 Task: Look for space in Lidzbark Warmiński, Poland from 3rd August, 2023 to 7th August, 2023 for 2 adults in price range Rs.4000 to Rs.9000. Place can be private room with 1  bedroom having 1 bed and 1 bathroom. Property type can be house, flat, guest house, hotel. Booking option can be shelf check-in. Required host language is English.
Action: Mouse moved to (579, 128)
Screenshot: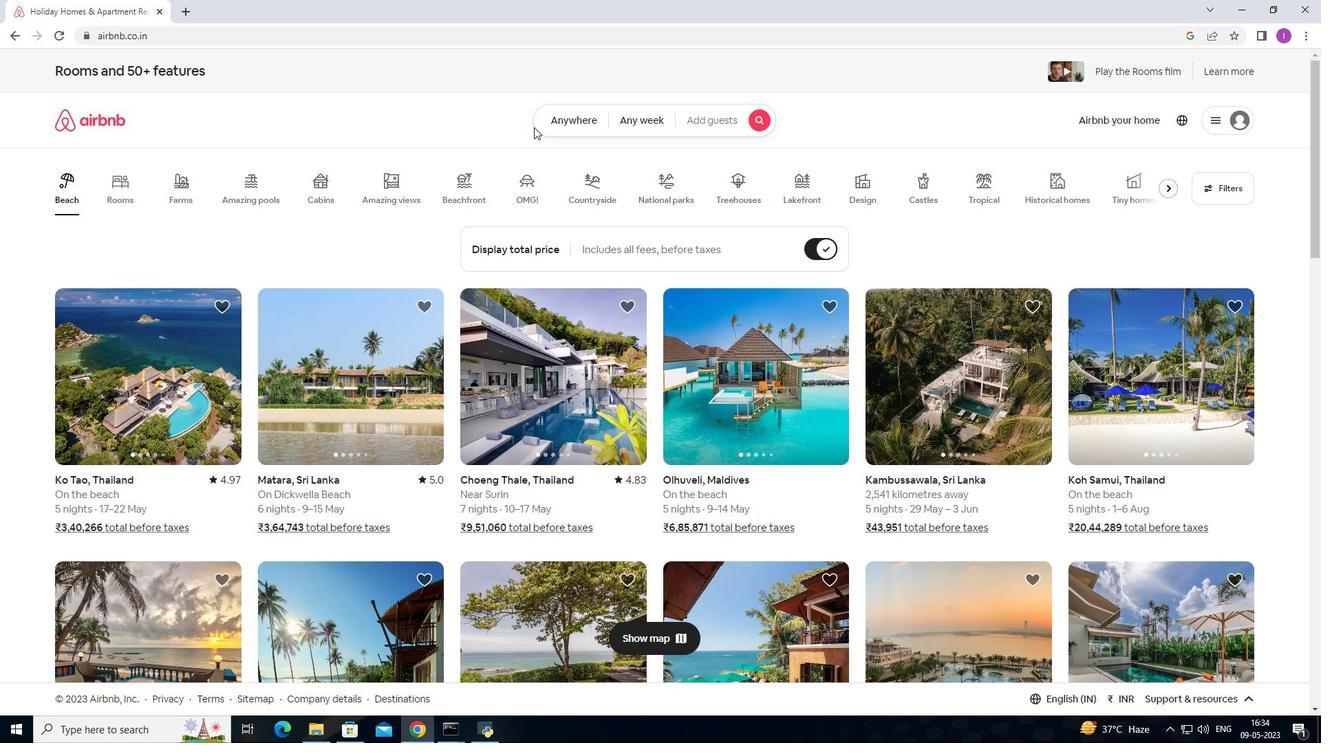 
Action: Mouse pressed left at (579, 128)
Screenshot: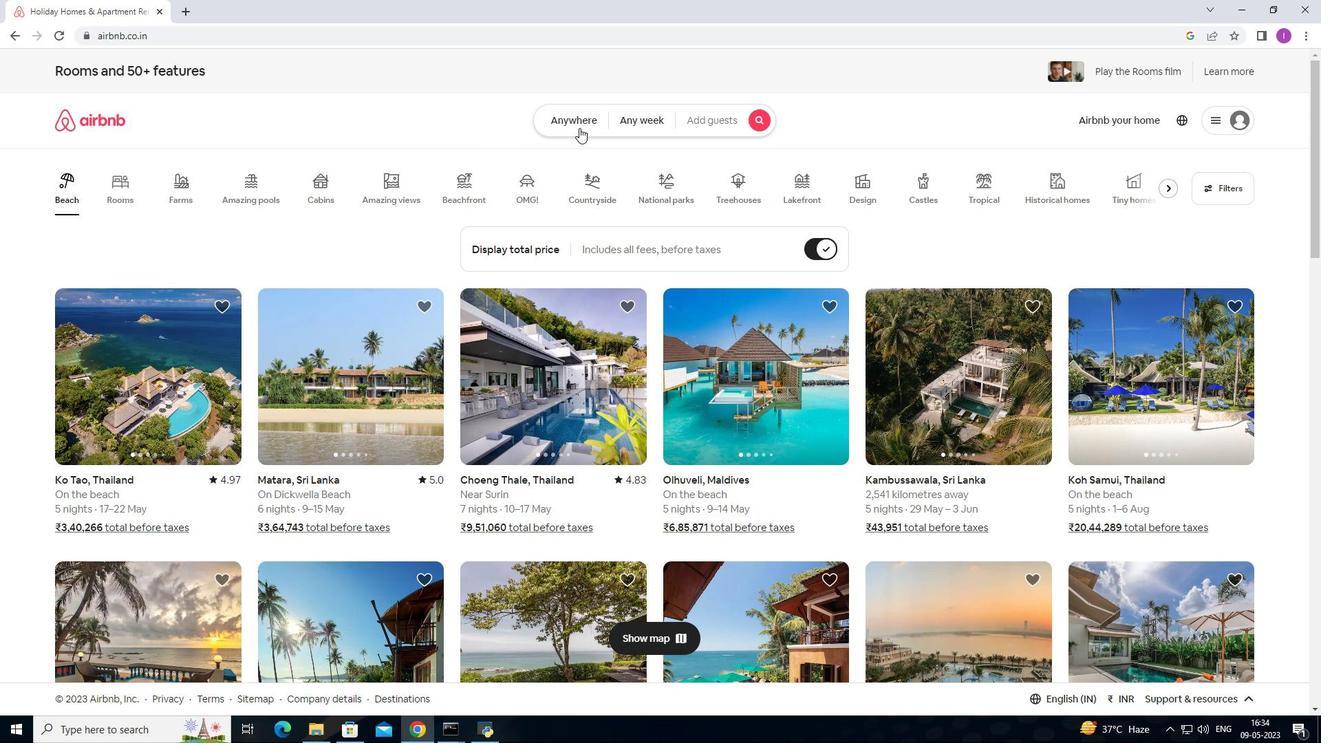 
Action: Mouse moved to (426, 176)
Screenshot: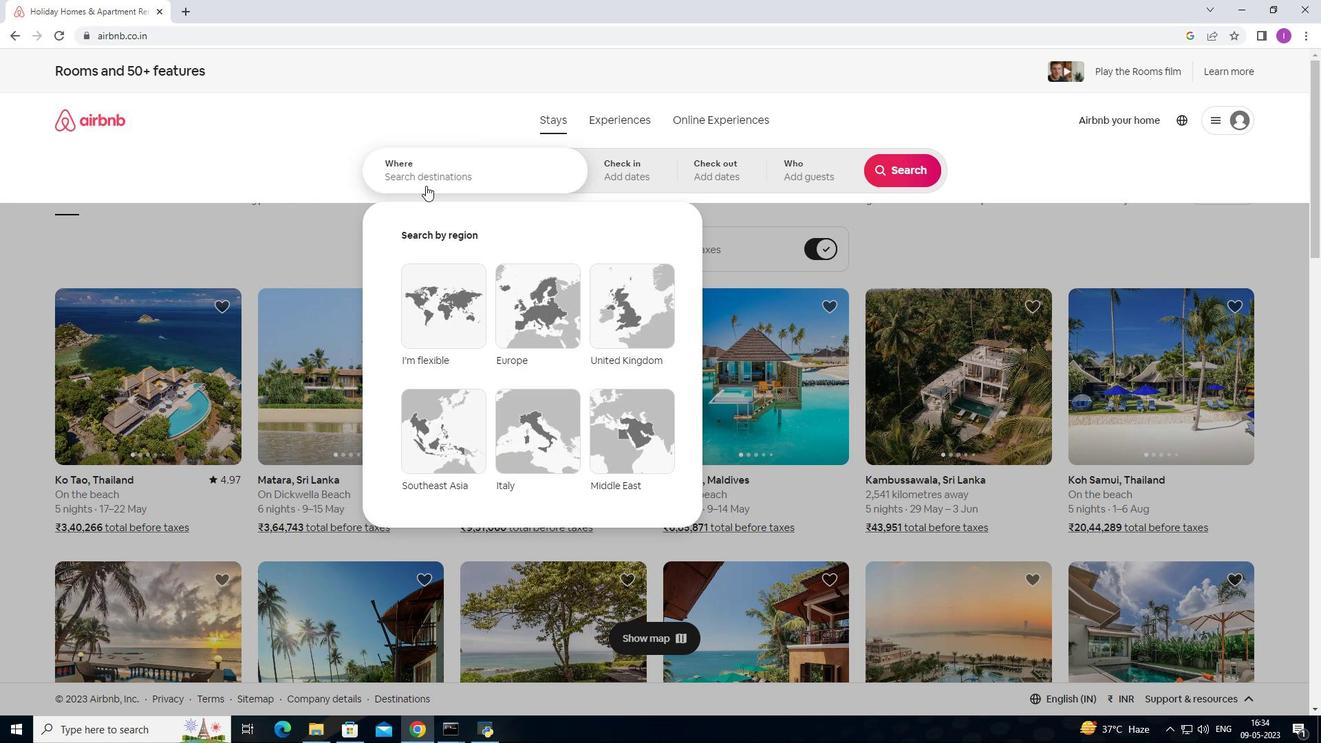 
Action: Mouse pressed left at (426, 176)
Screenshot: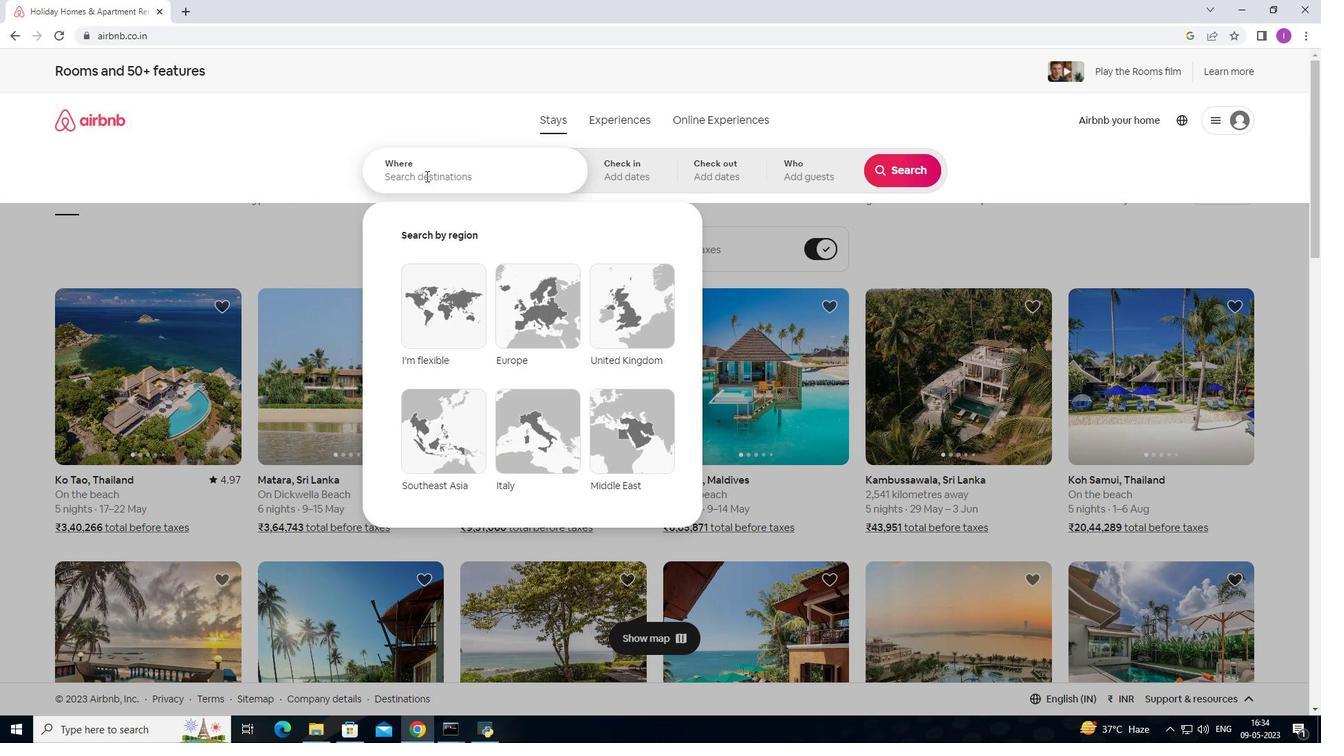 
Action: Mouse moved to (491, 181)
Screenshot: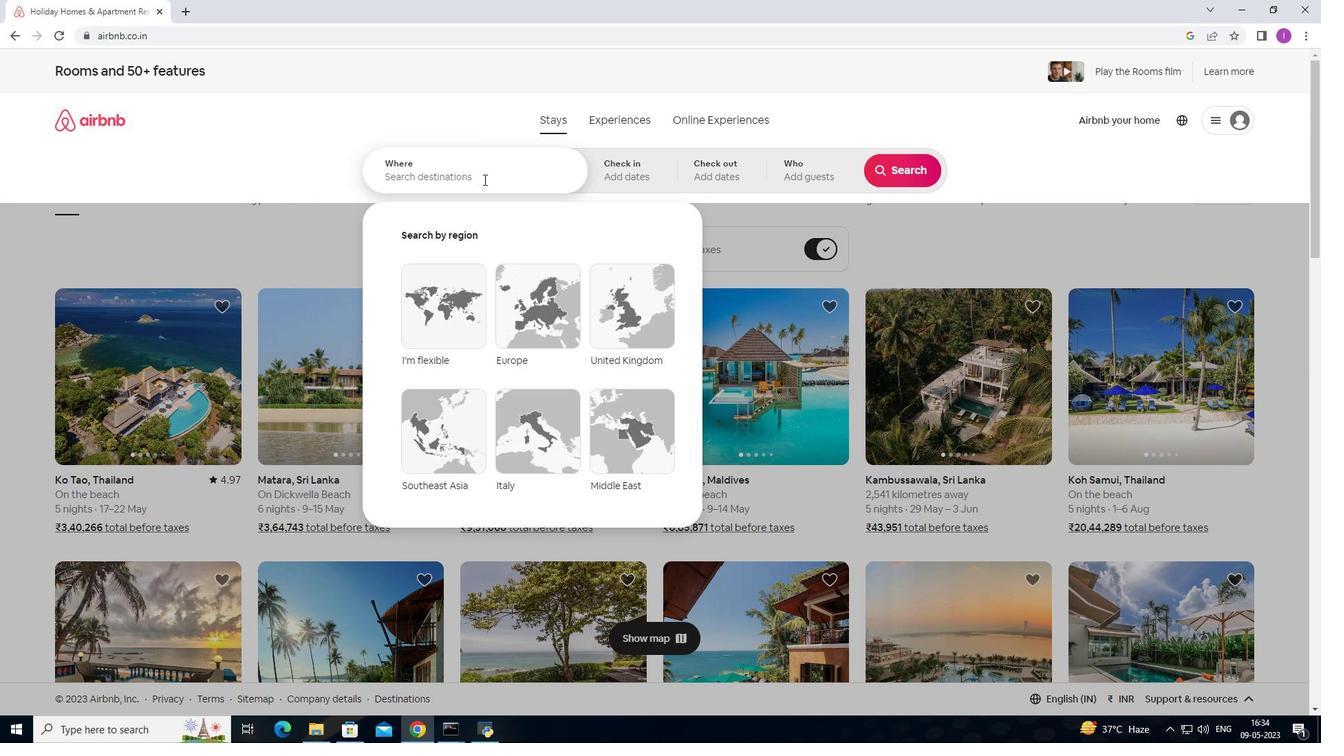 
Action: Key pressed <Key.shift>Lidzbark<Key.space><Key.shift>Warminski,<Key.shift>Poland
Screenshot: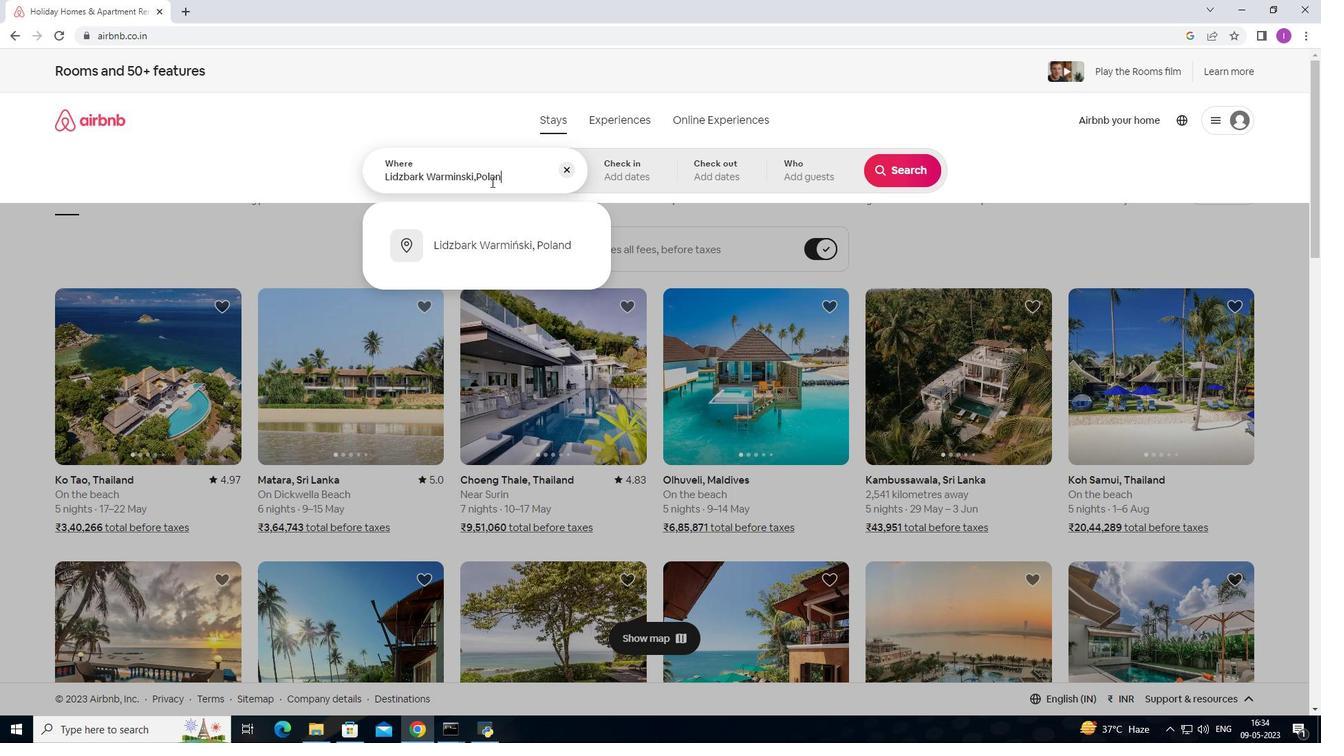
Action: Mouse moved to (505, 251)
Screenshot: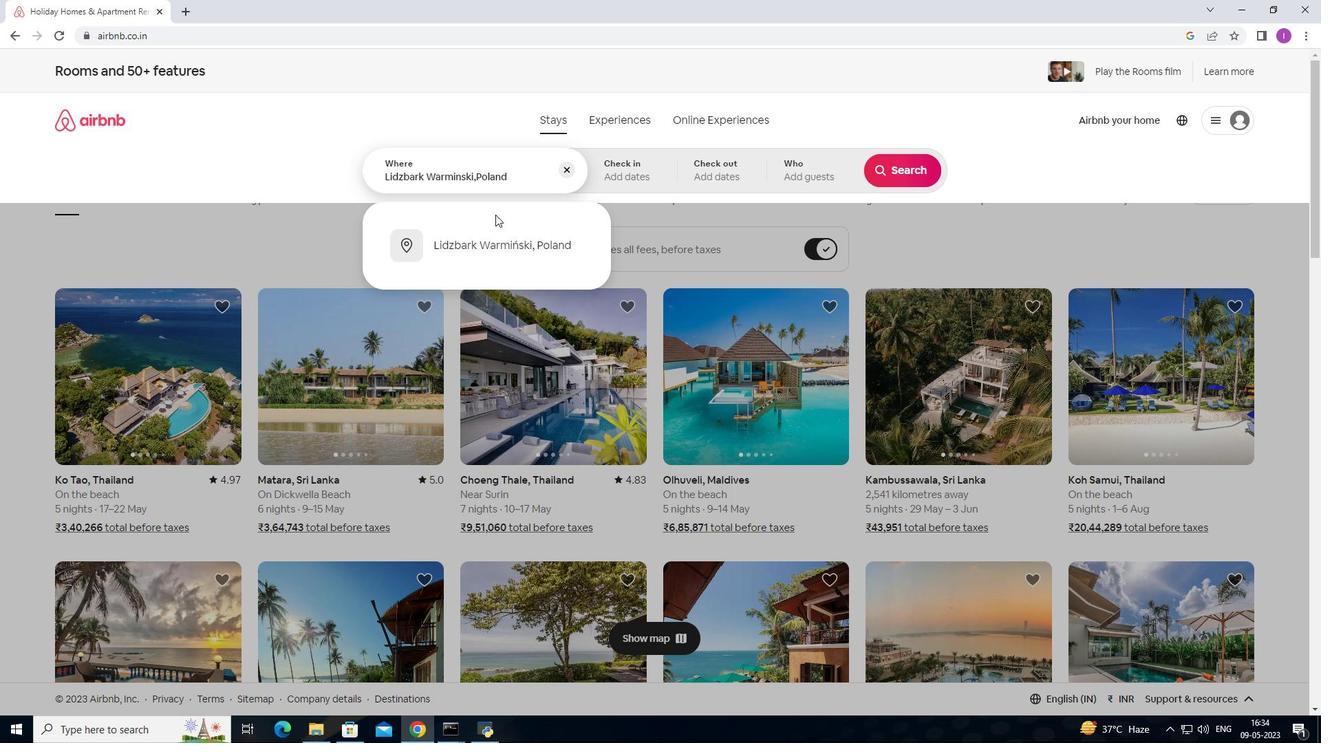 
Action: Mouse pressed left at (505, 251)
Screenshot: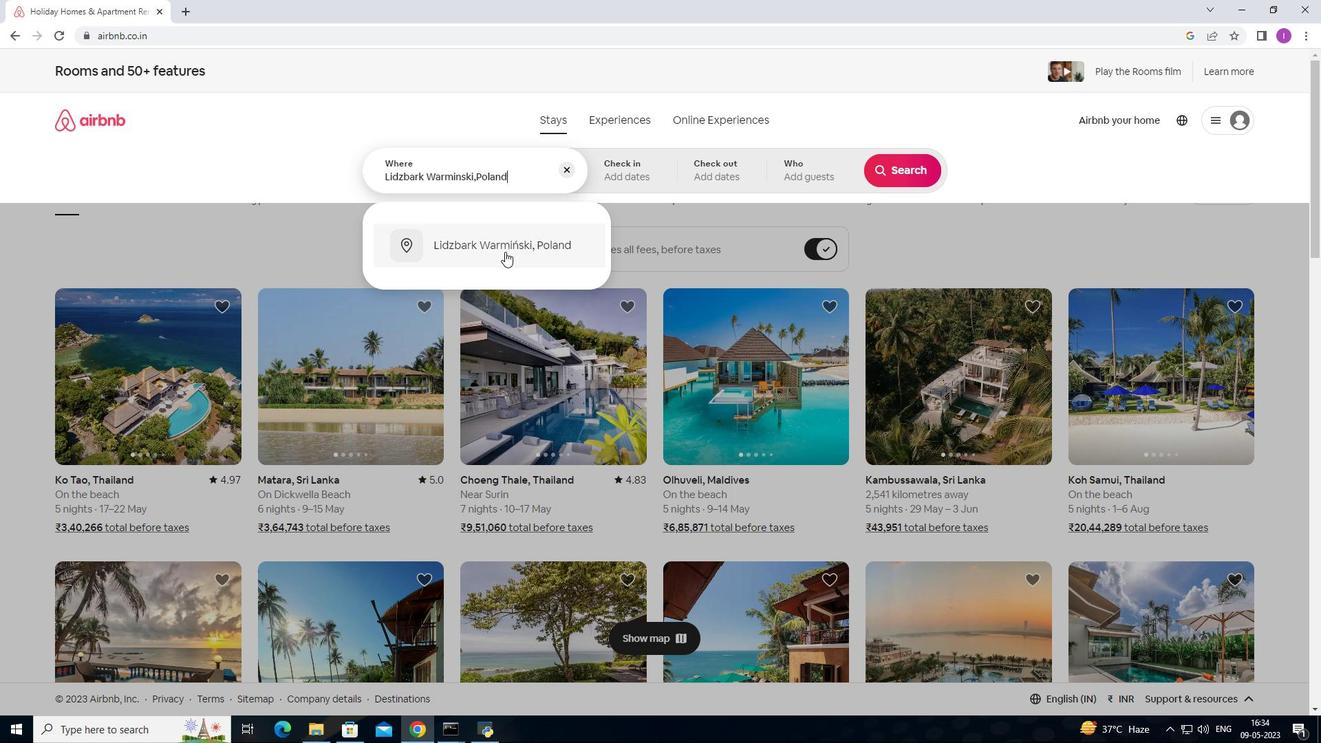 
Action: Mouse moved to (823, 168)
Screenshot: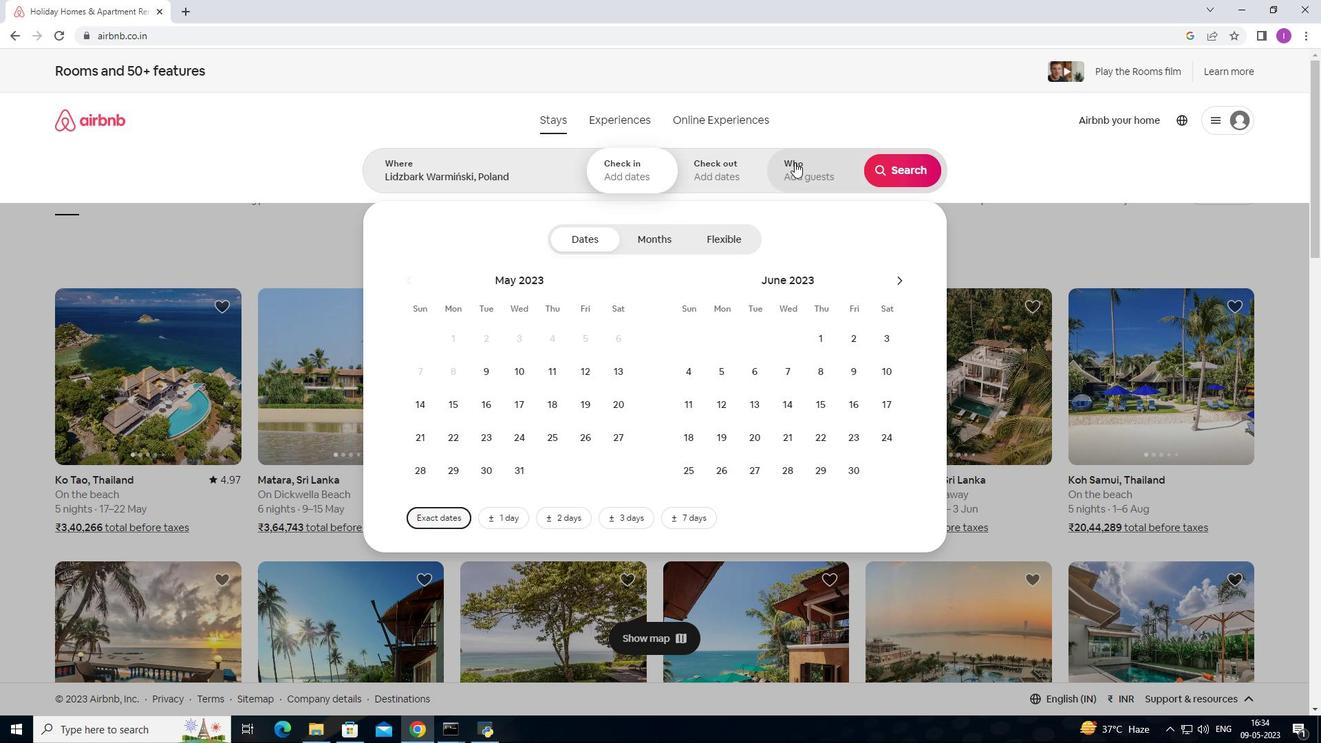 
Action: Mouse pressed left at (823, 168)
Screenshot: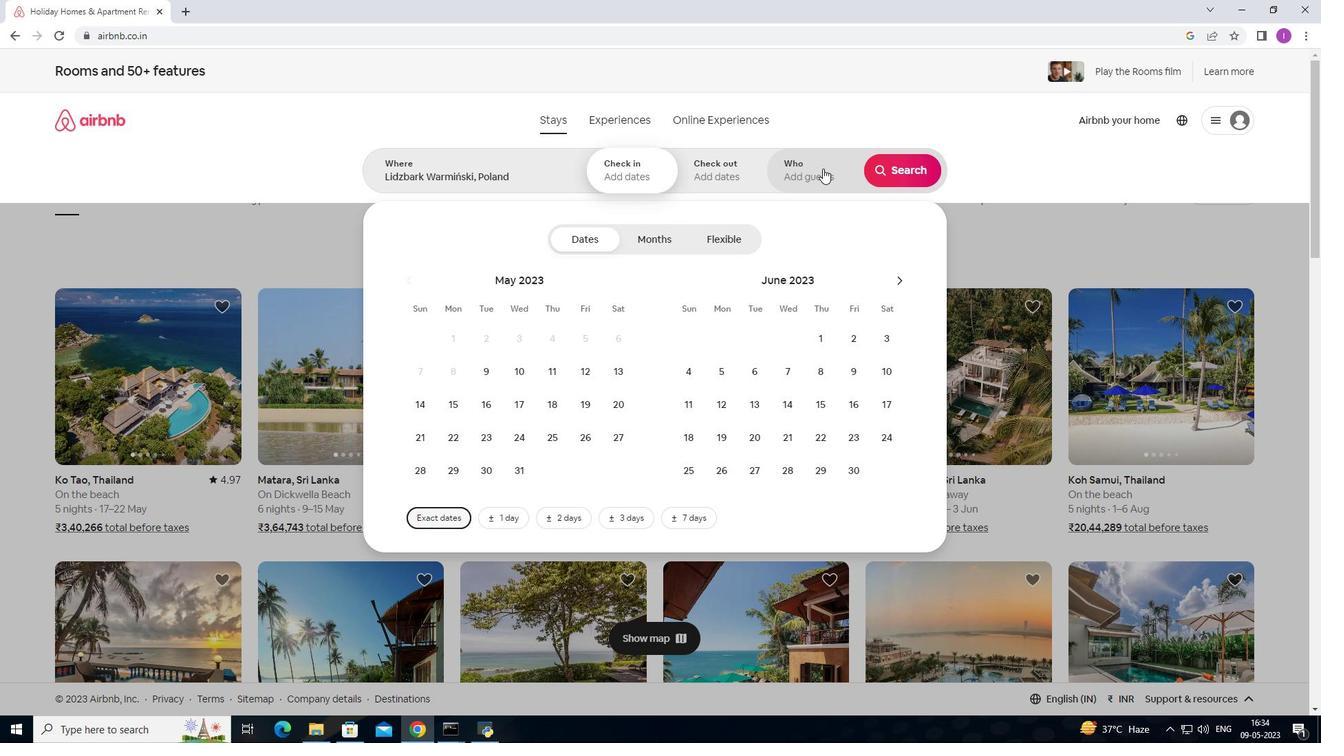 
Action: Mouse moved to (903, 238)
Screenshot: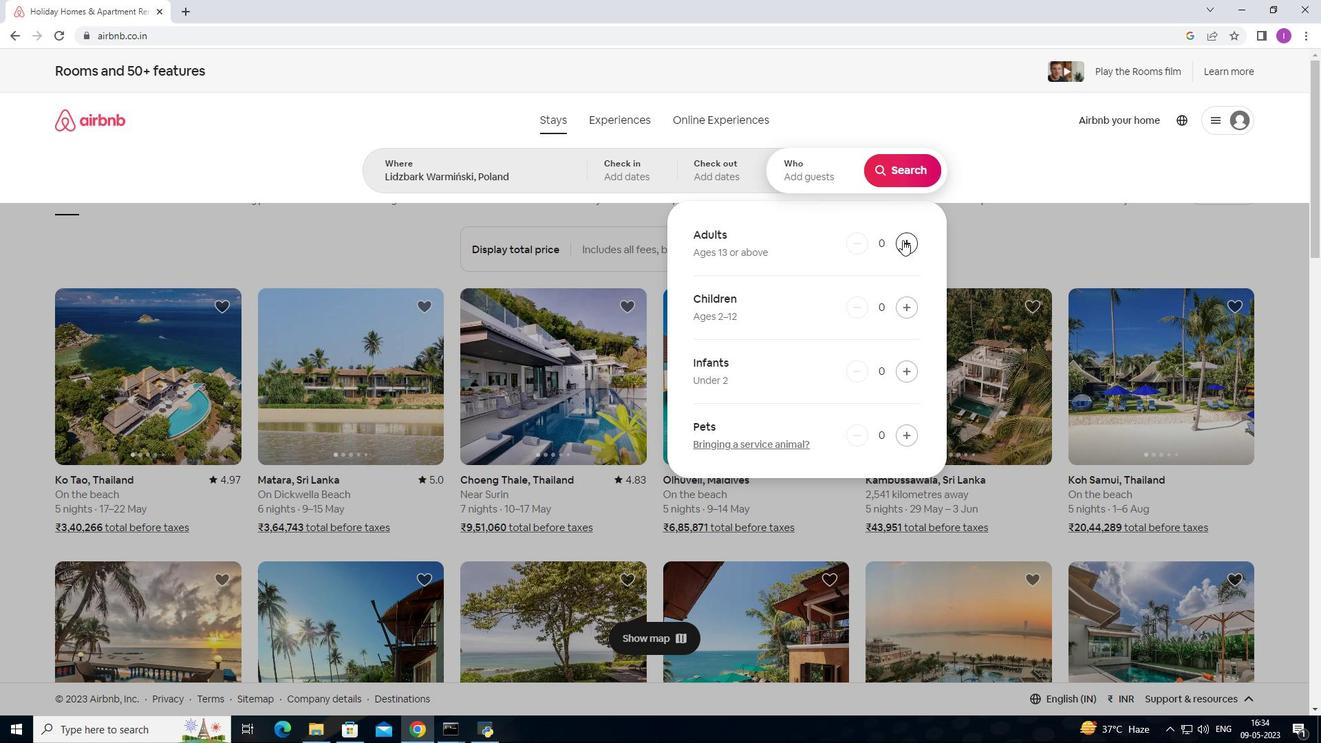 
Action: Mouse pressed left at (903, 238)
Screenshot: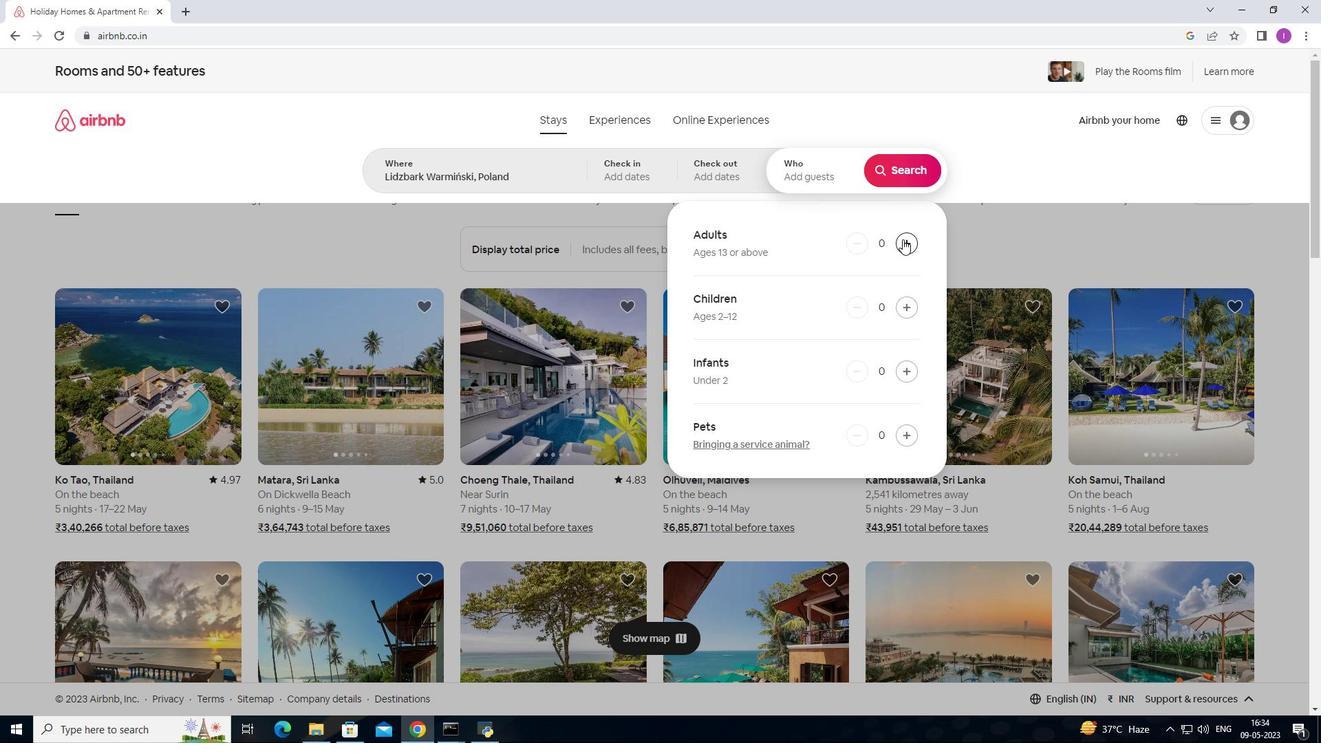 
Action: Mouse pressed left at (903, 238)
Screenshot: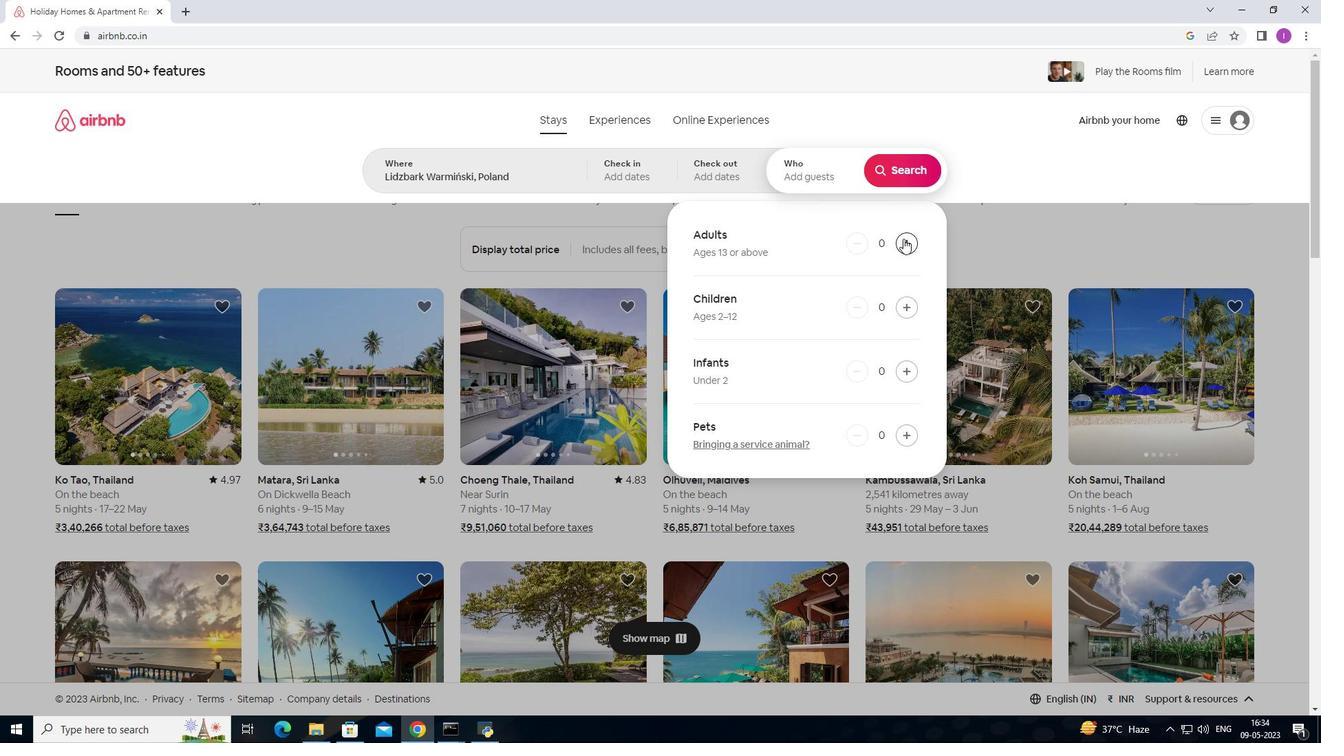 
Action: Mouse moved to (887, 174)
Screenshot: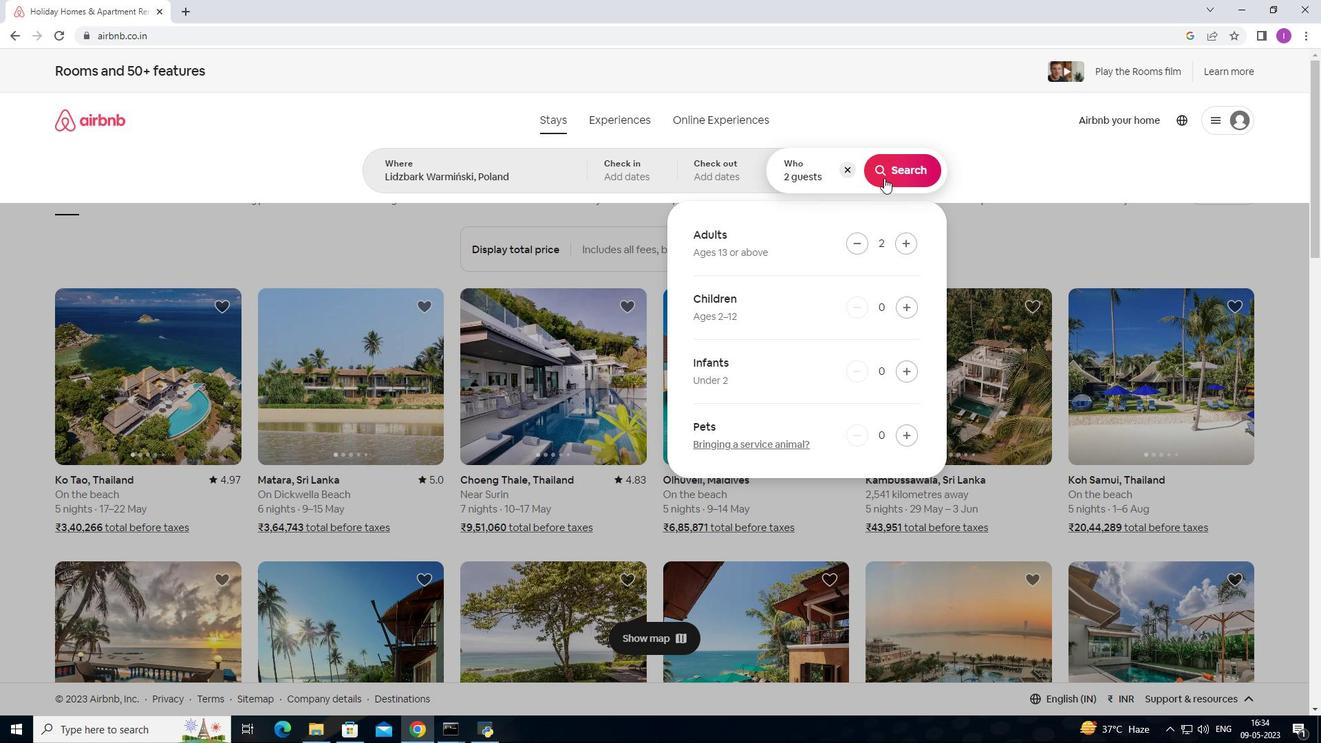 
Action: Mouse pressed left at (887, 174)
Screenshot: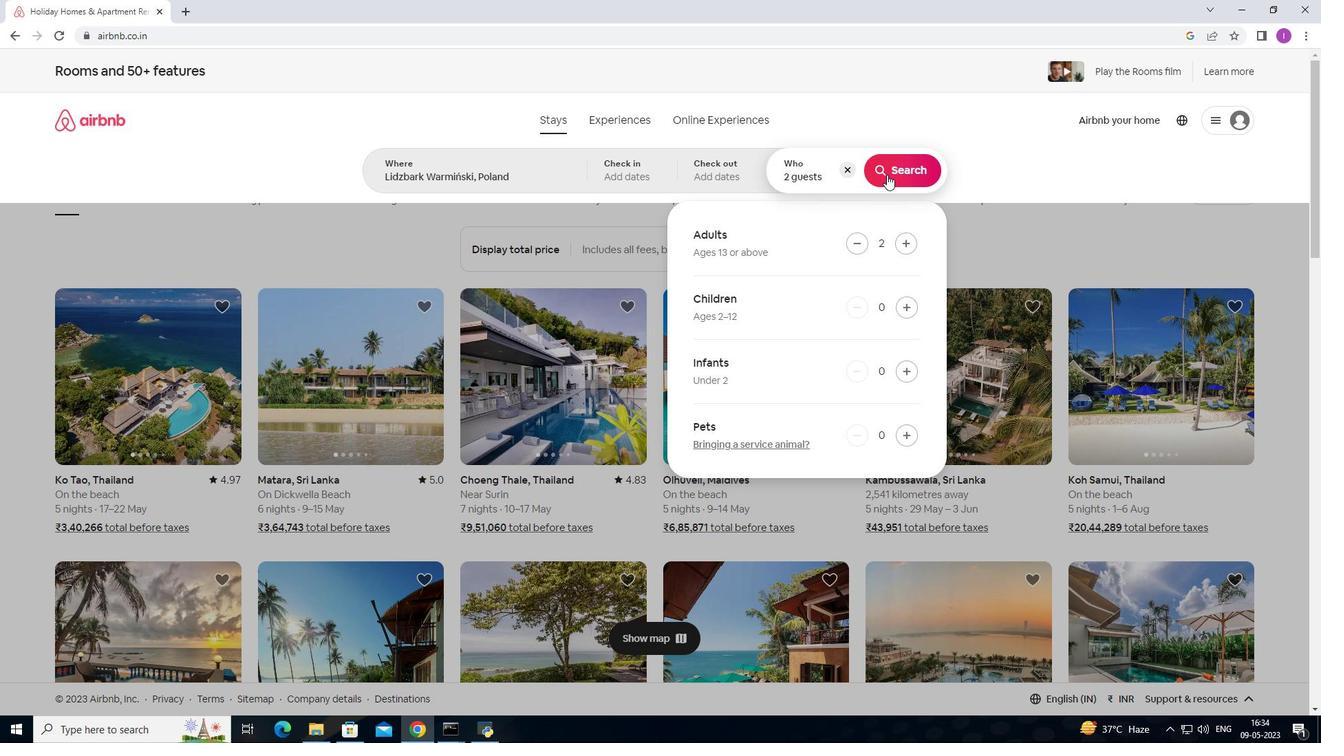 
Action: Mouse moved to (1252, 126)
Screenshot: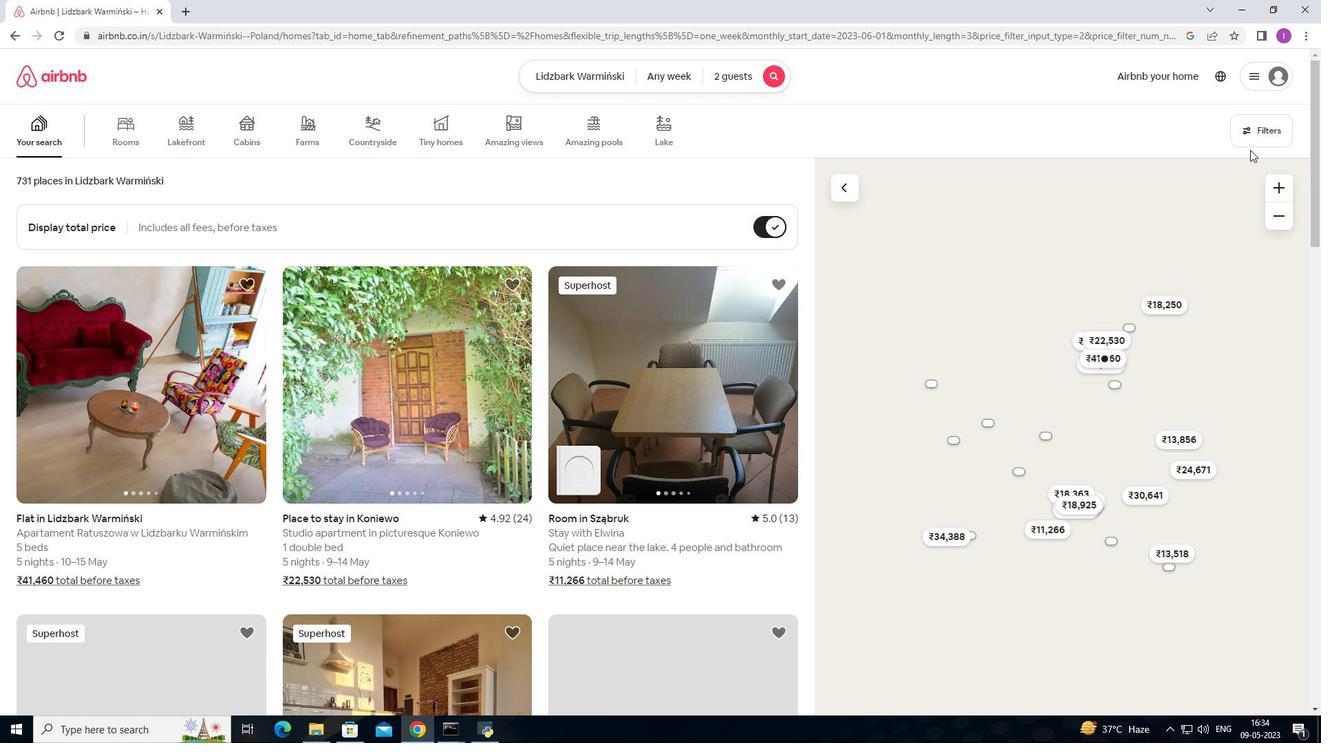 
Action: Mouse pressed left at (1252, 126)
Screenshot: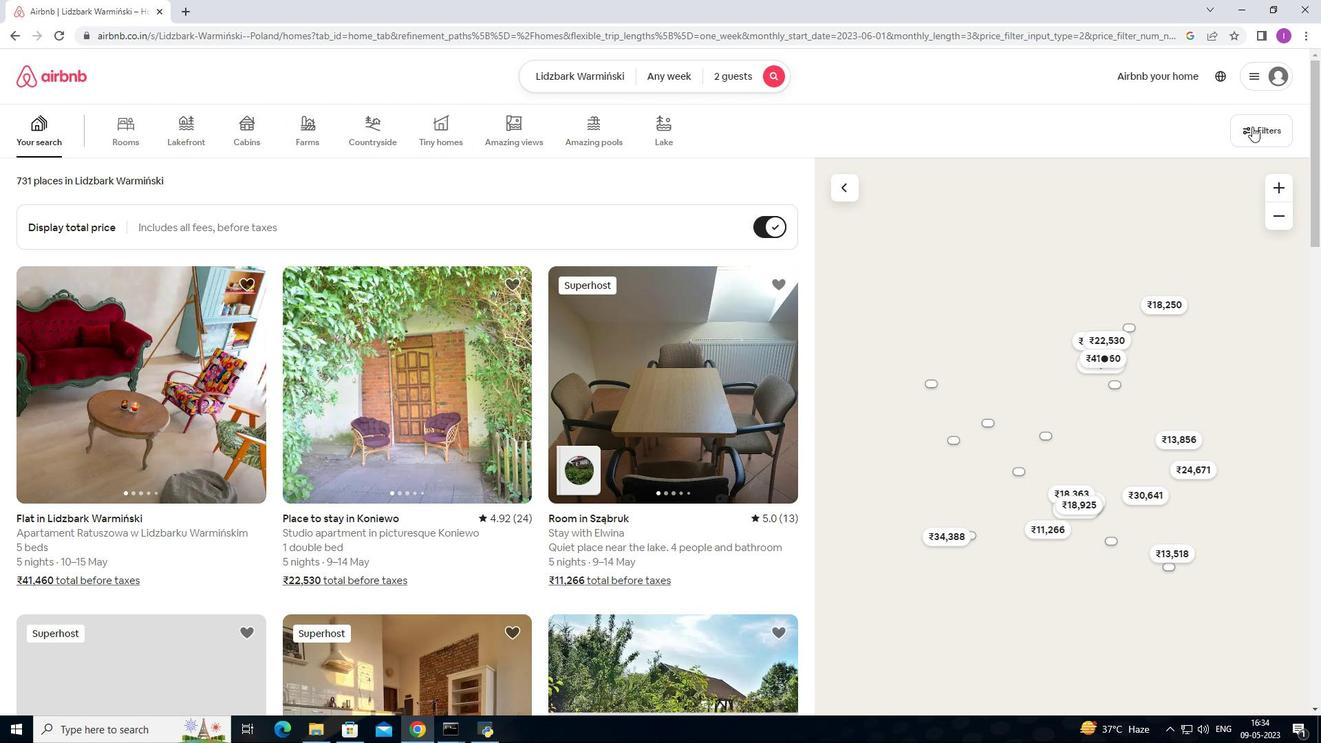 
Action: Mouse moved to (759, 471)
Screenshot: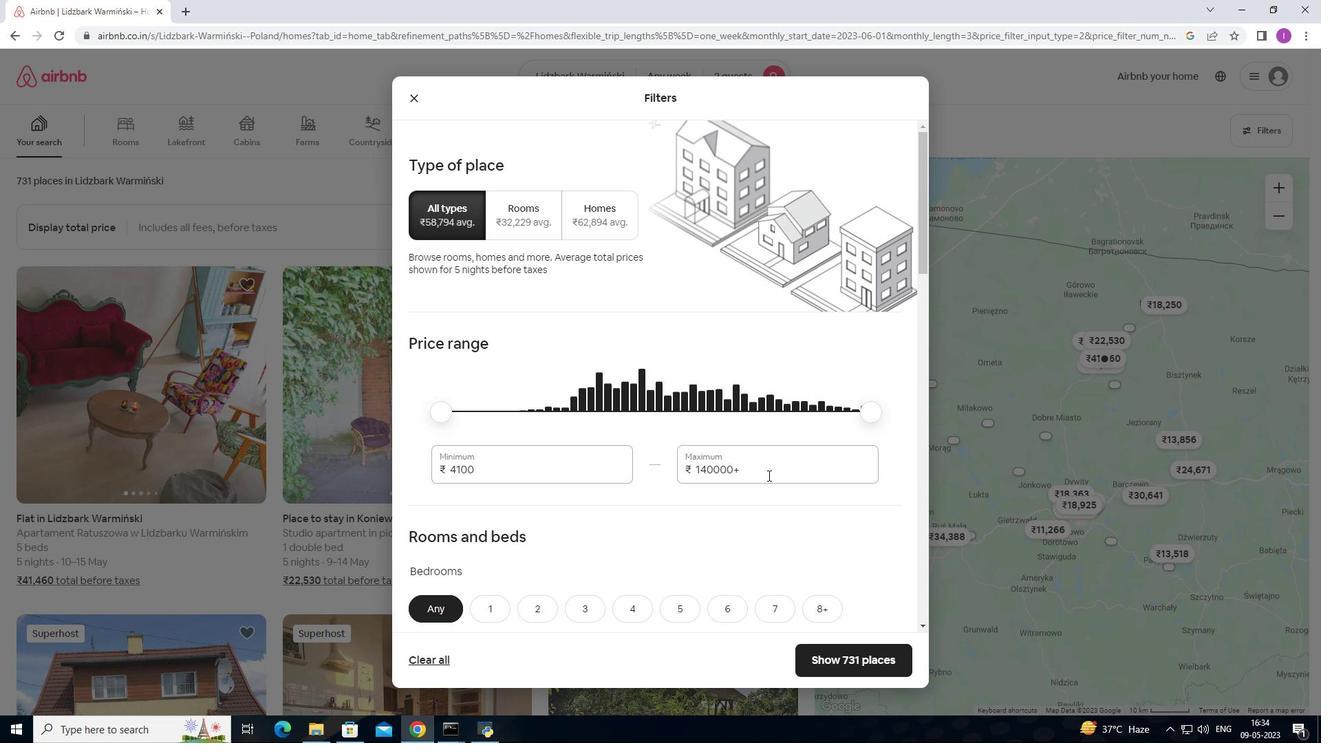 
Action: Mouse pressed left at (759, 471)
Screenshot: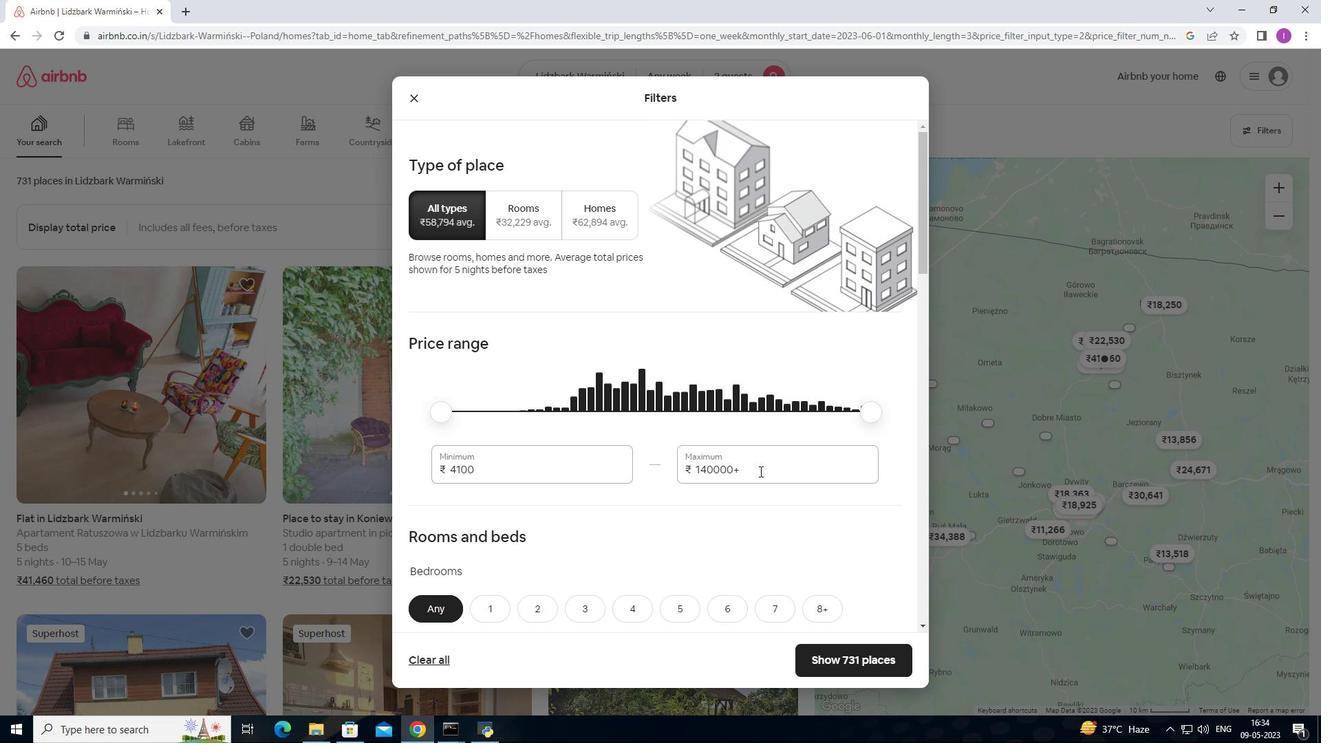 
Action: Mouse moved to (703, 478)
Screenshot: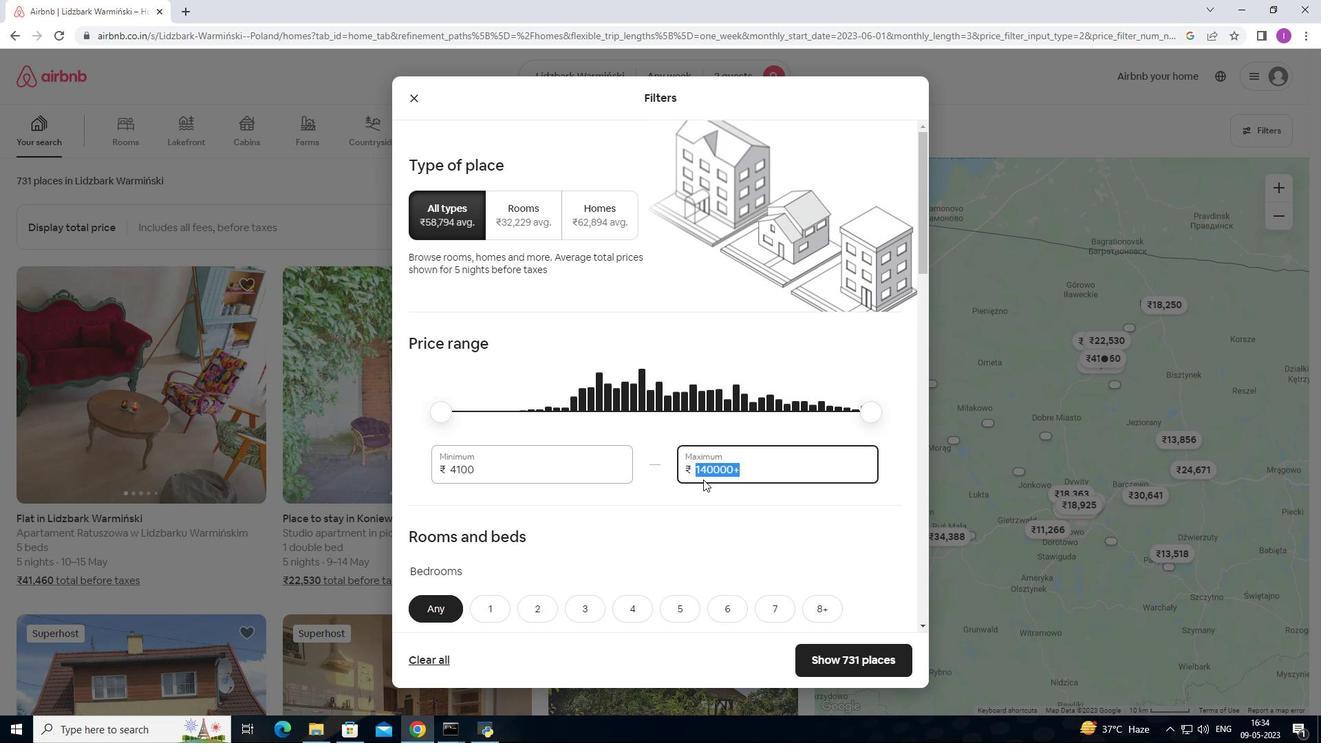 
Action: Key pressed 9
Screenshot: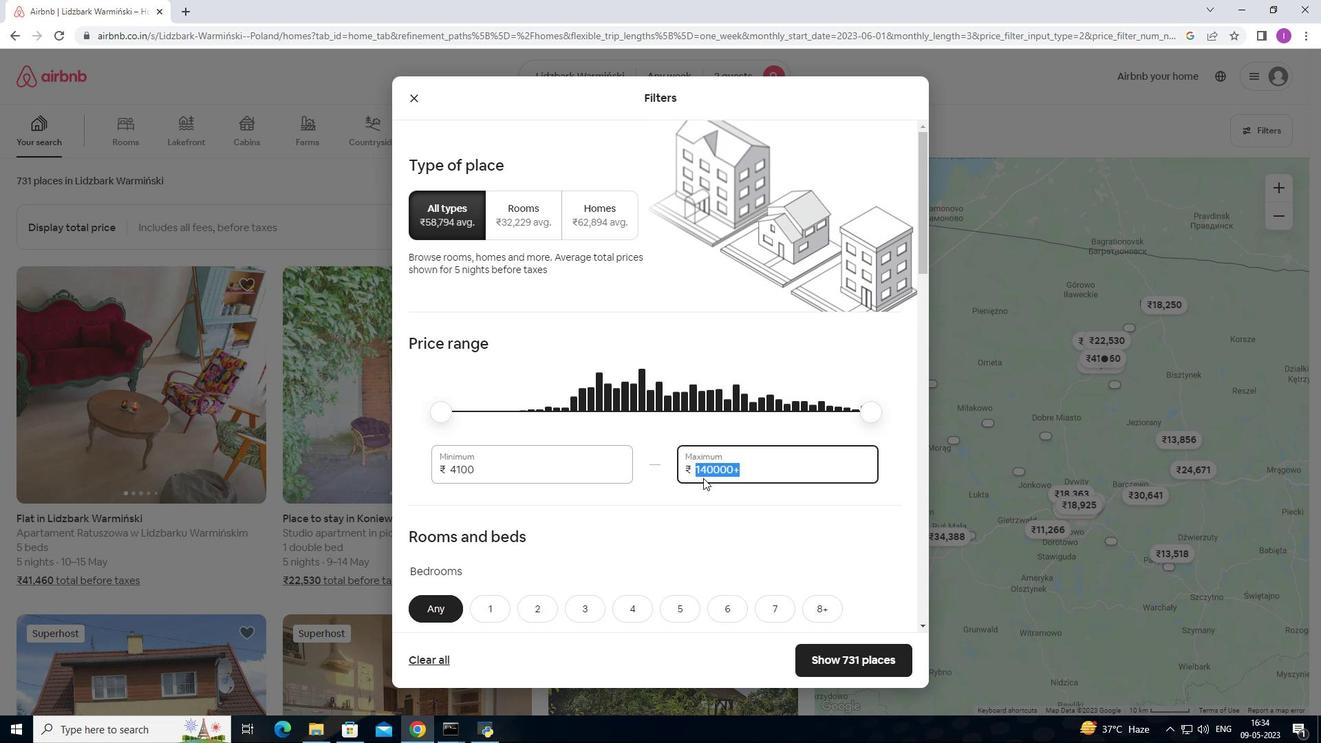 
Action: Mouse moved to (703, 475)
Screenshot: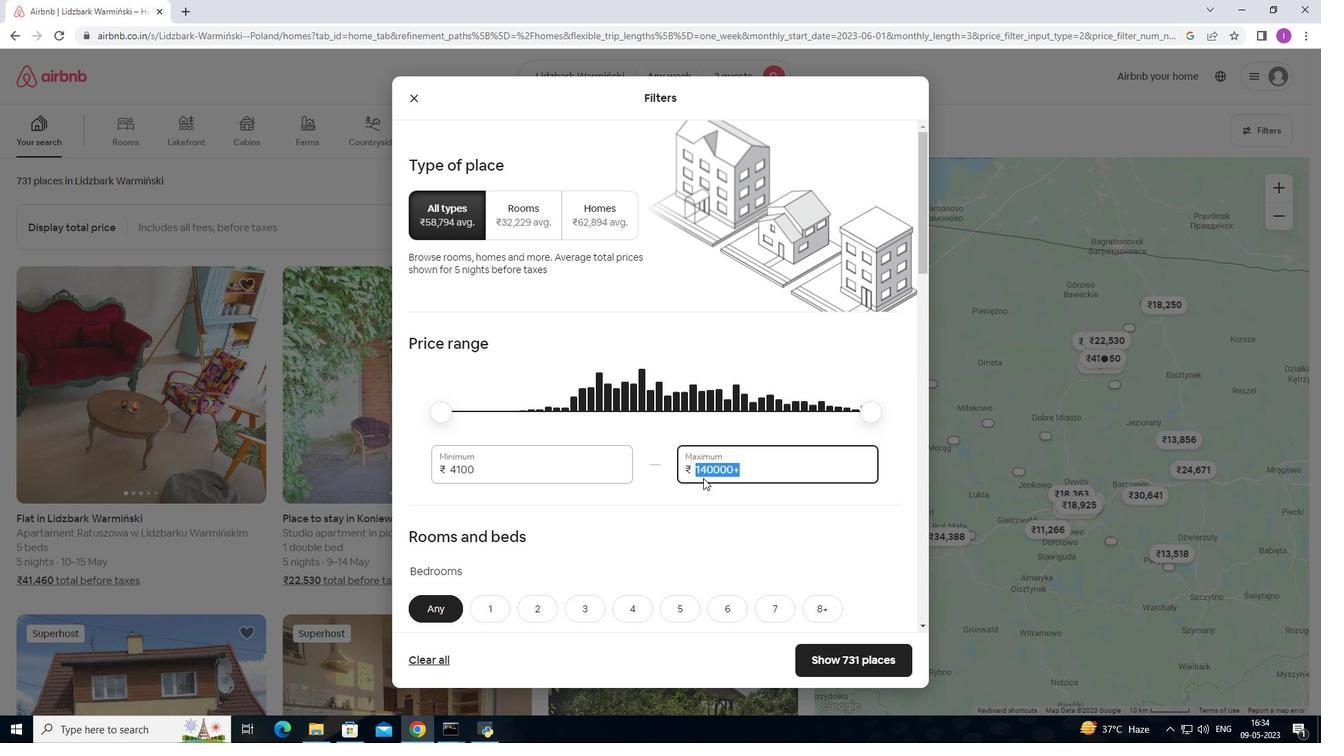
Action: Key pressed 000
Screenshot: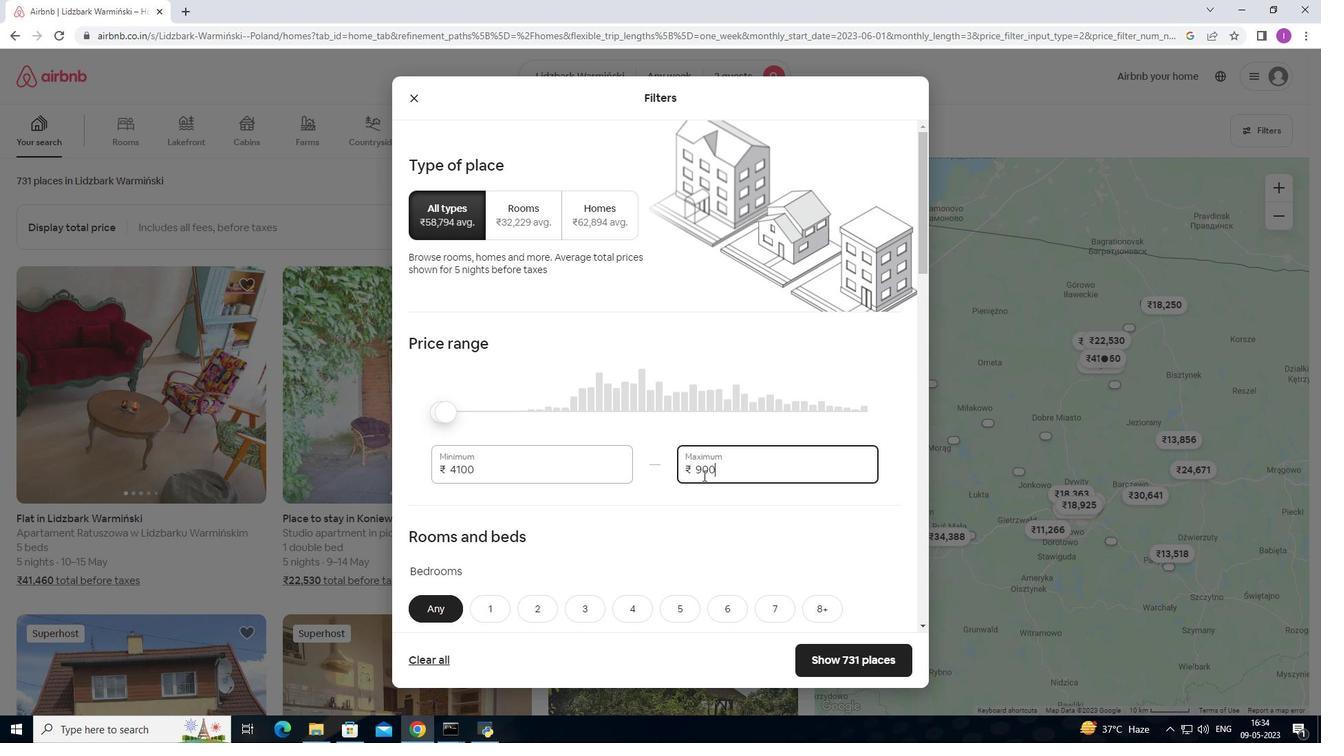 
Action: Mouse moved to (517, 470)
Screenshot: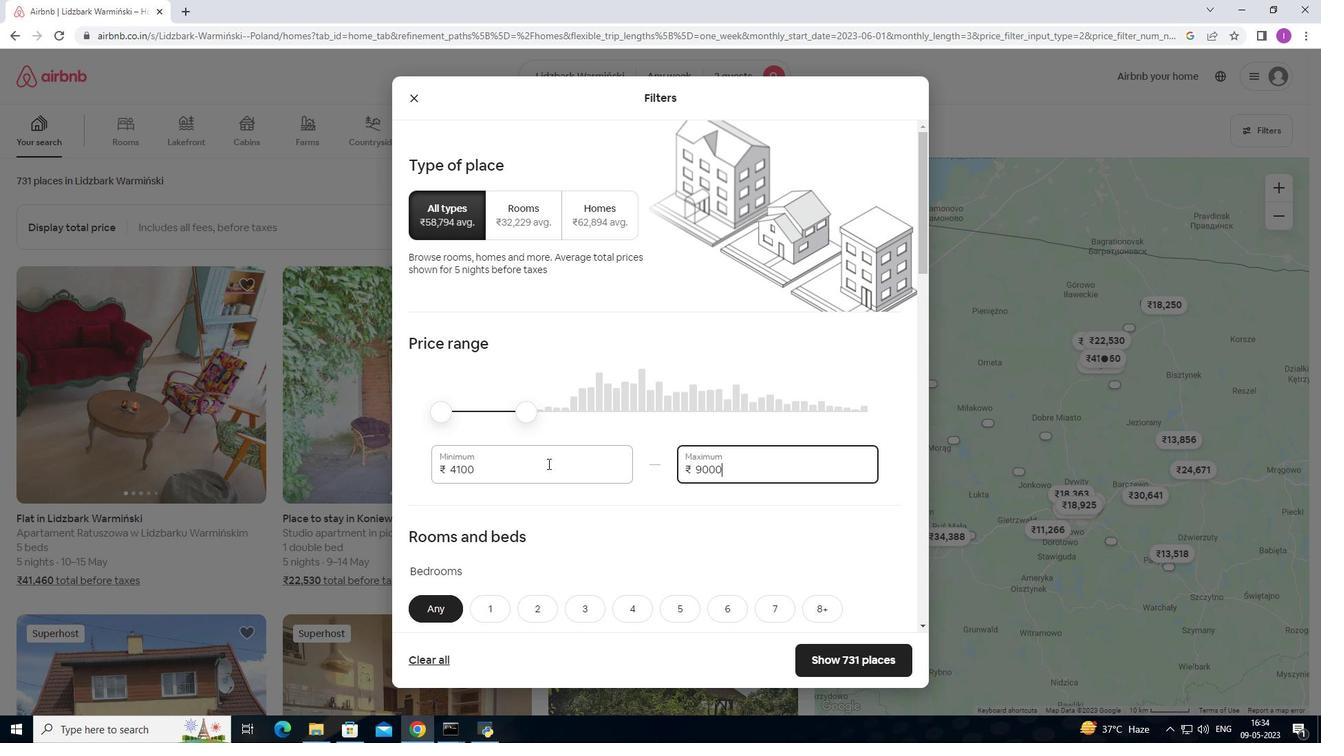 
Action: Mouse pressed left at (517, 470)
Screenshot: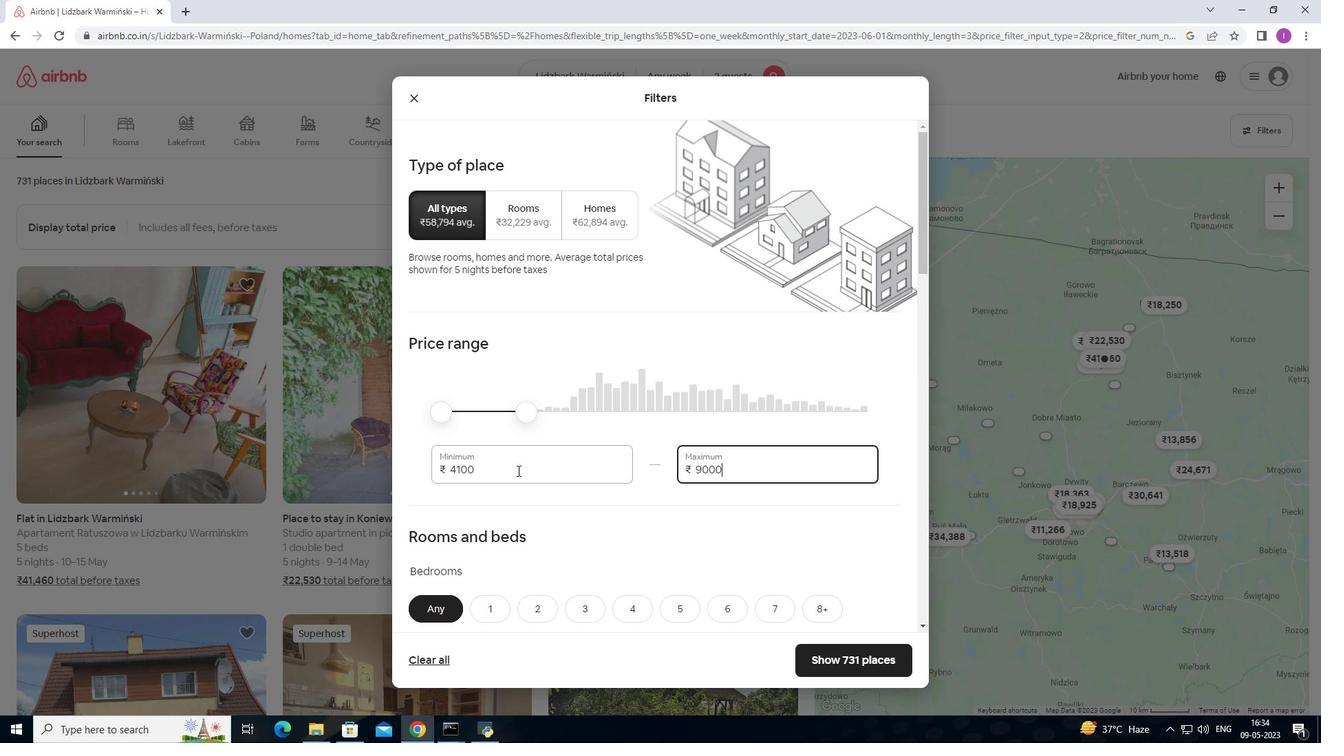 
Action: Mouse moved to (461, 475)
Screenshot: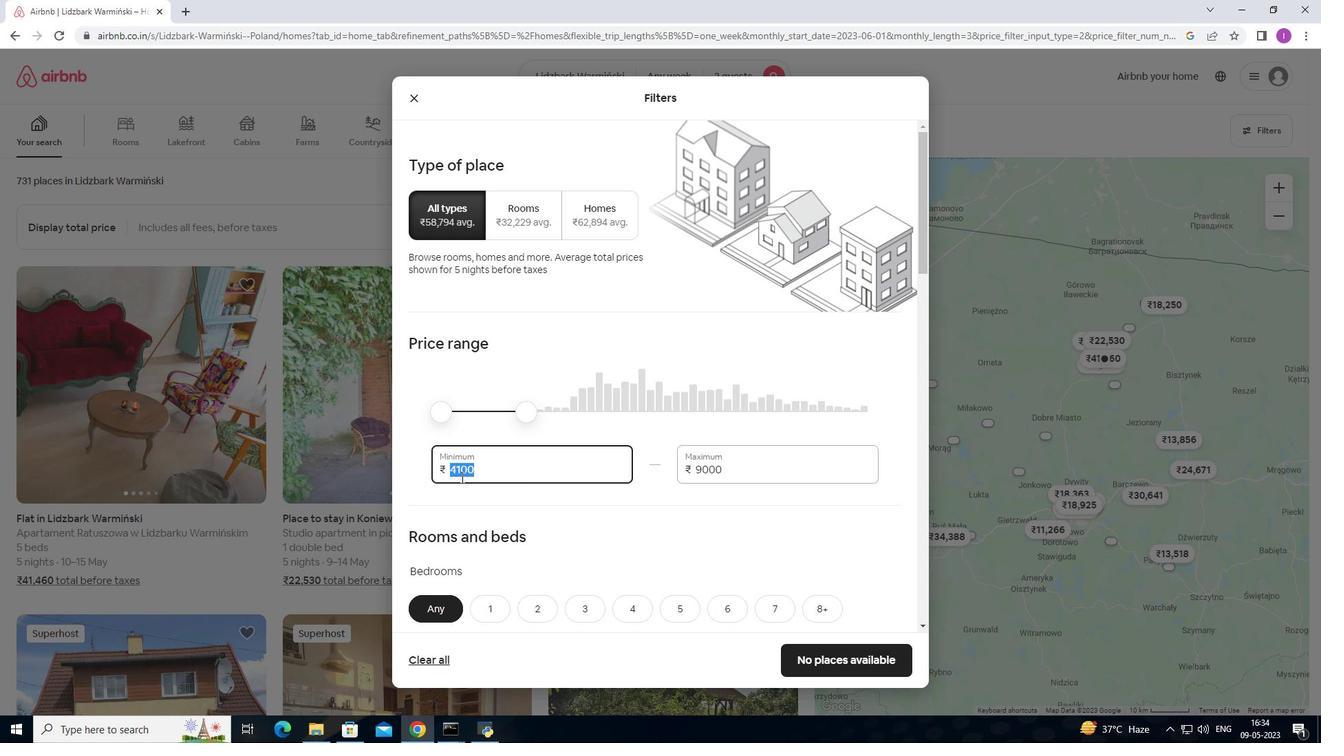 
Action: Key pressed 4
Screenshot: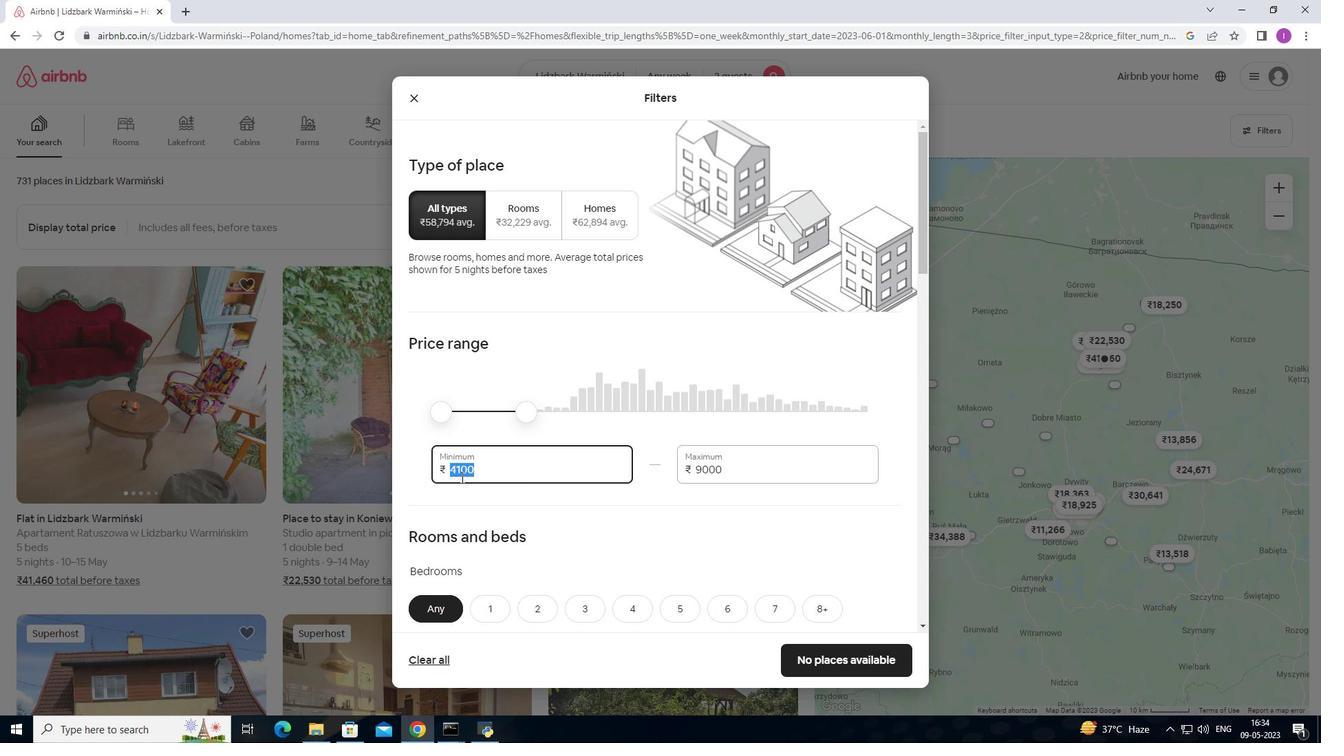 
Action: Mouse moved to (461, 474)
Screenshot: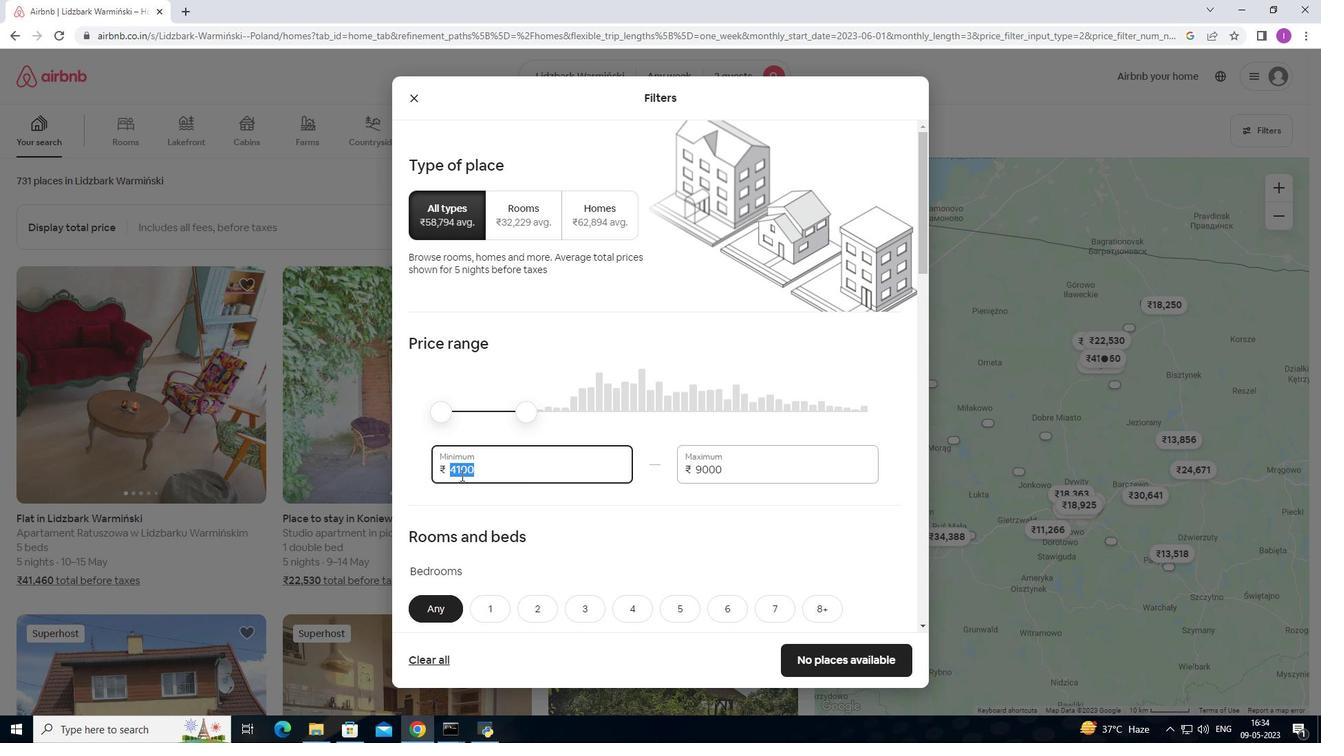 
Action: Key pressed 000
Screenshot: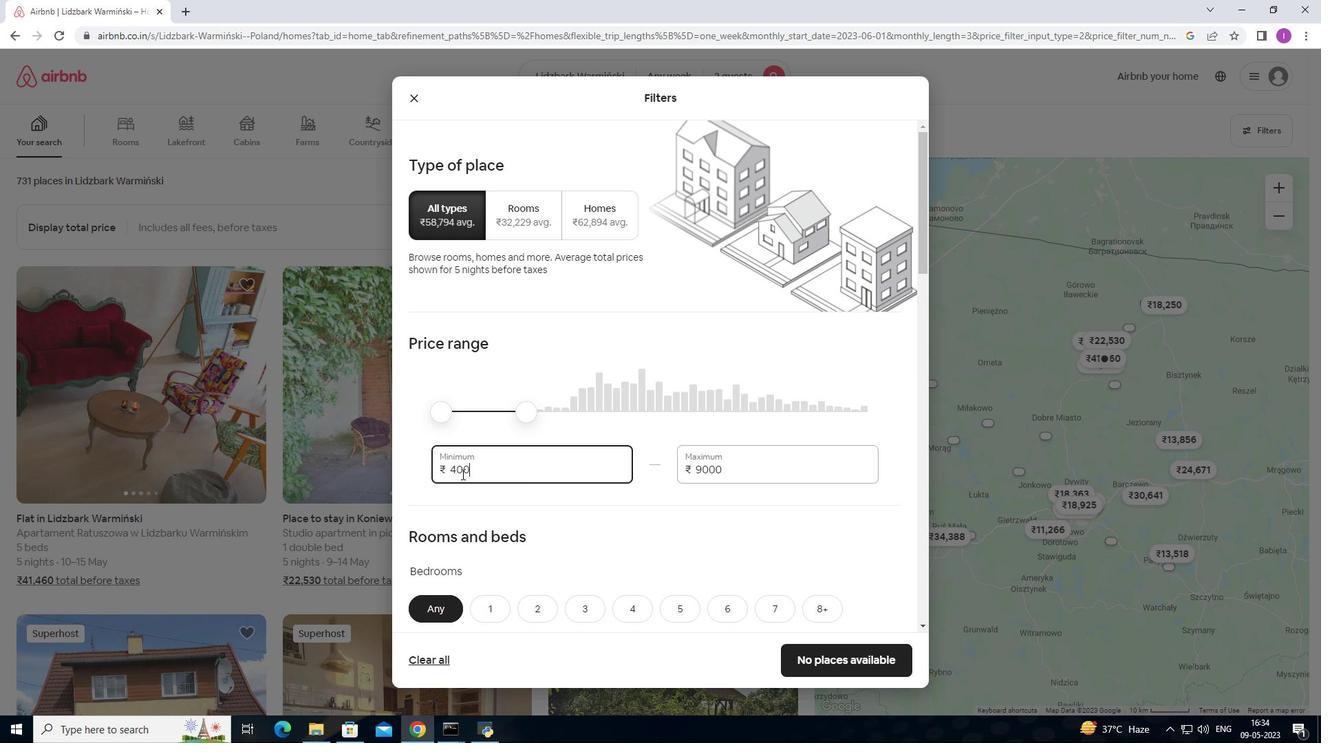
Action: Mouse moved to (547, 479)
Screenshot: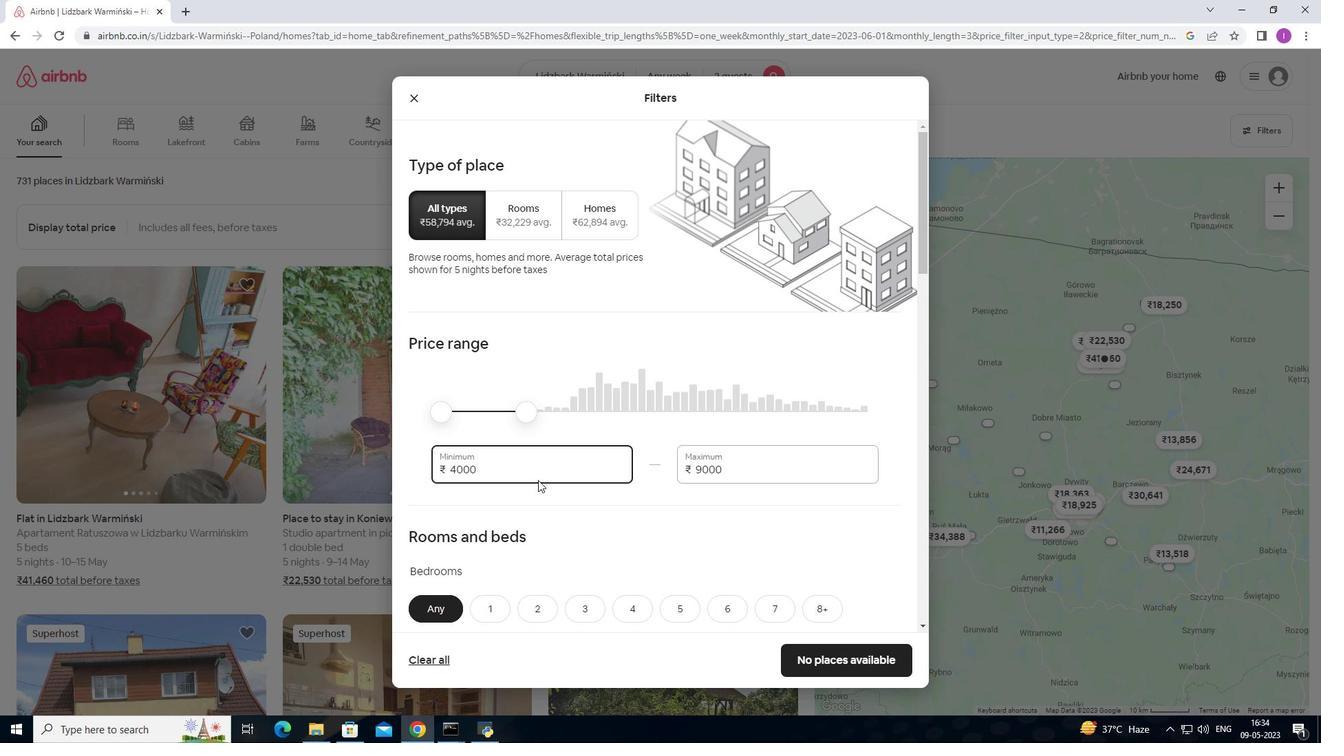 
Action: Mouse scrolled (547, 479) with delta (0, 0)
Screenshot: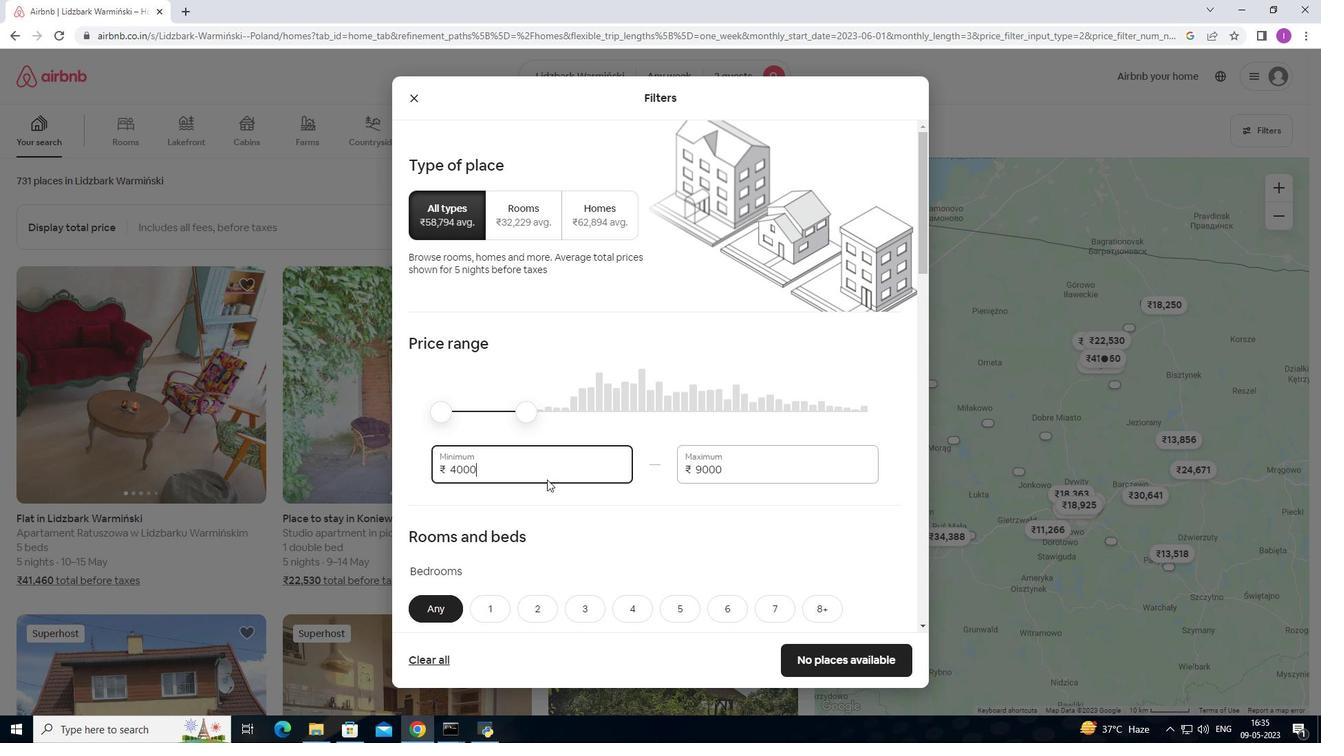 
Action: Mouse scrolled (547, 479) with delta (0, 0)
Screenshot: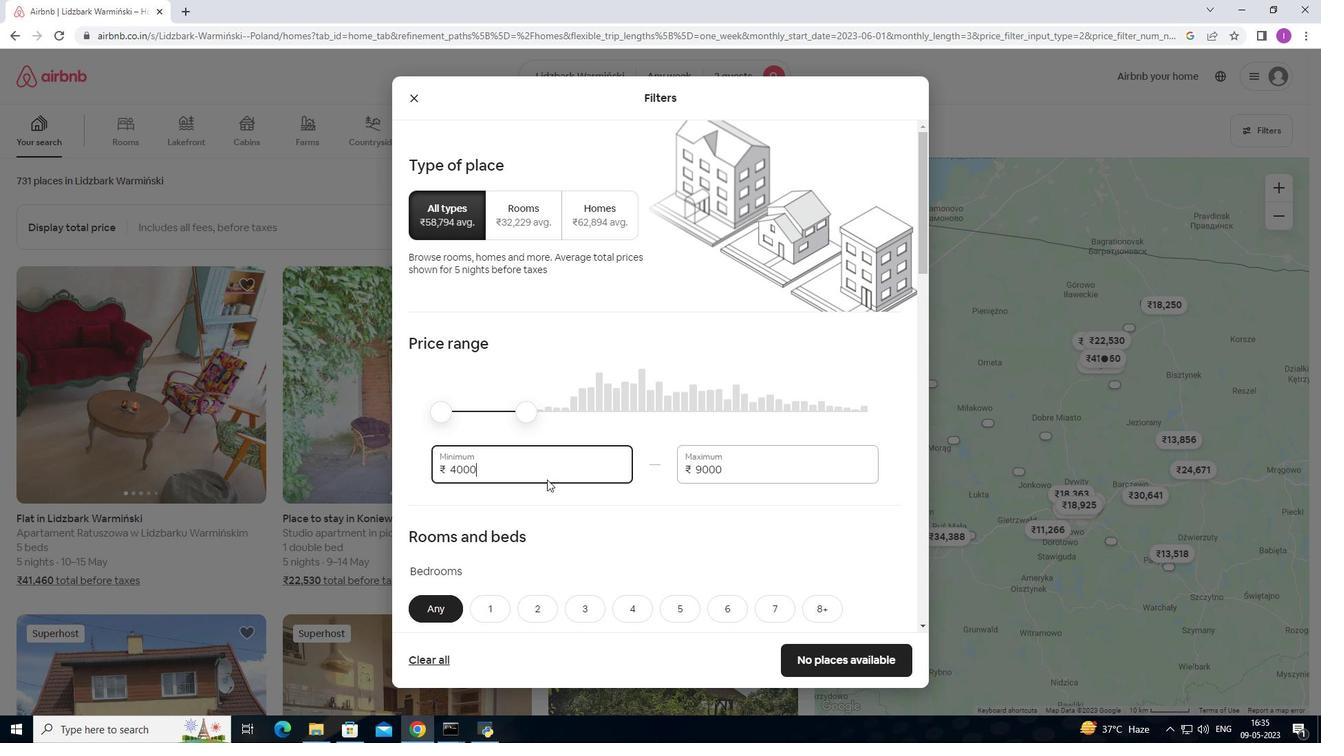 
Action: Mouse moved to (516, 451)
Screenshot: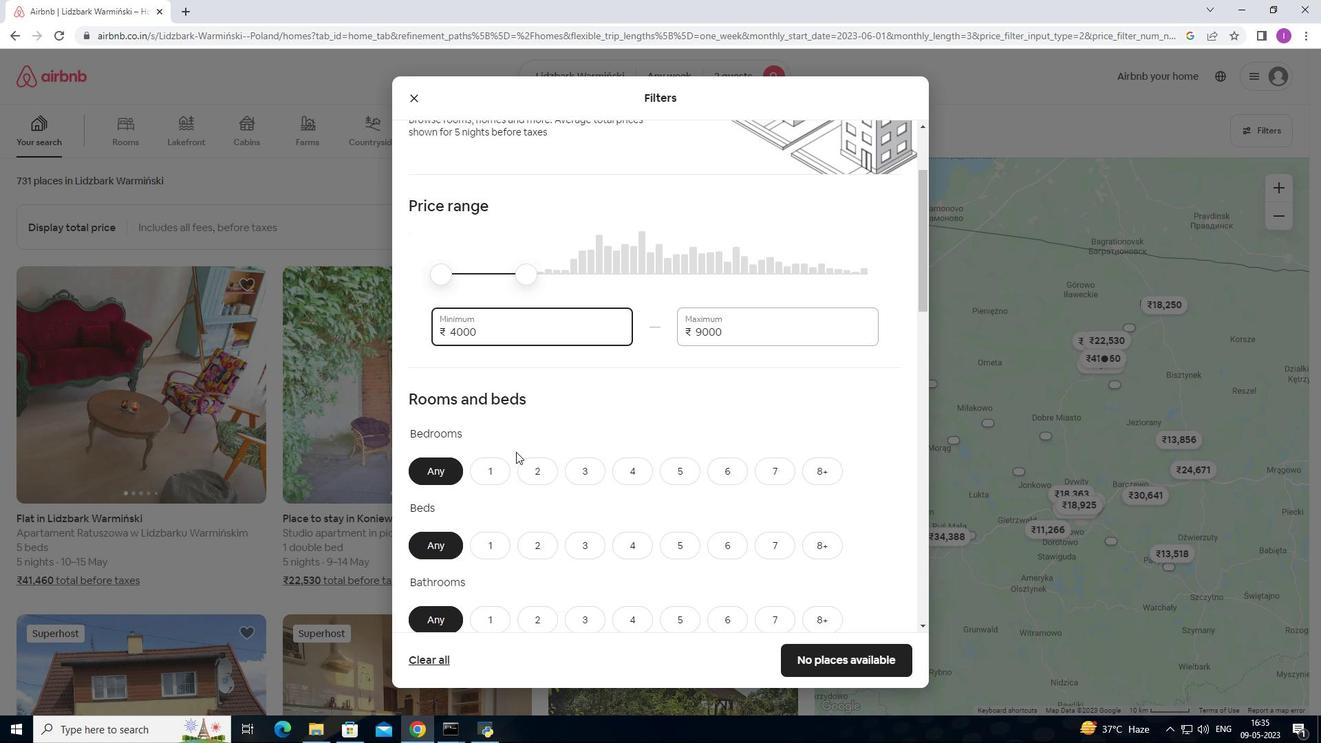 
Action: Mouse scrolled (516, 450) with delta (0, 0)
Screenshot: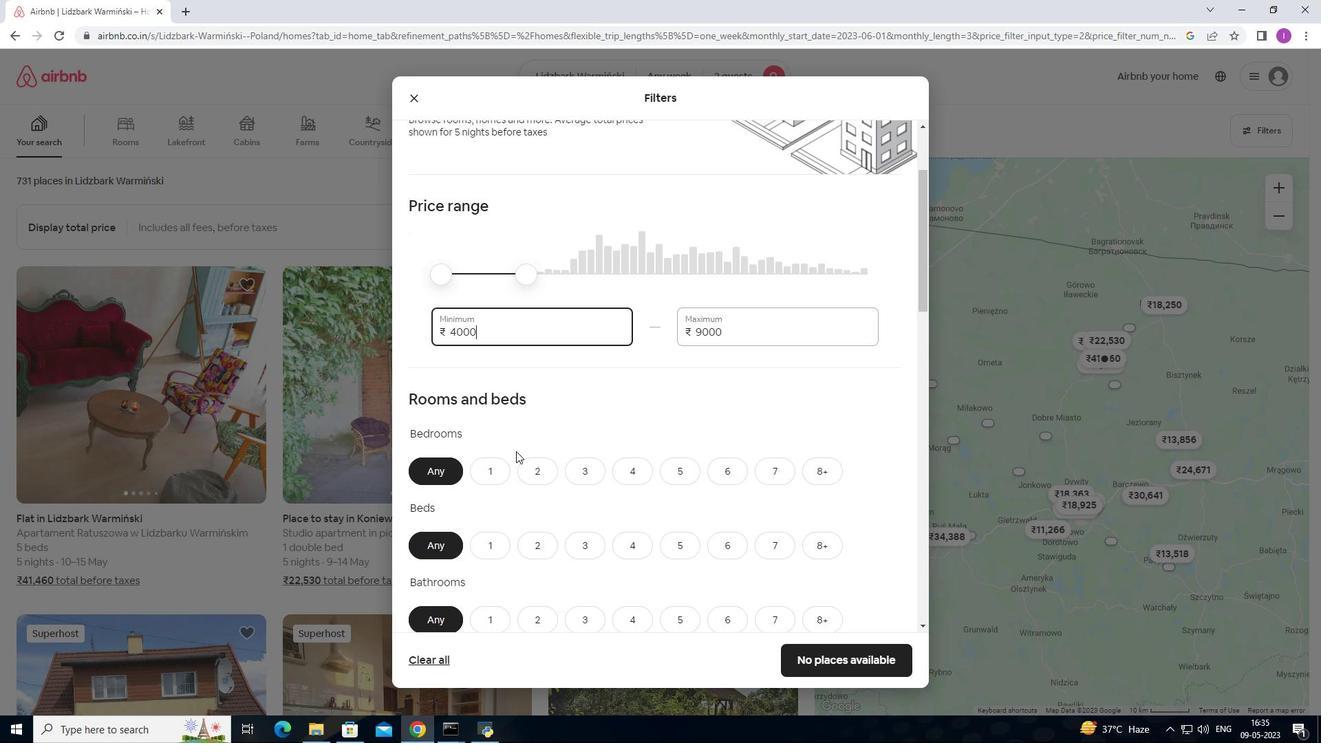 
Action: Mouse scrolled (516, 450) with delta (0, 0)
Screenshot: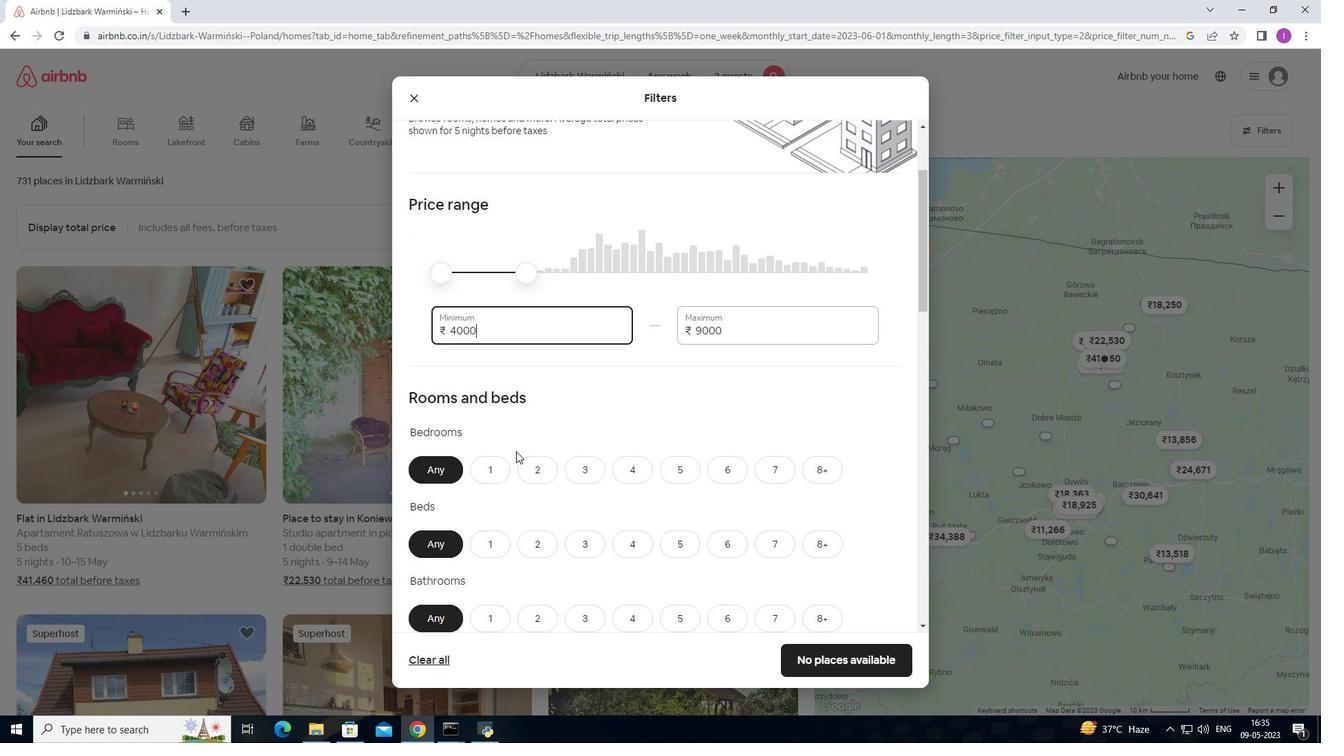 
Action: Mouse moved to (495, 335)
Screenshot: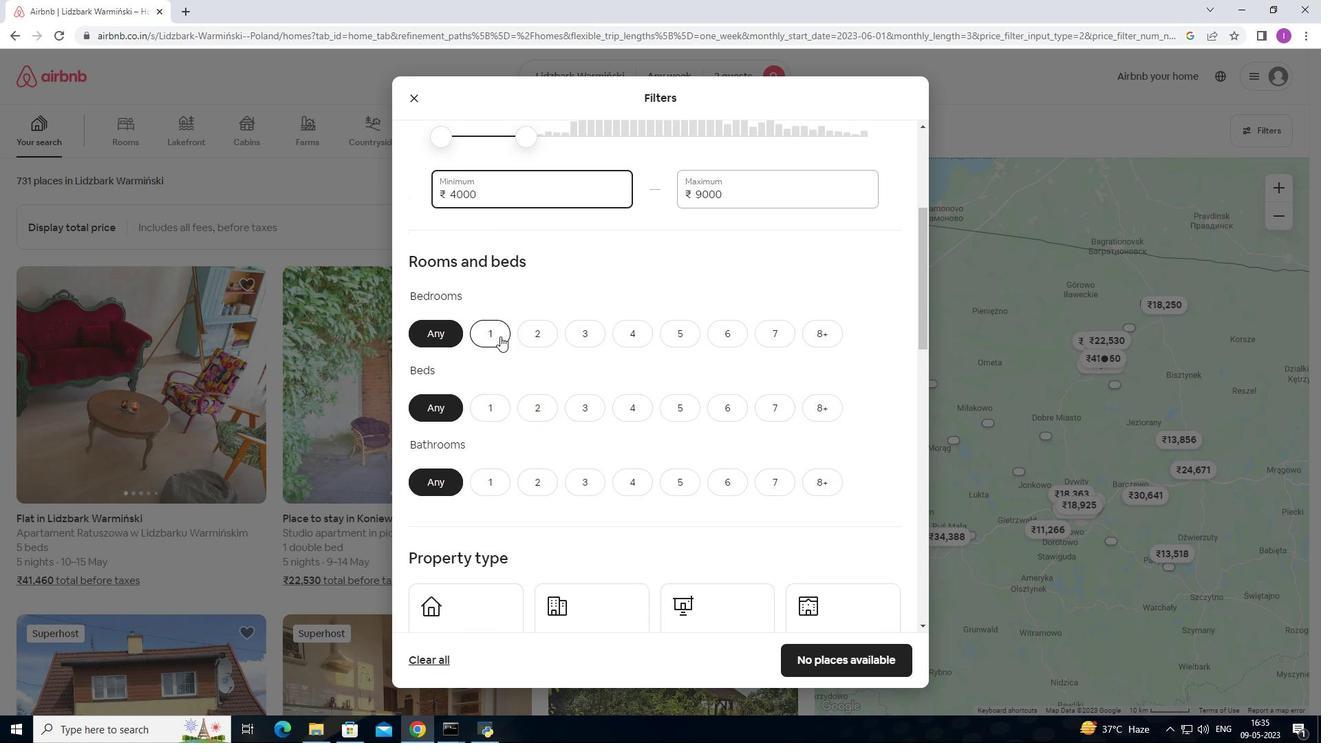 
Action: Mouse pressed left at (495, 335)
Screenshot: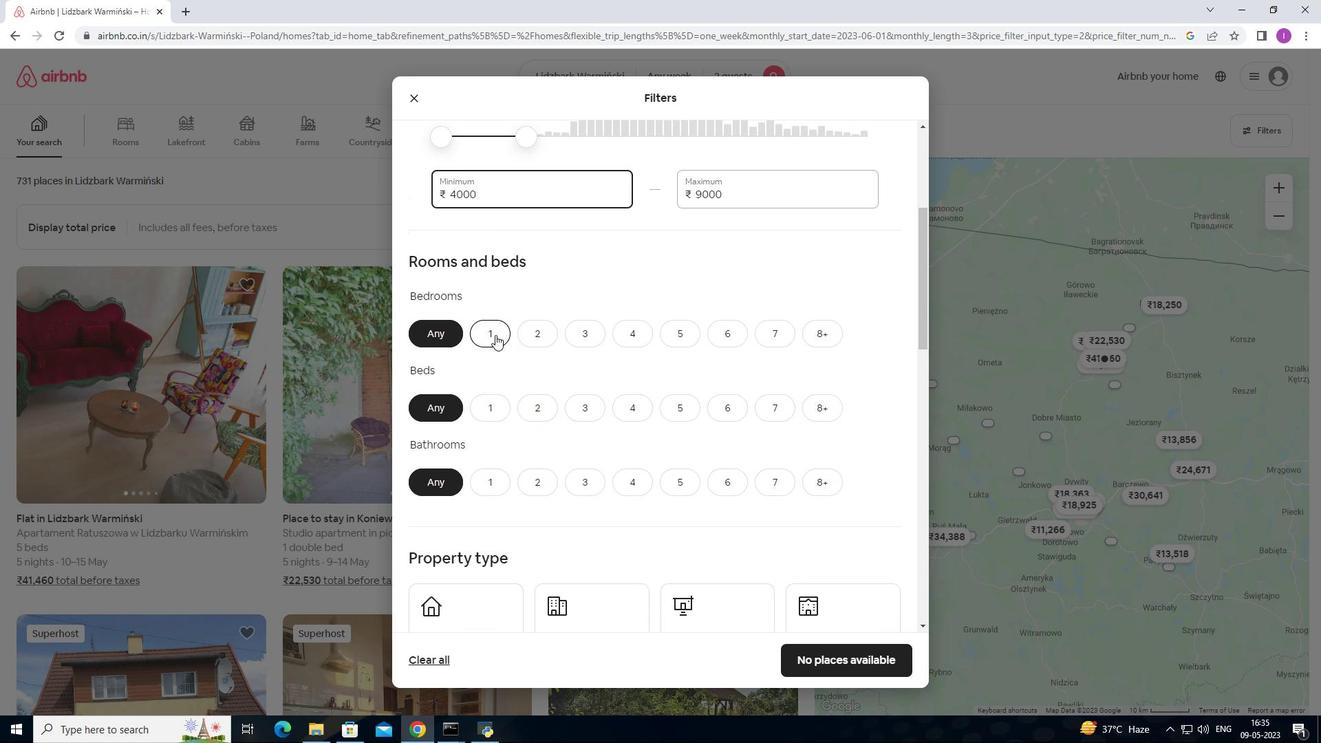 
Action: Mouse moved to (505, 403)
Screenshot: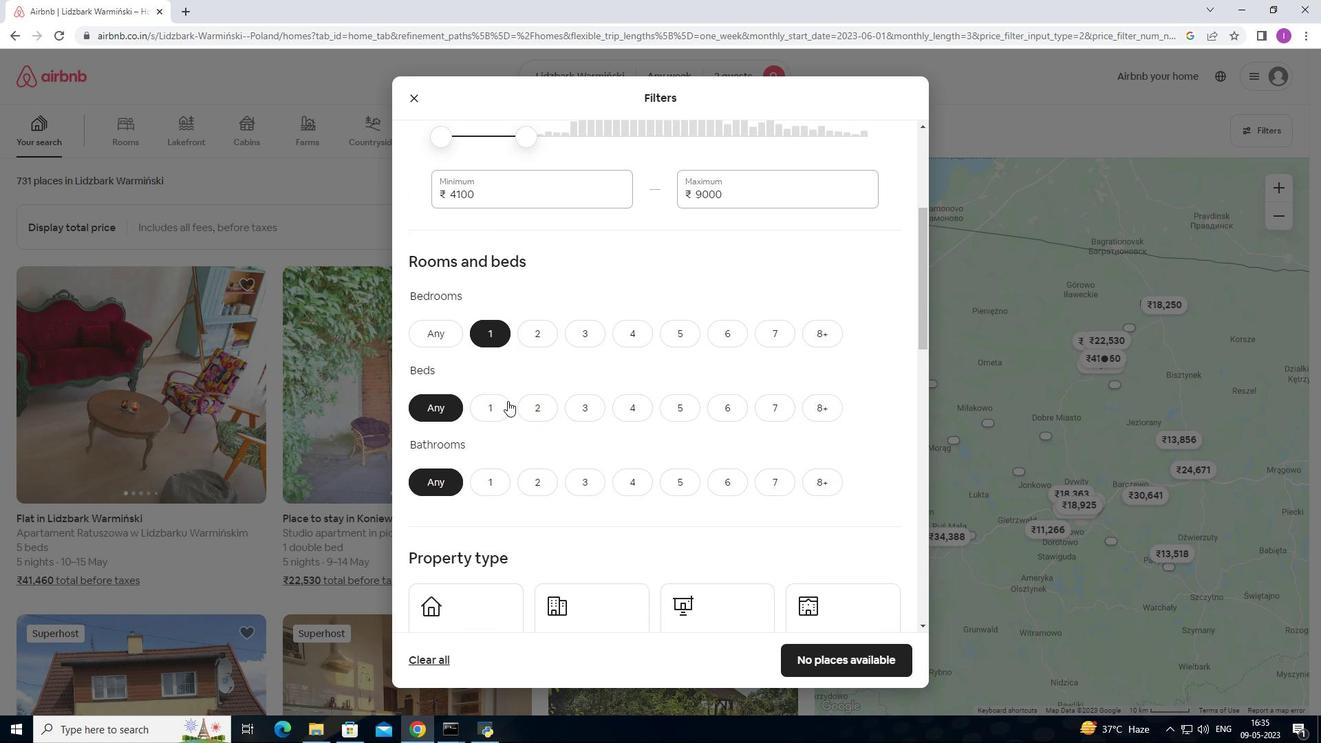 
Action: Mouse pressed left at (505, 403)
Screenshot: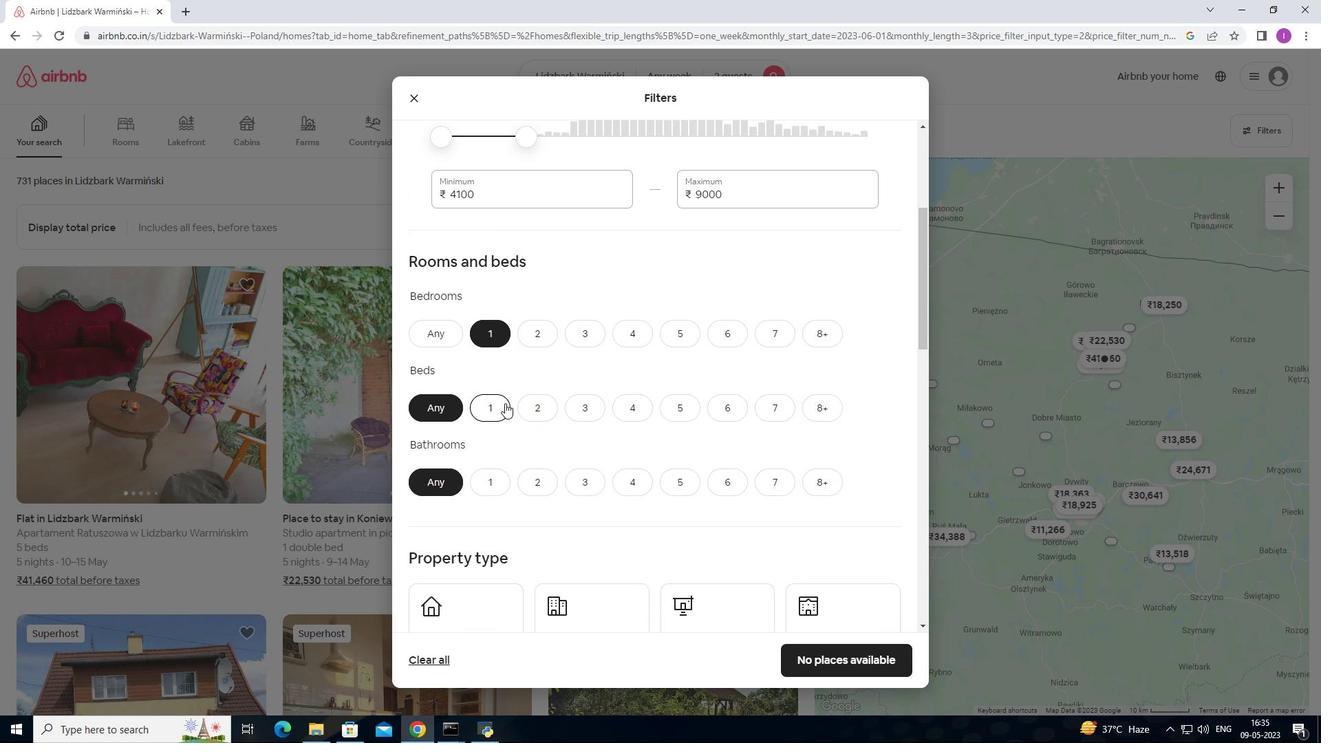 
Action: Mouse moved to (489, 475)
Screenshot: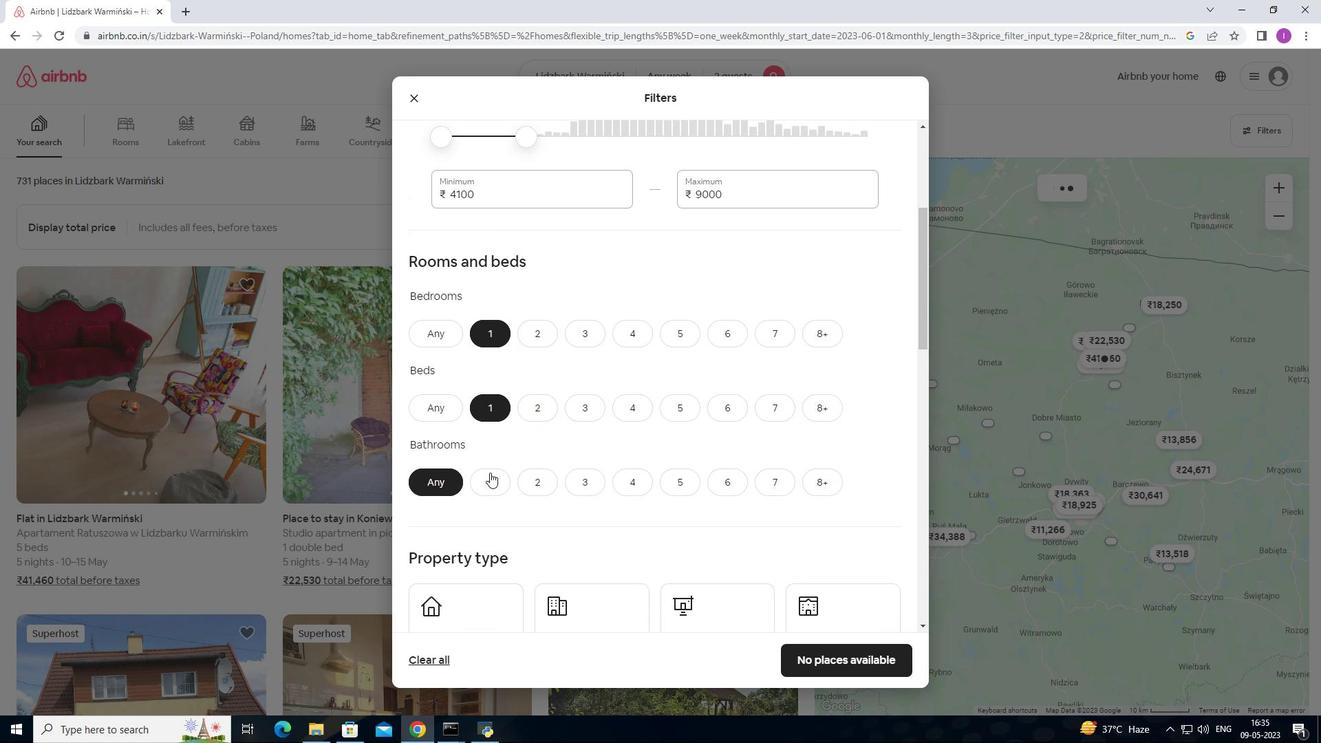 
Action: Mouse pressed left at (489, 475)
Screenshot: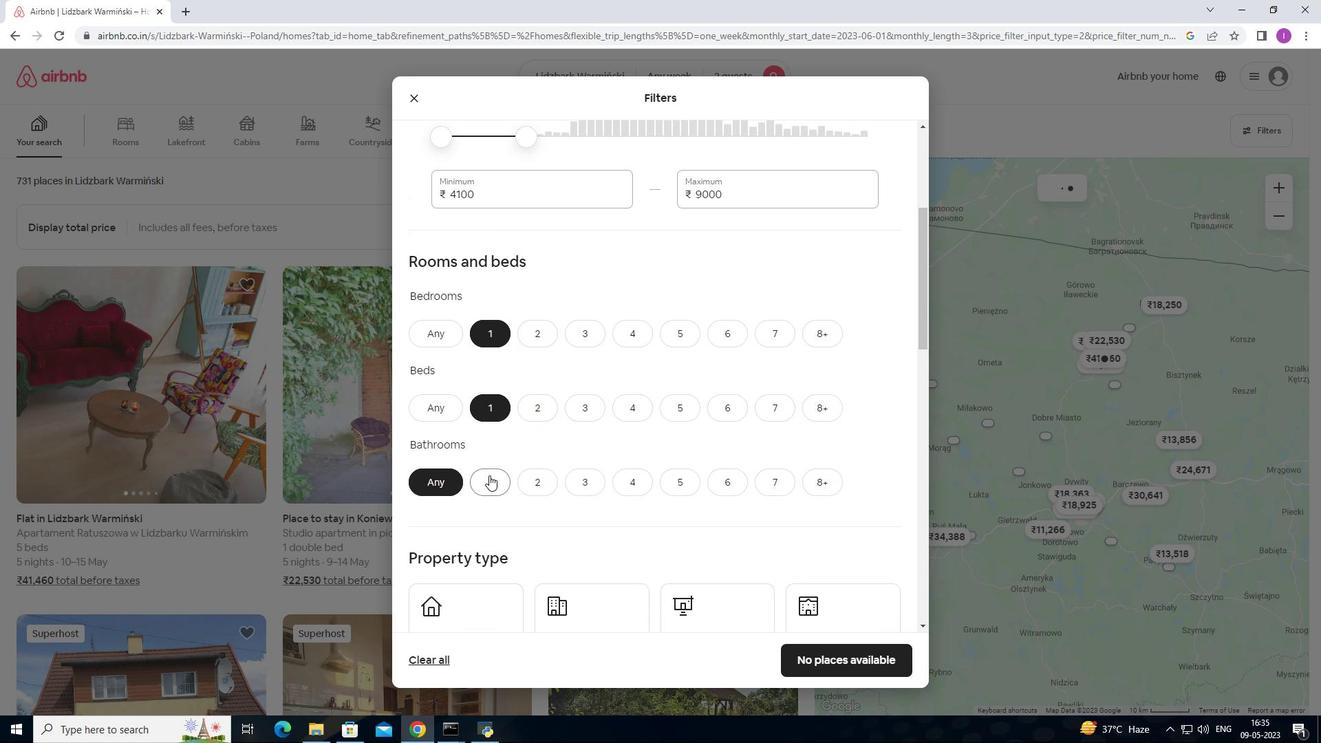 
Action: Mouse moved to (526, 443)
Screenshot: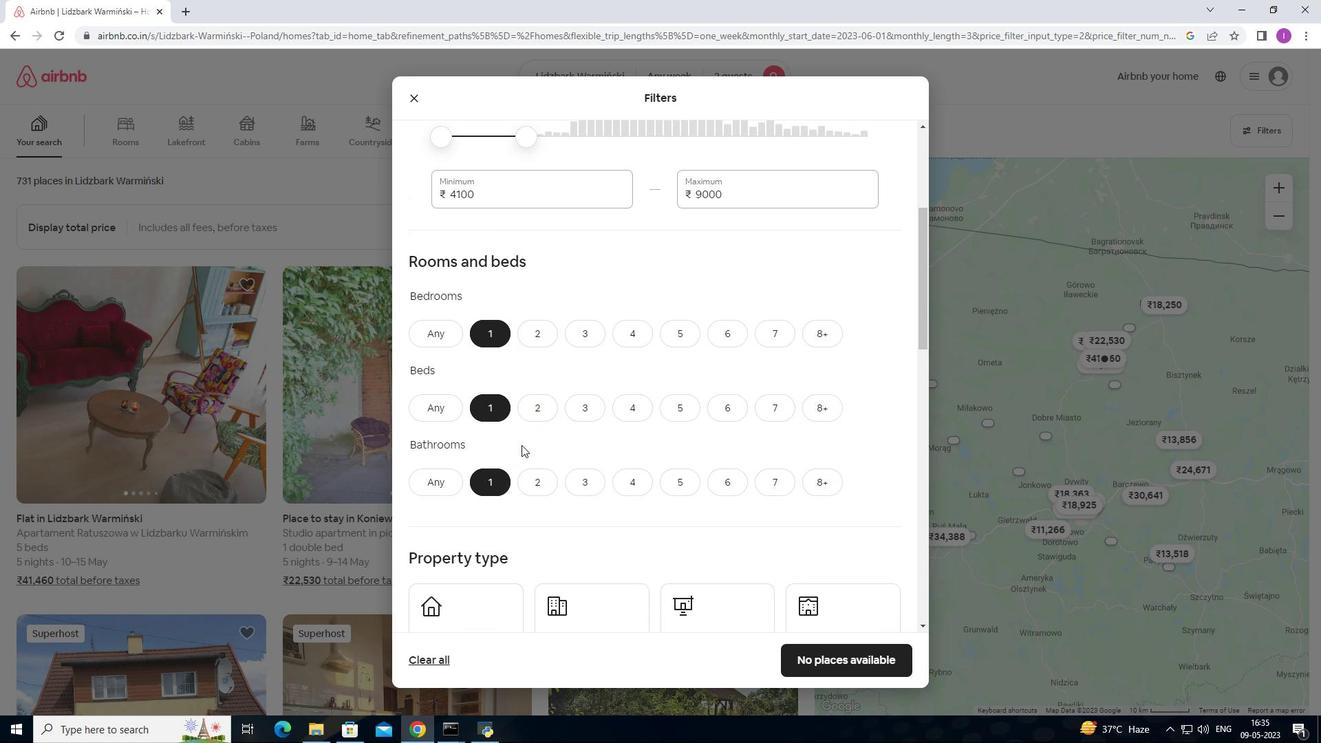 
Action: Mouse scrolled (526, 443) with delta (0, 0)
Screenshot: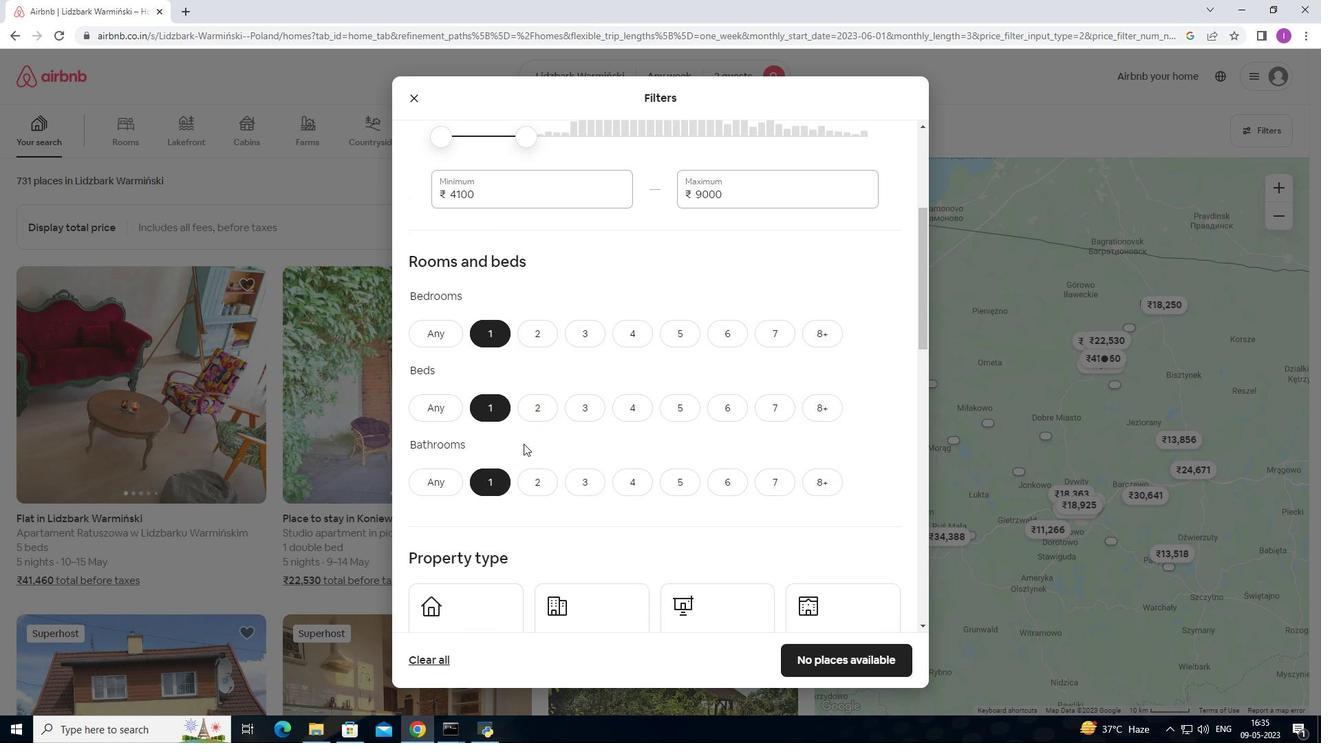 
Action: Mouse scrolled (526, 443) with delta (0, 0)
Screenshot: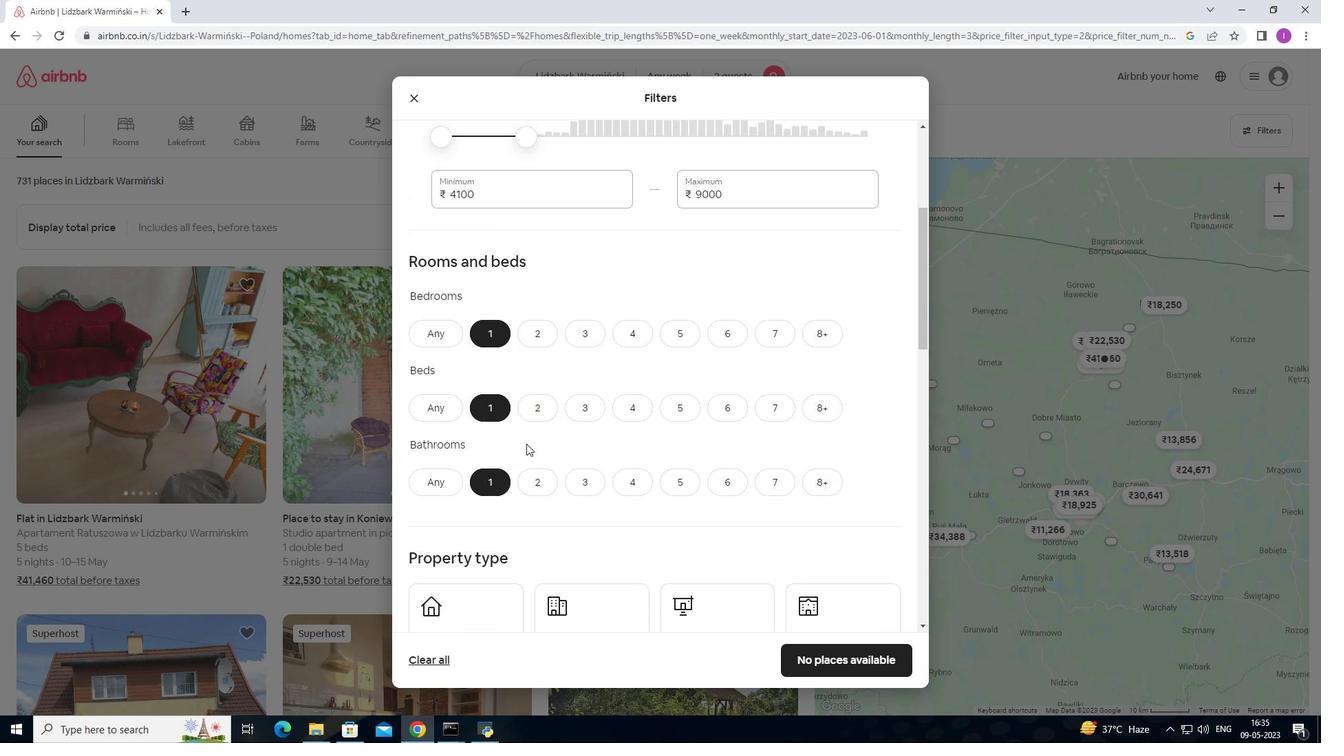 
Action: Mouse scrolled (526, 443) with delta (0, 0)
Screenshot: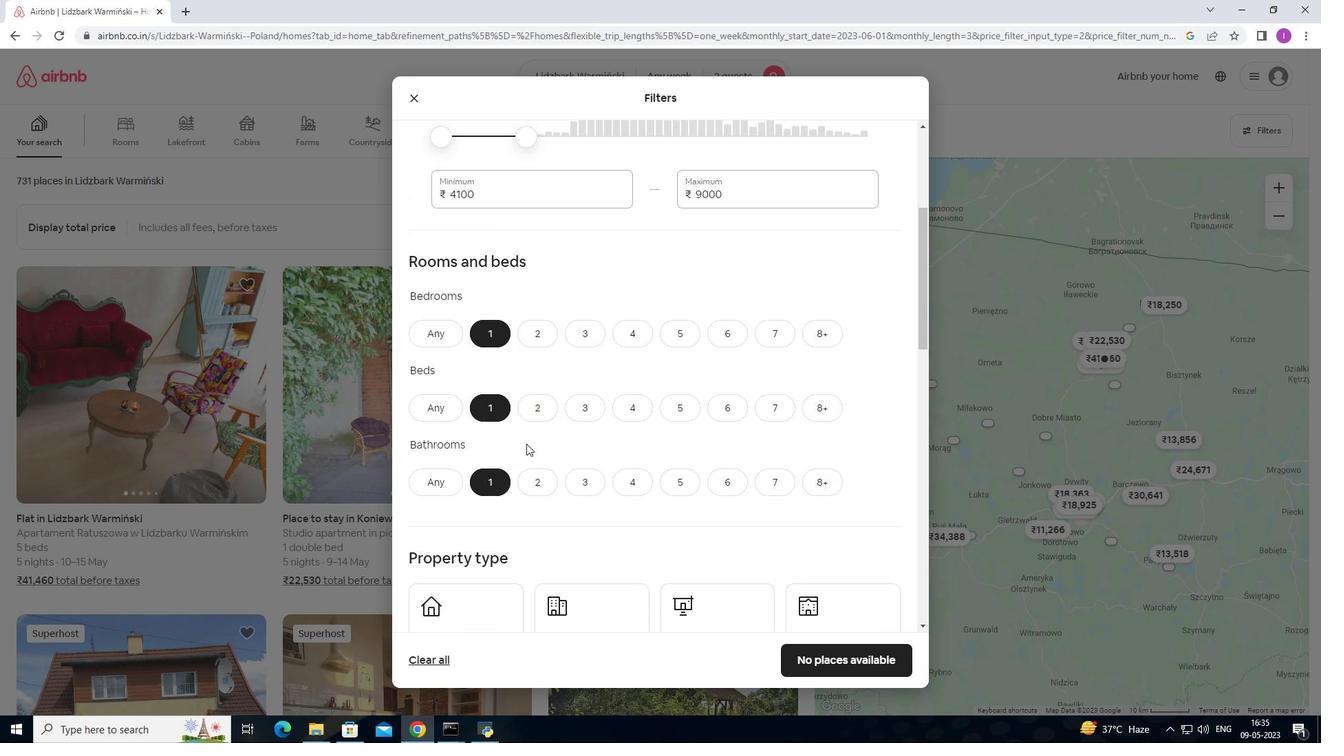 
Action: Mouse scrolled (526, 443) with delta (0, 0)
Screenshot: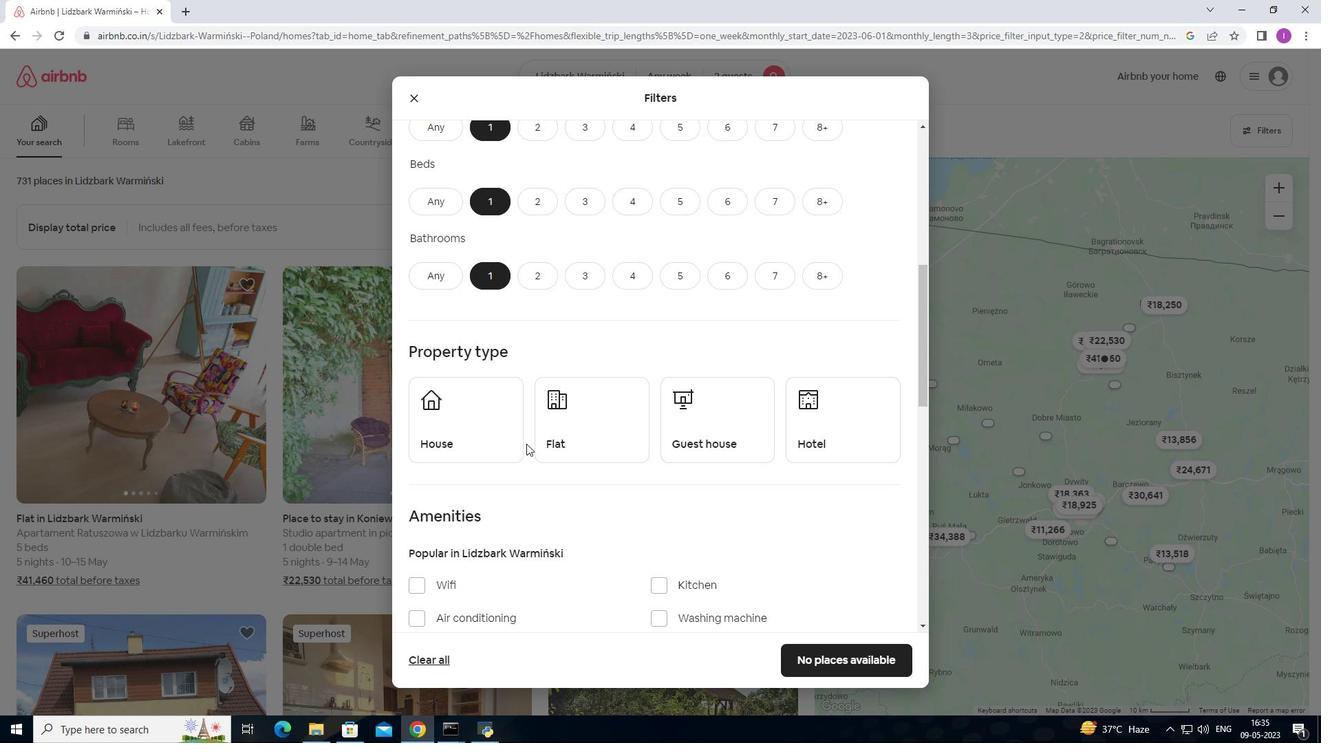 
Action: Mouse moved to (490, 376)
Screenshot: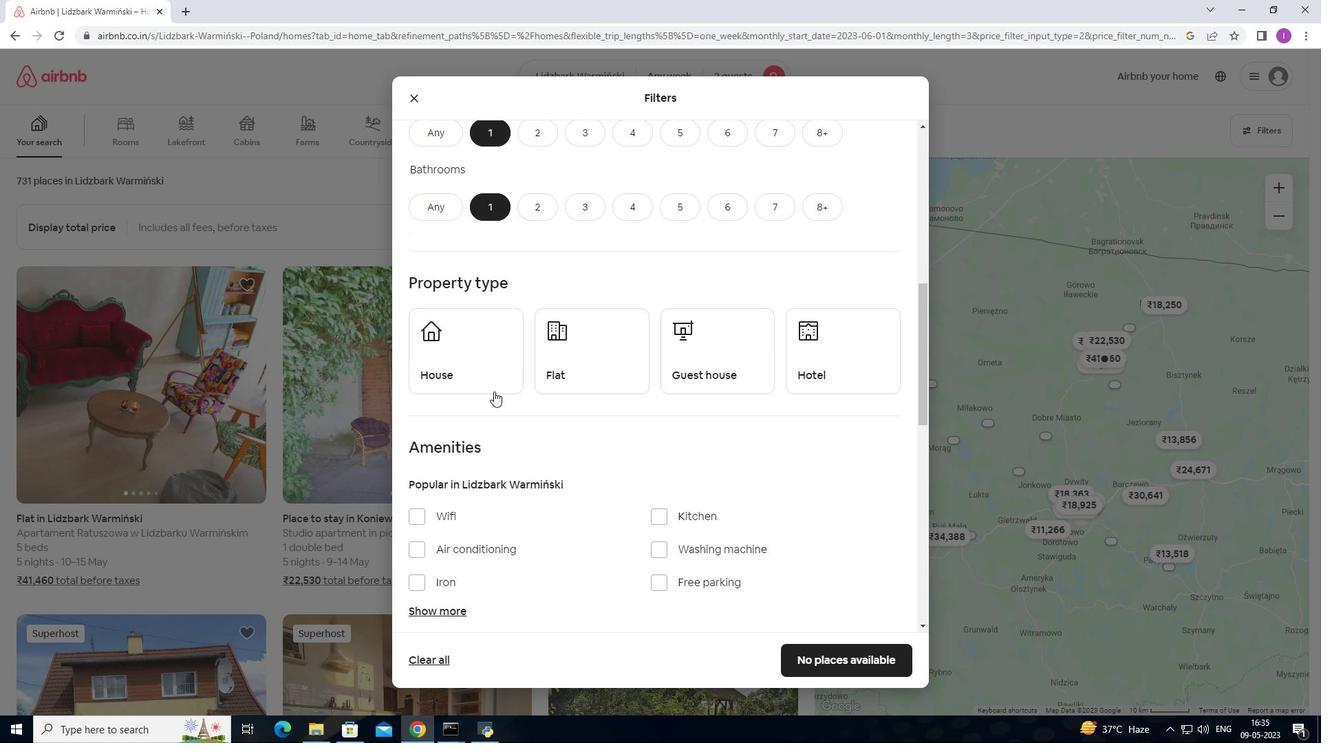 
Action: Mouse pressed left at (490, 376)
Screenshot: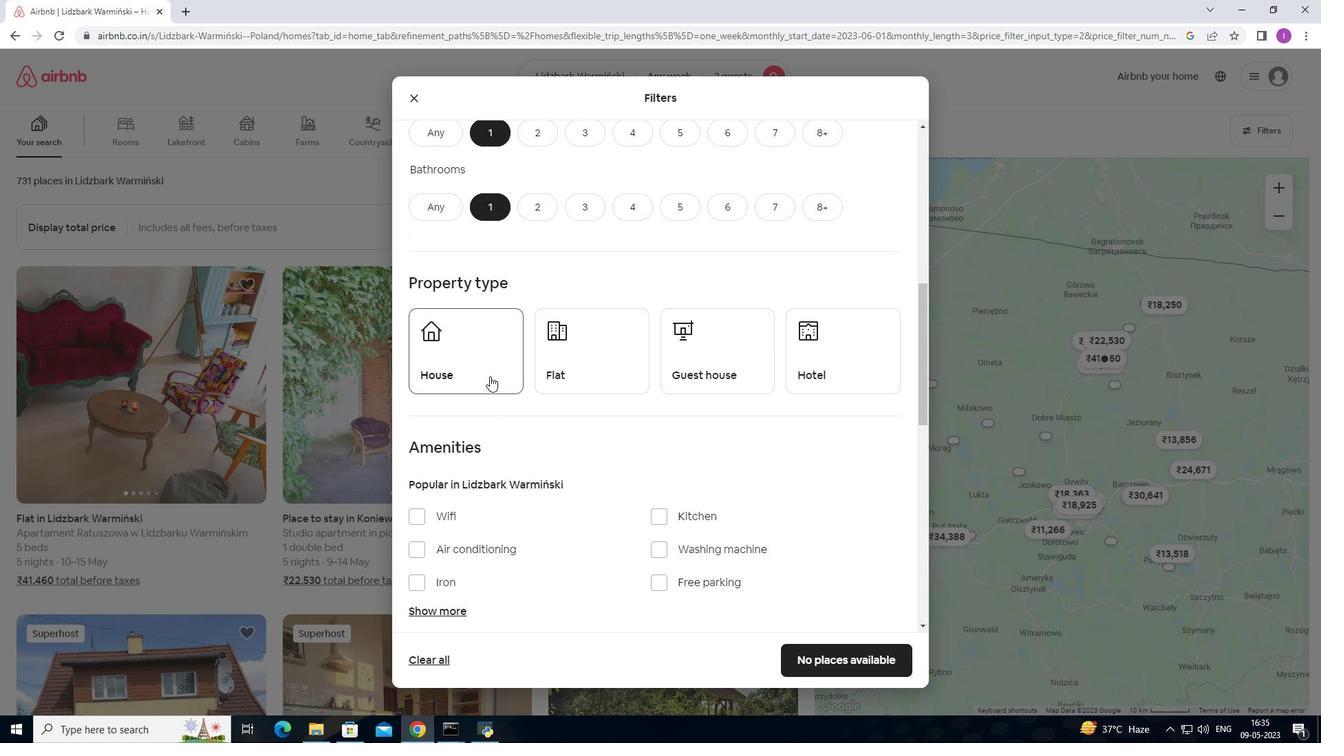 
Action: Mouse moved to (538, 361)
Screenshot: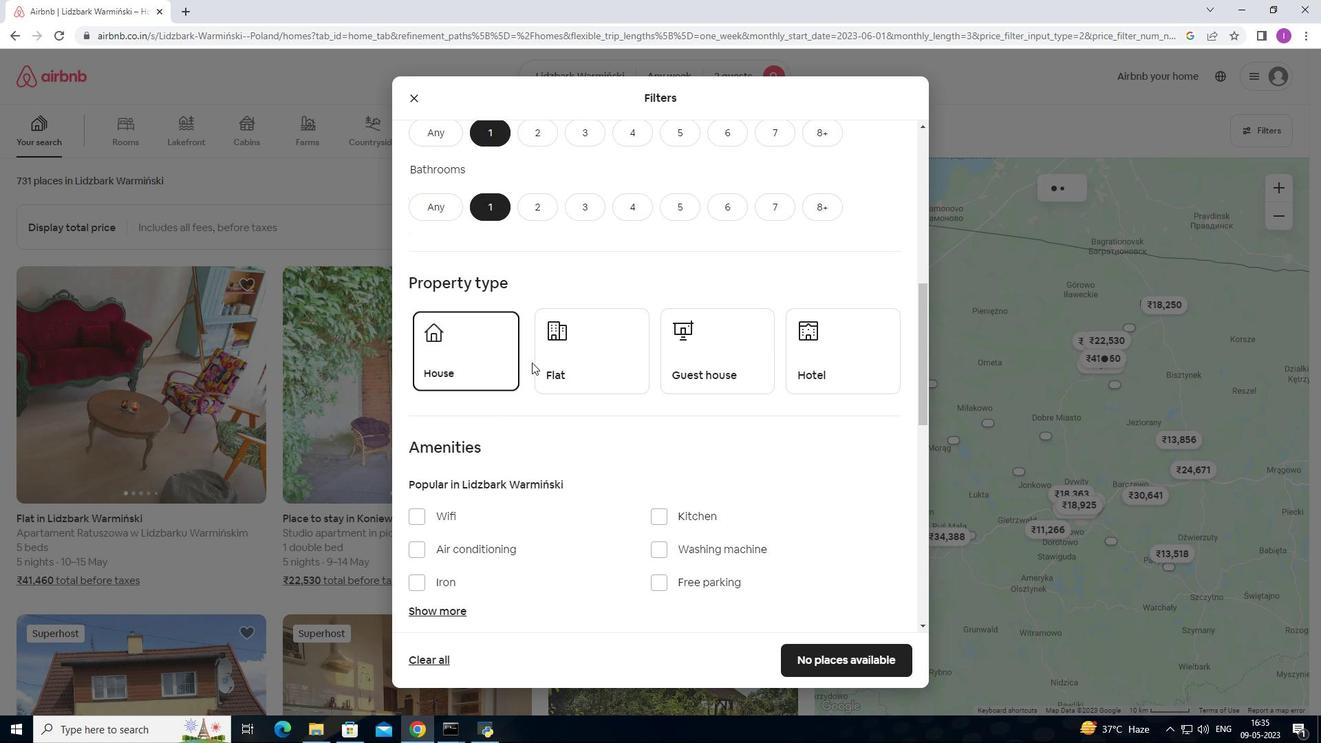 
Action: Mouse pressed left at (538, 361)
Screenshot: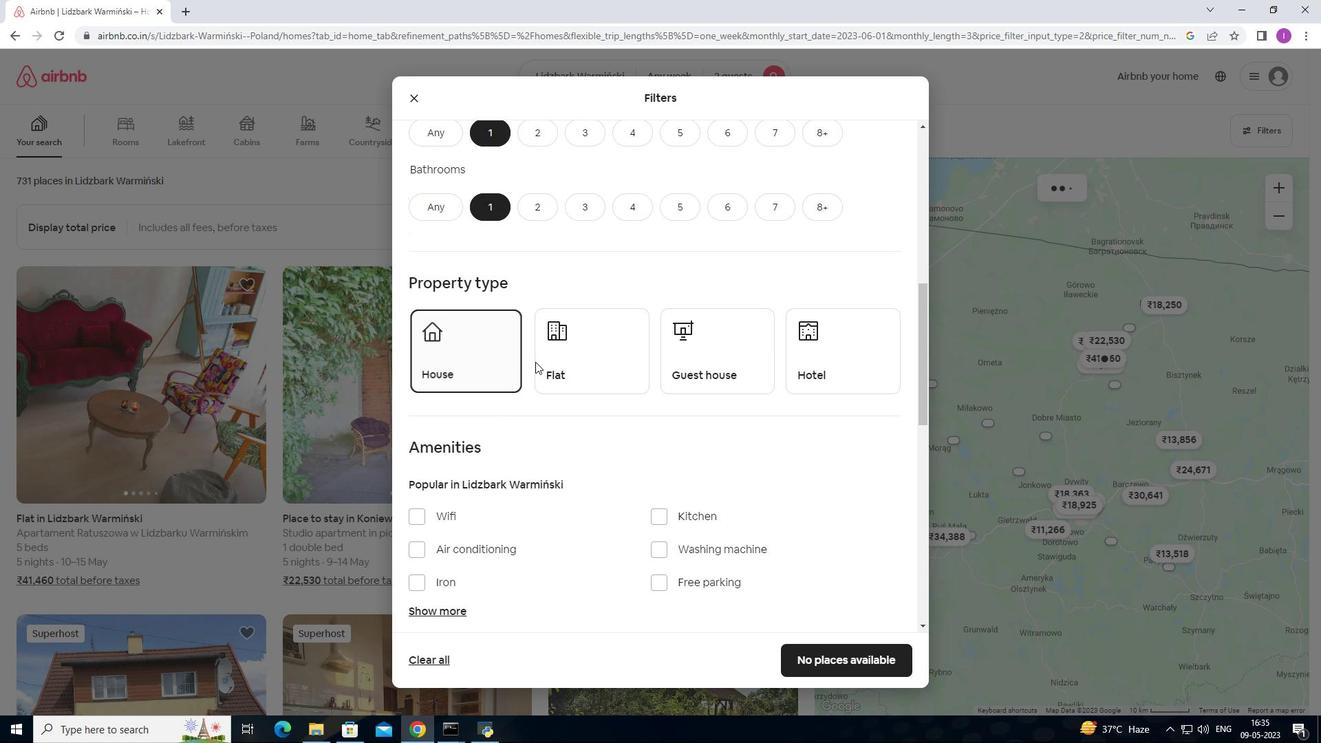 
Action: Mouse moved to (731, 364)
Screenshot: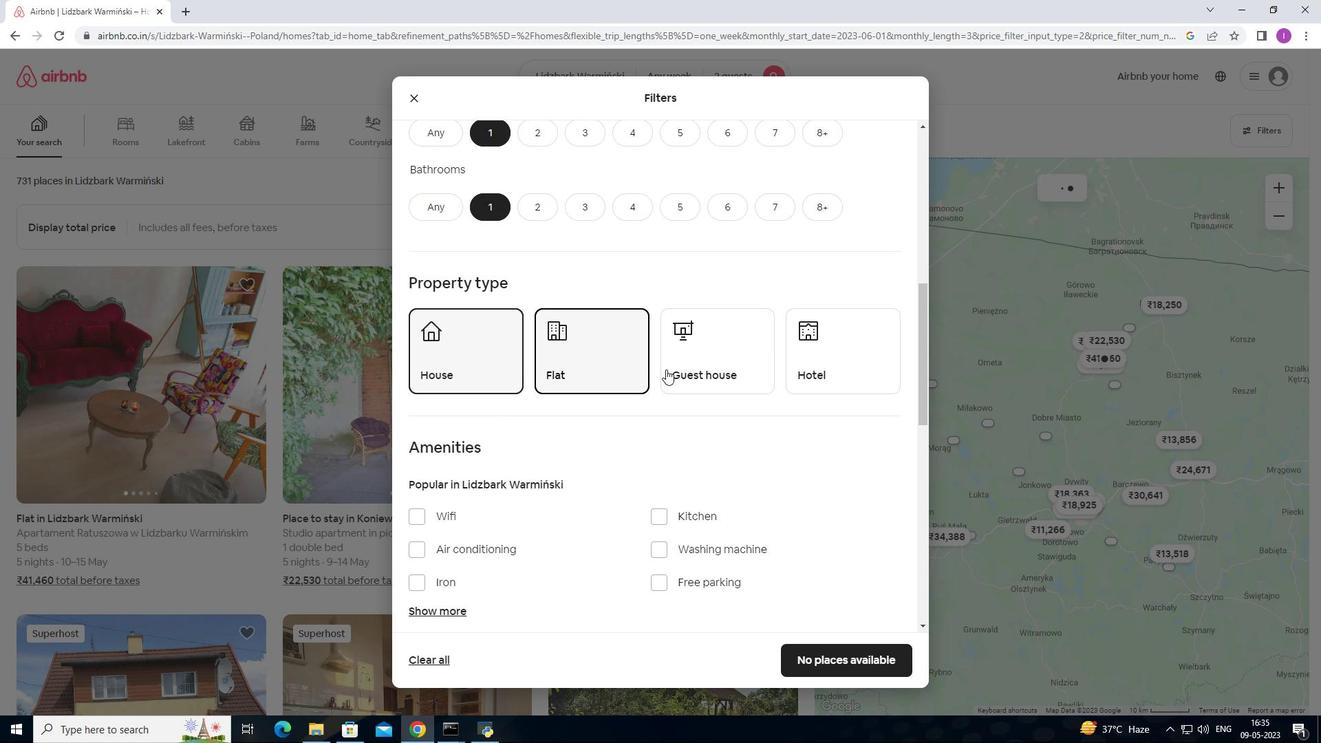 
Action: Mouse pressed left at (731, 364)
Screenshot: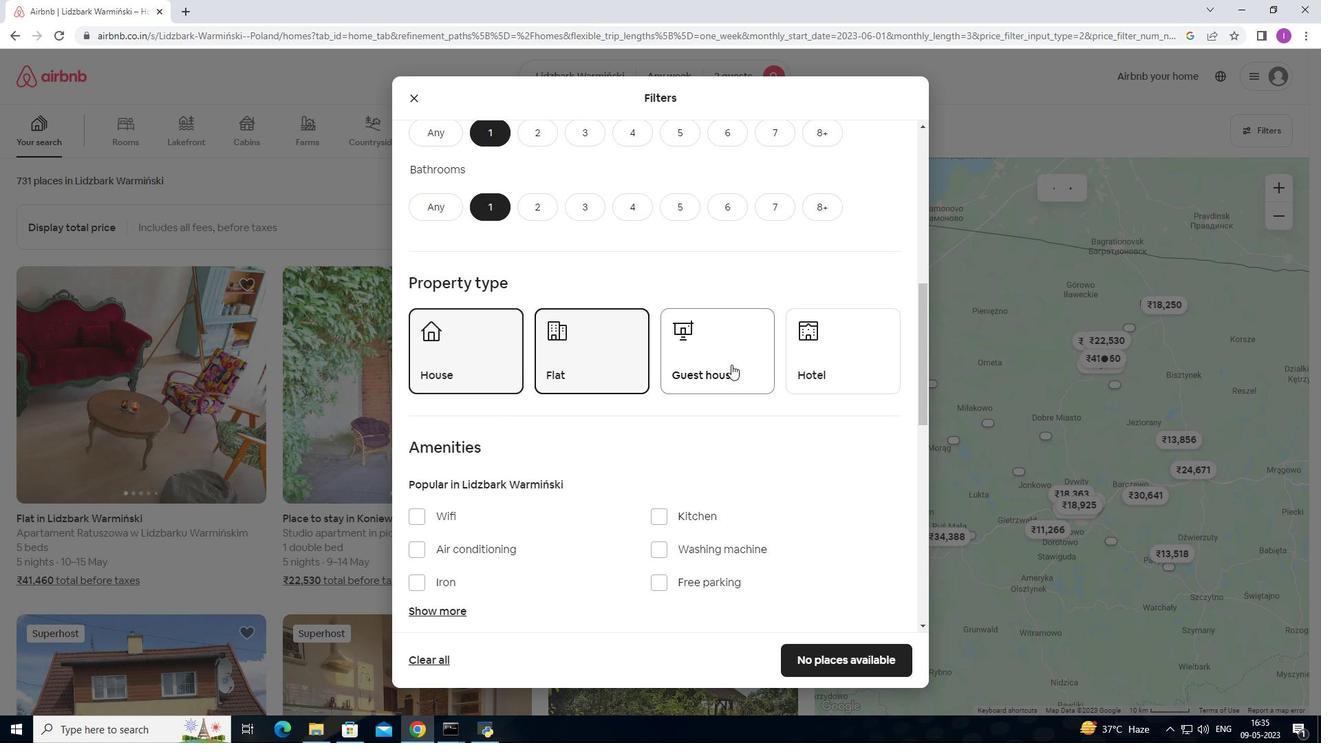 
Action: Mouse moved to (837, 360)
Screenshot: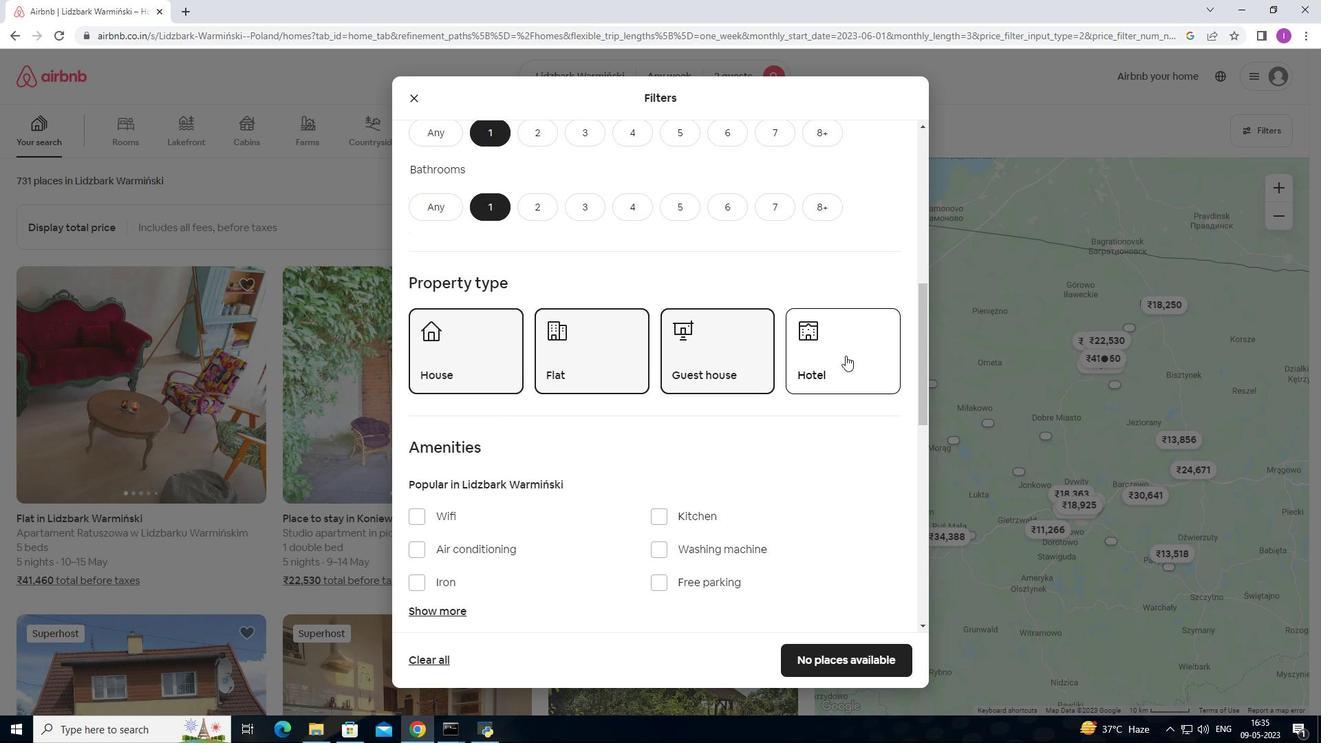 
Action: Mouse pressed left at (837, 360)
Screenshot: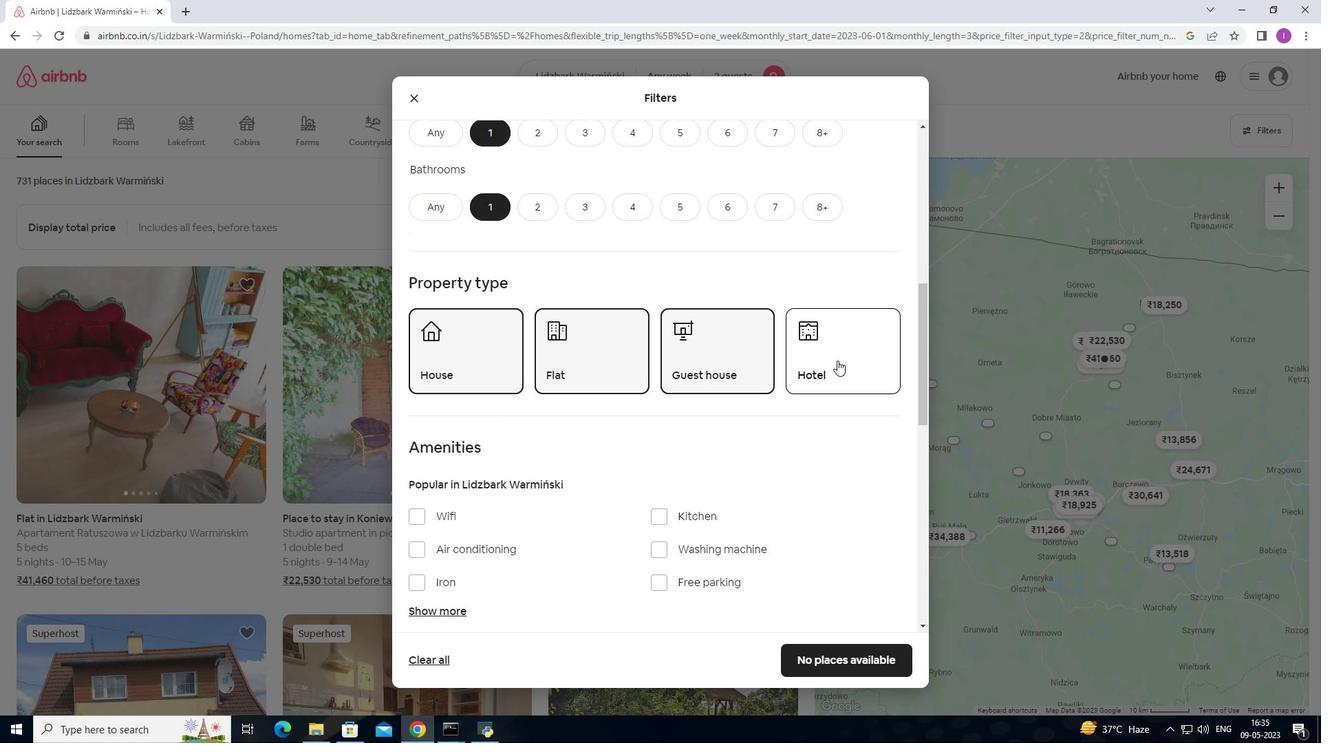 
Action: Mouse moved to (695, 423)
Screenshot: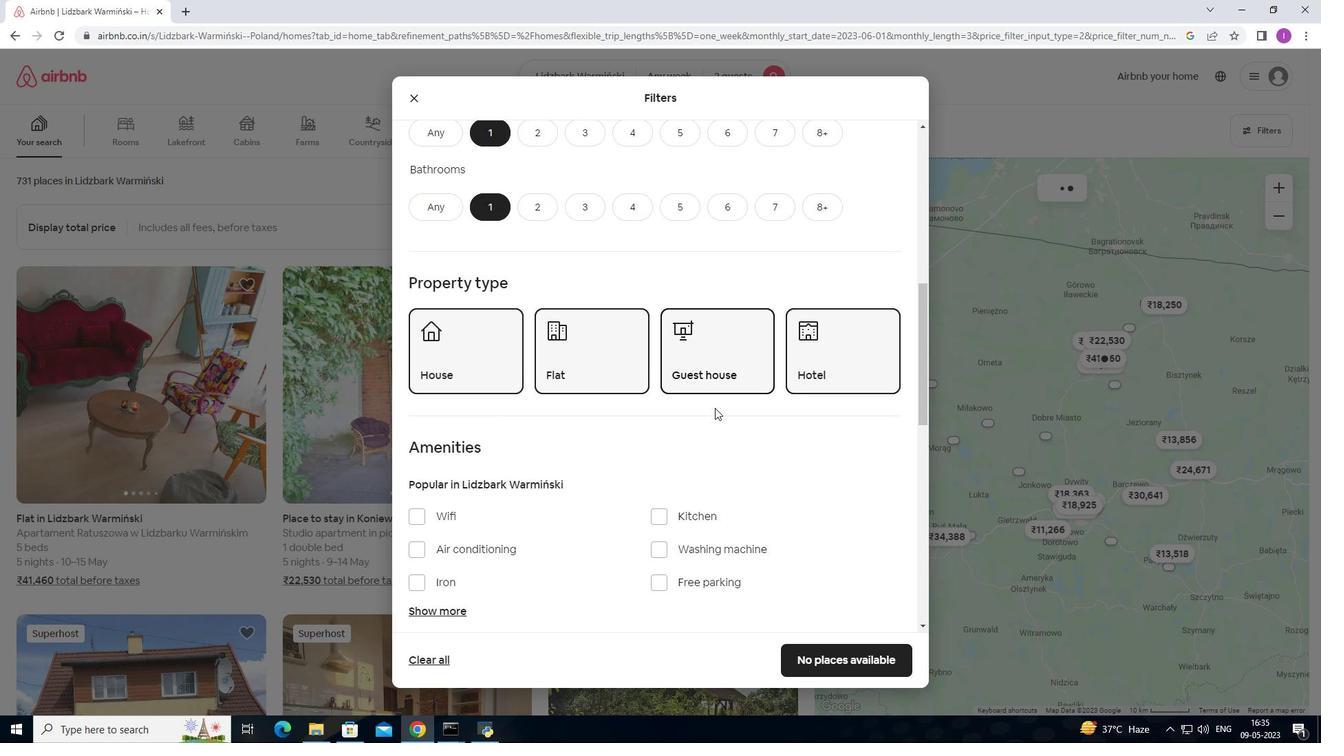 
Action: Mouse scrolled (695, 423) with delta (0, 0)
Screenshot: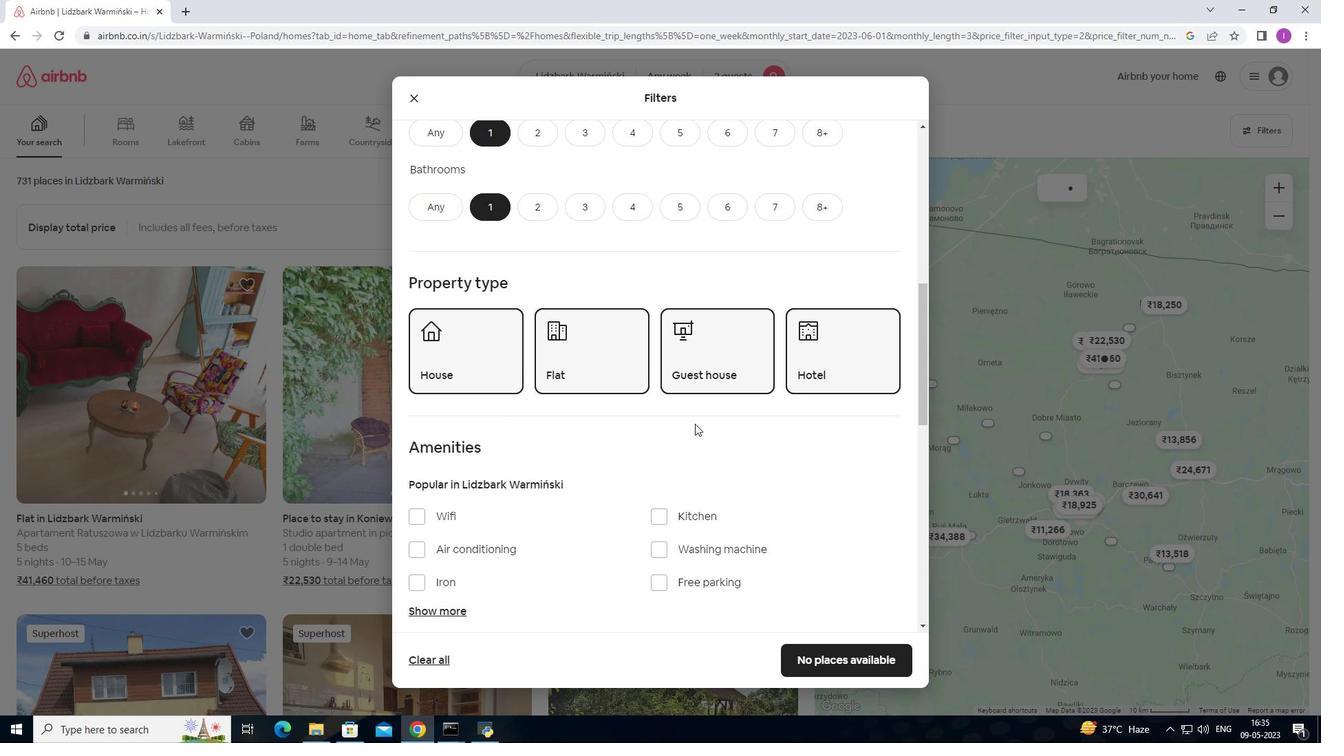 
Action: Mouse scrolled (695, 423) with delta (0, 0)
Screenshot: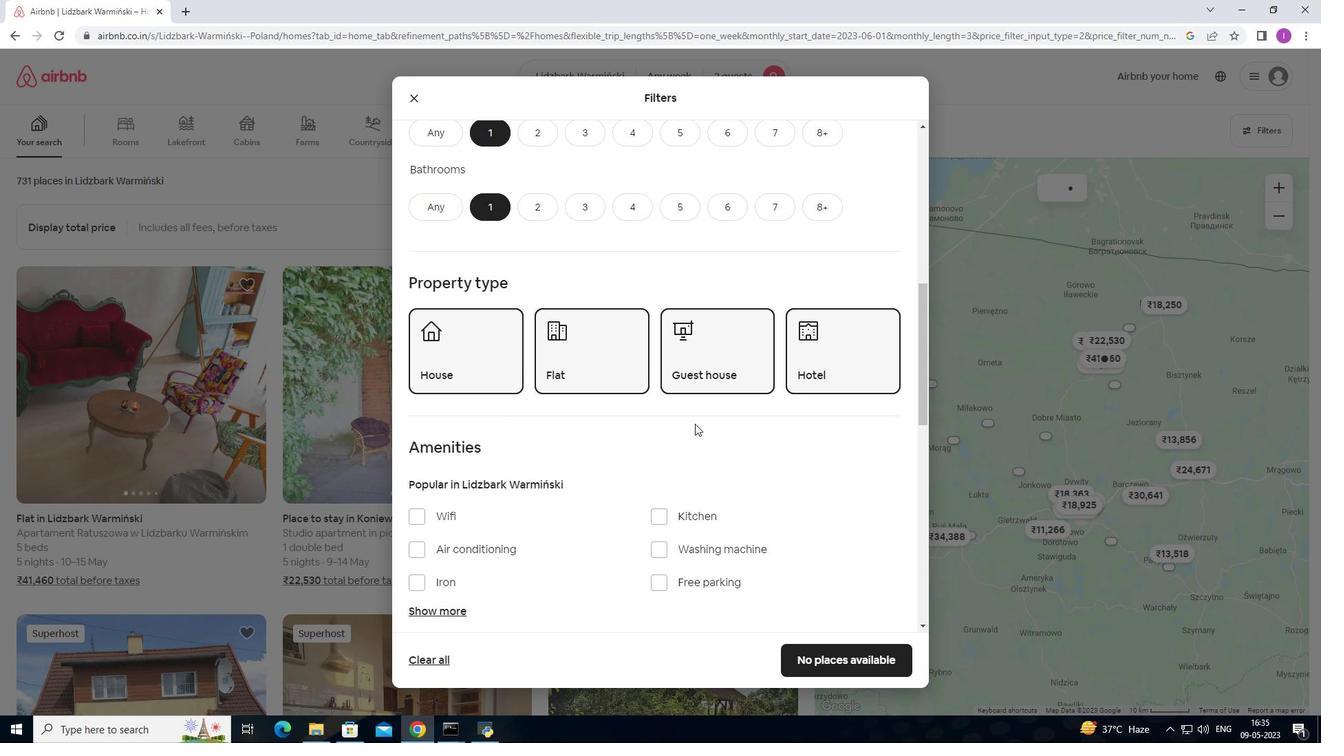 
Action: Mouse scrolled (695, 423) with delta (0, 0)
Screenshot: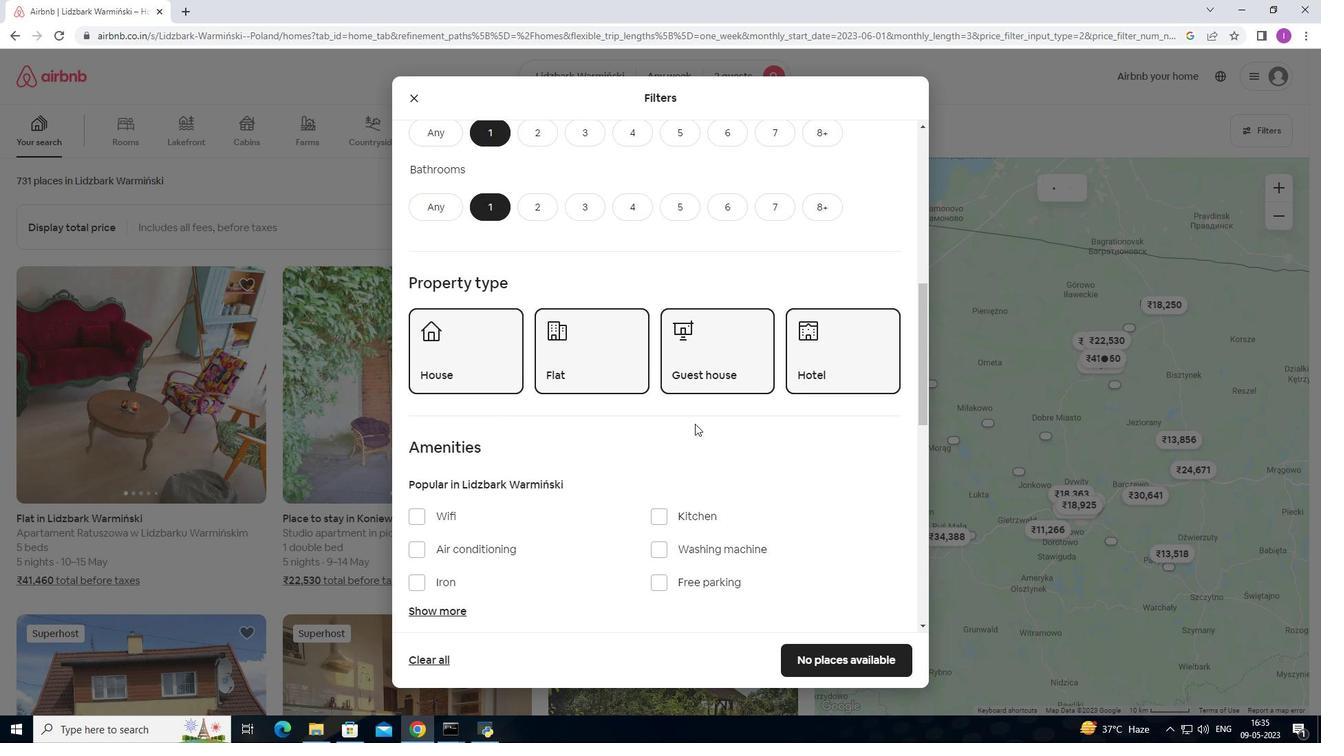 
Action: Mouse moved to (537, 359)
Screenshot: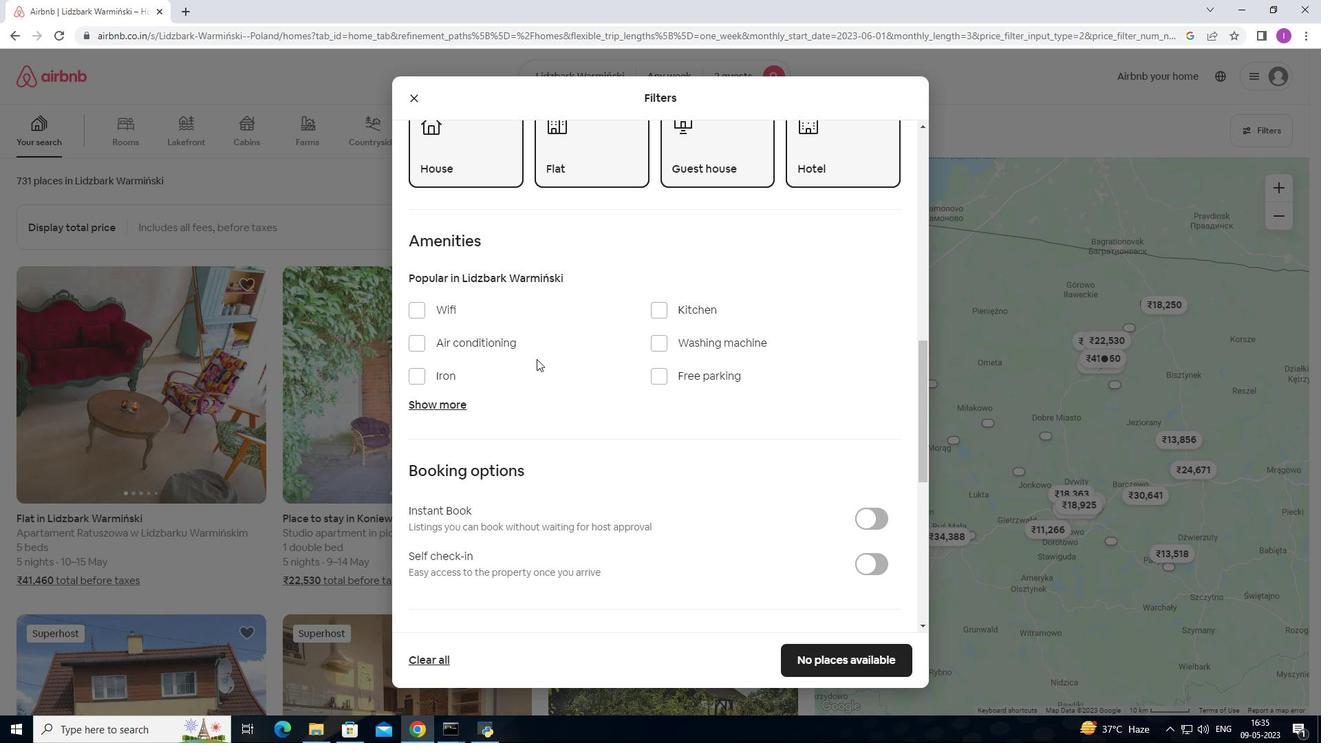 
Action: Mouse scrolled (537, 358) with delta (0, 0)
Screenshot: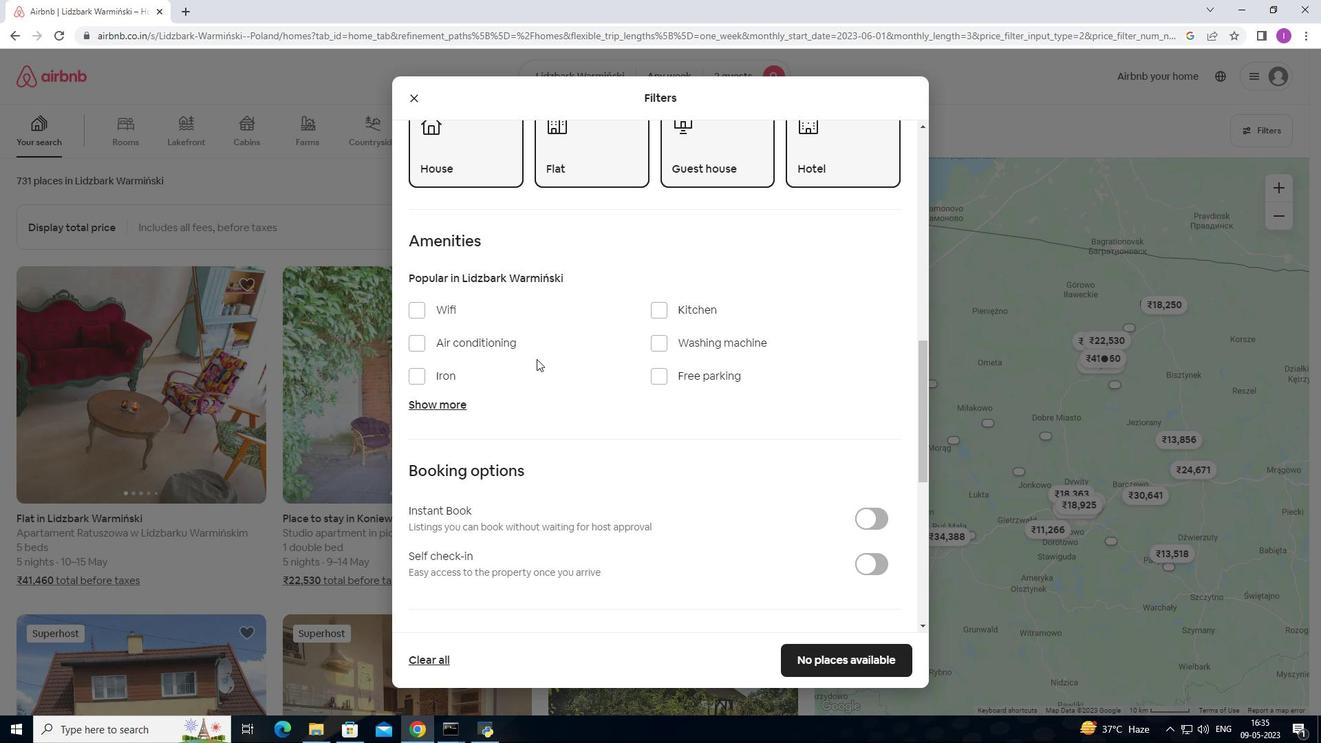 
Action: Mouse scrolled (537, 358) with delta (0, 0)
Screenshot: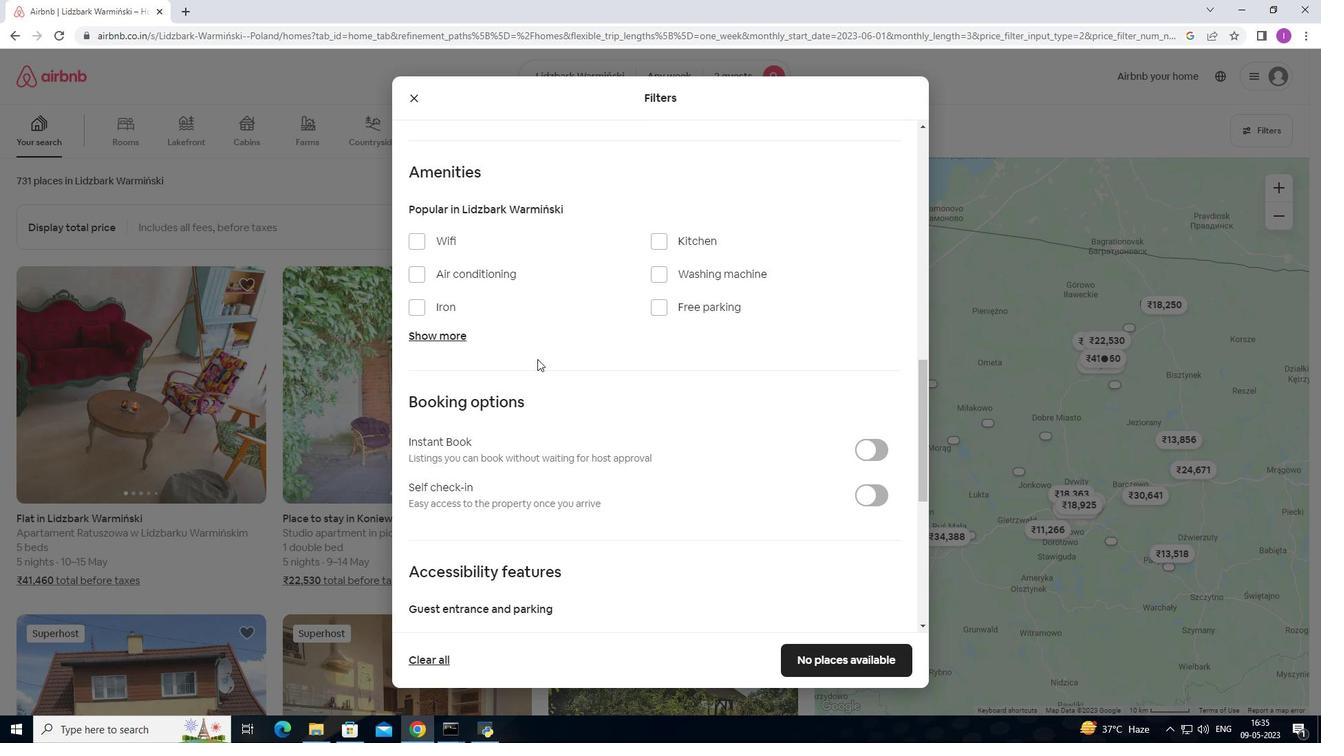 
Action: Mouse moved to (537, 359)
Screenshot: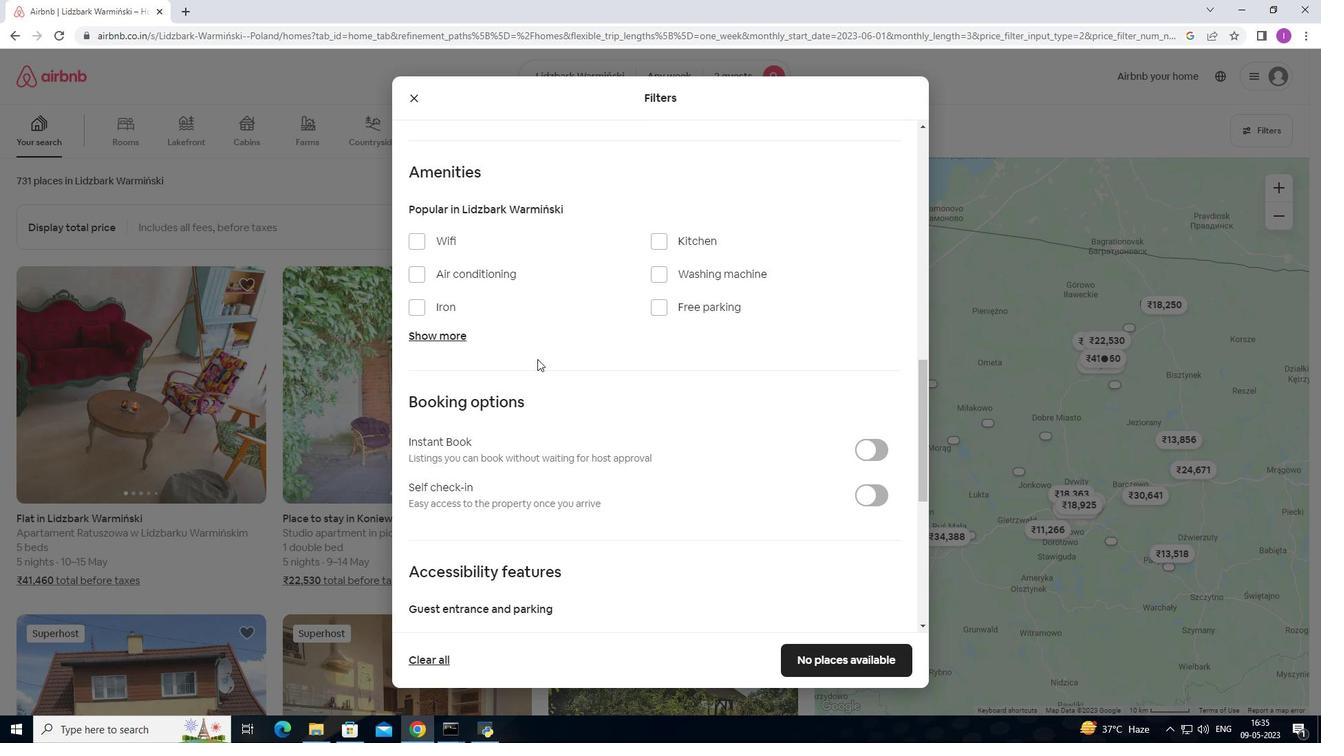 
Action: Mouse scrolled (537, 358) with delta (0, 0)
Screenshot: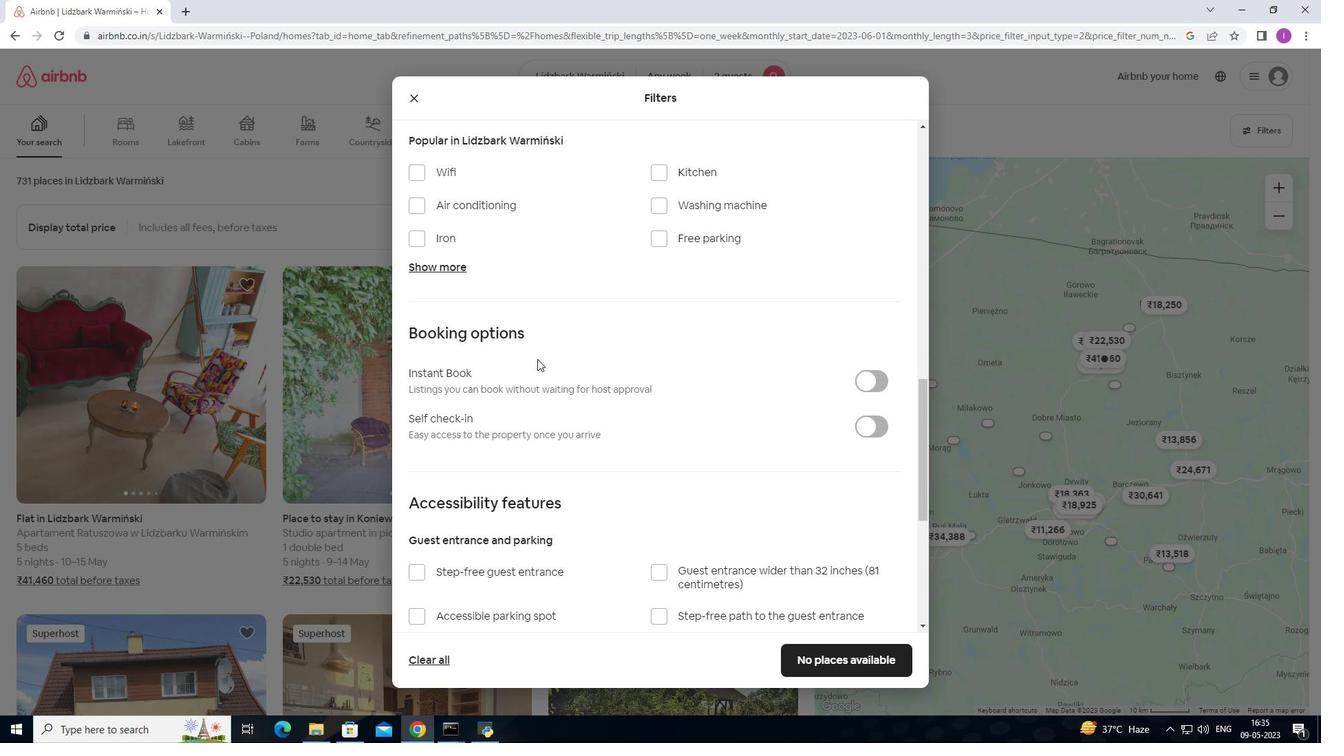 
Action: Mouse scrolled (537, 358) with delta (0, 0)
Screenshot: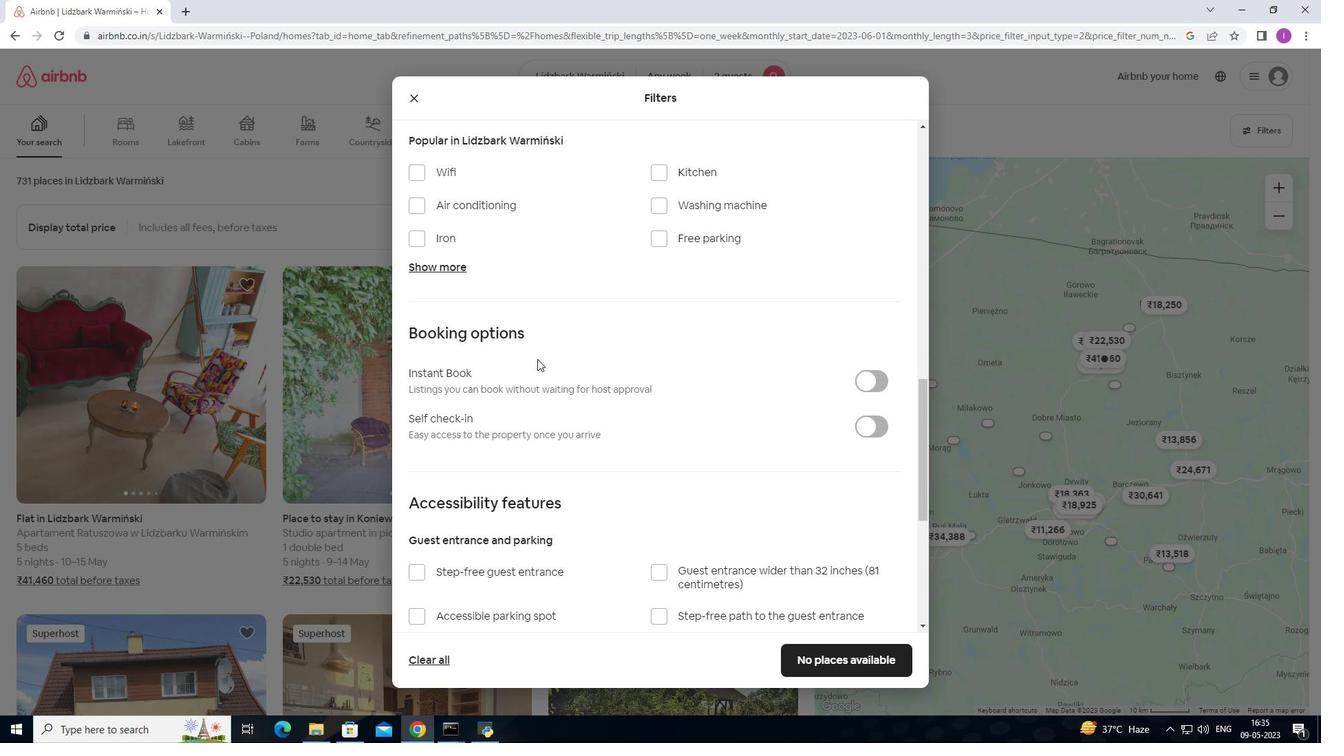 
Action: Mouse moved to (772, 303)
Screenshot: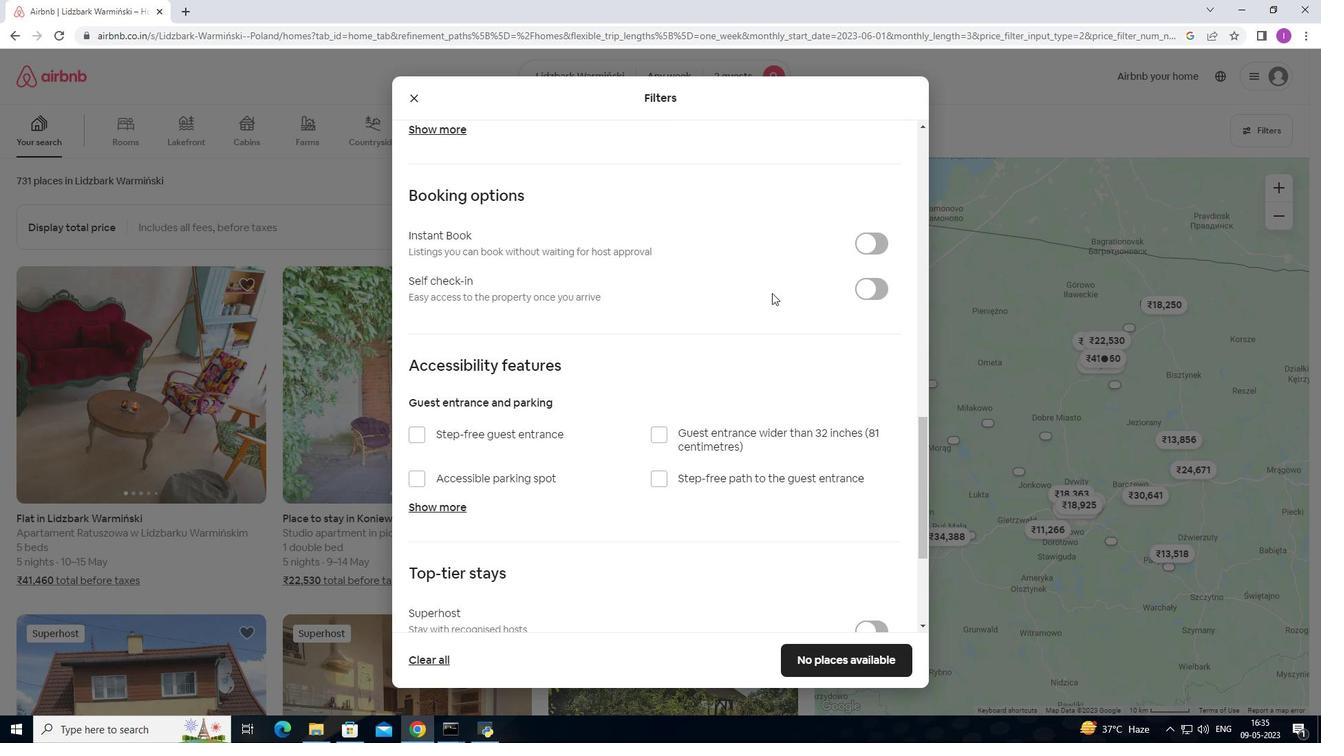 
Action: Mouse scrolled (772, 304) with delta (0, 0)
Screenshot: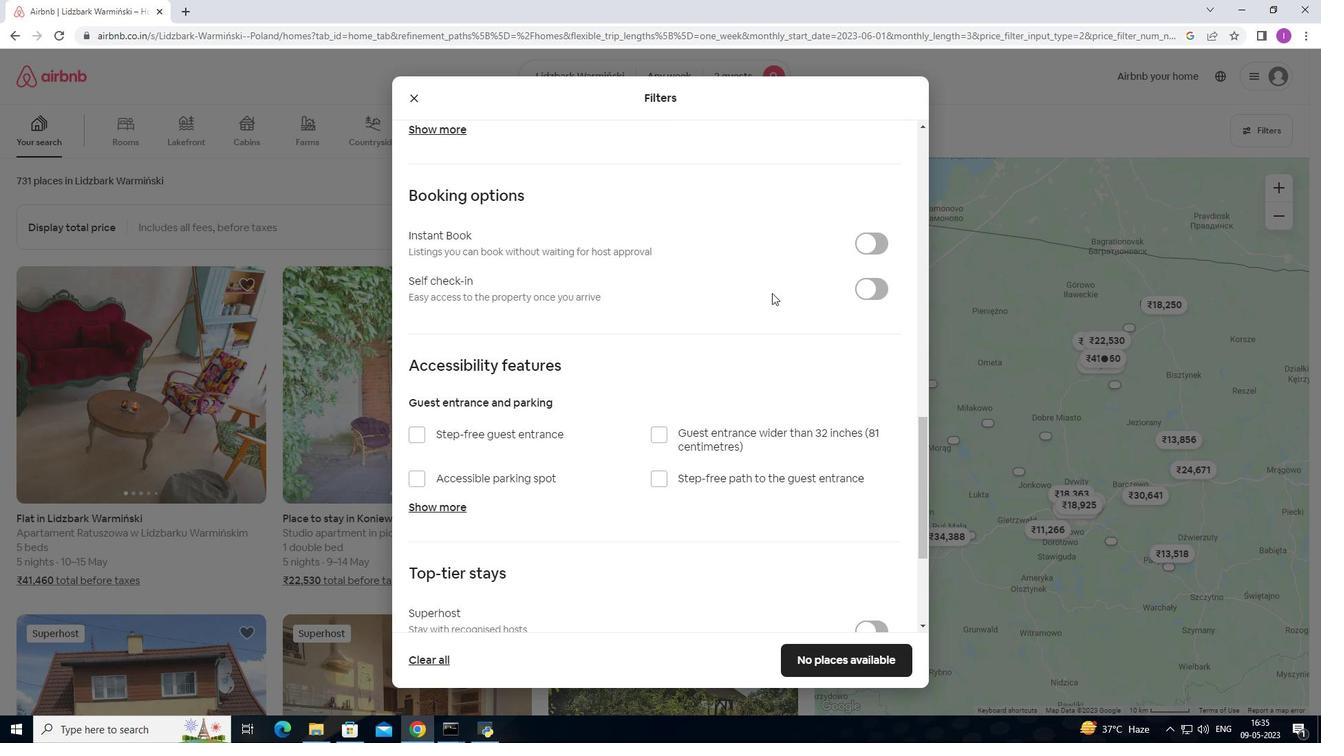 
Action: Mouse moved to (771, 312)
Screenshot: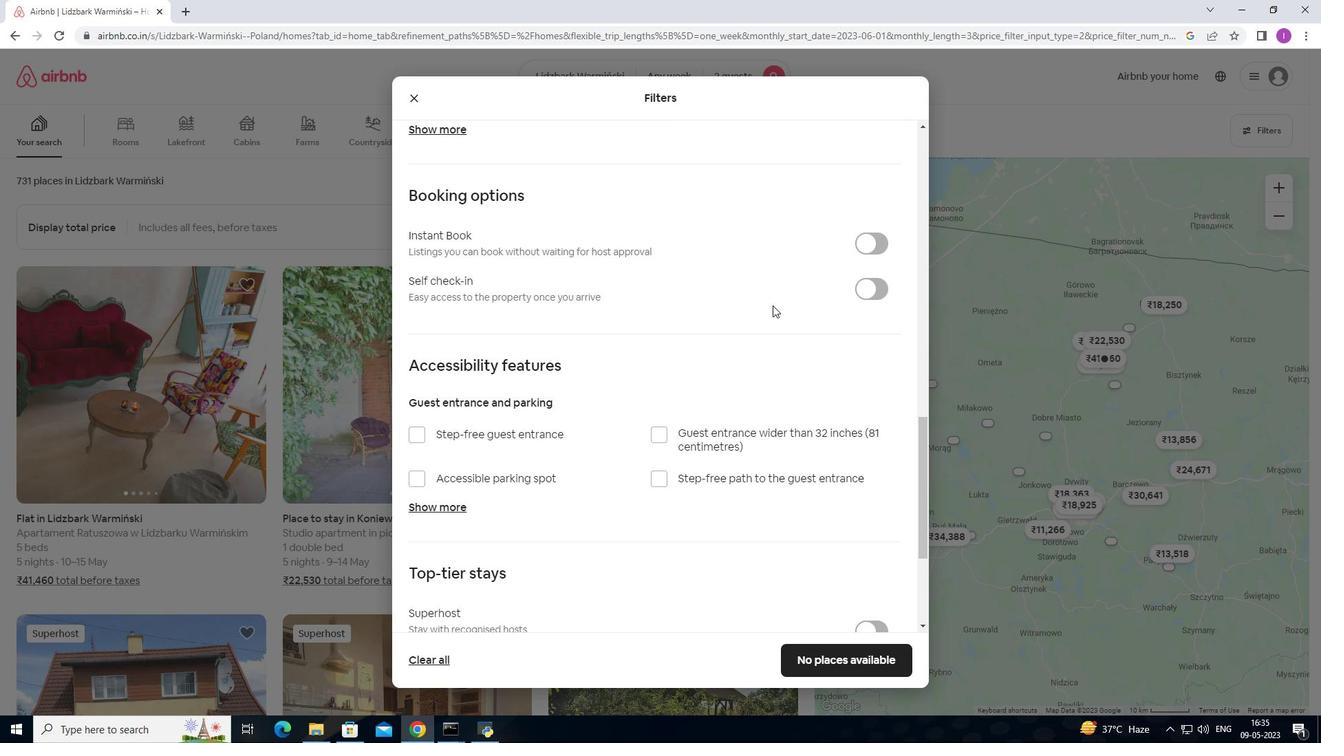 
Action: Mouse scrolled (772, 306) with delta (0, 0)
Screenshot: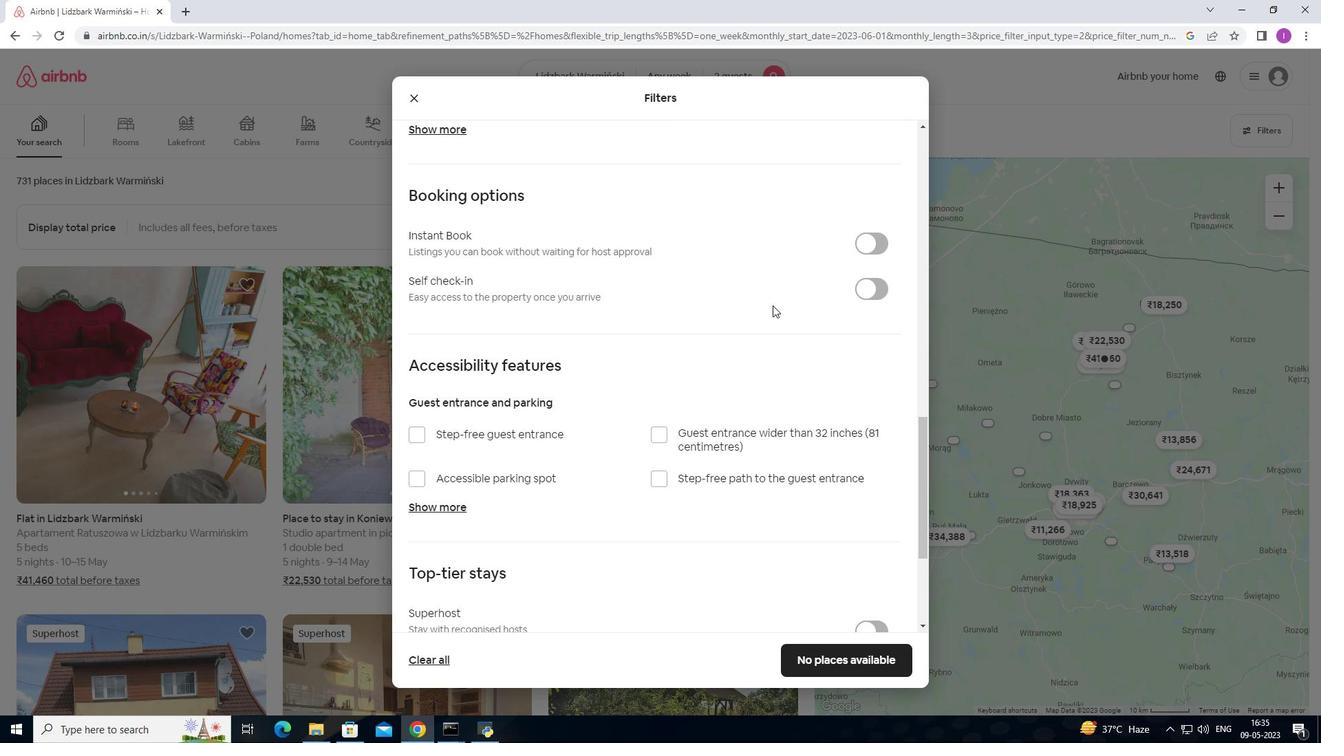 
Action: Mouse moved to (770, 315)
Screenshot: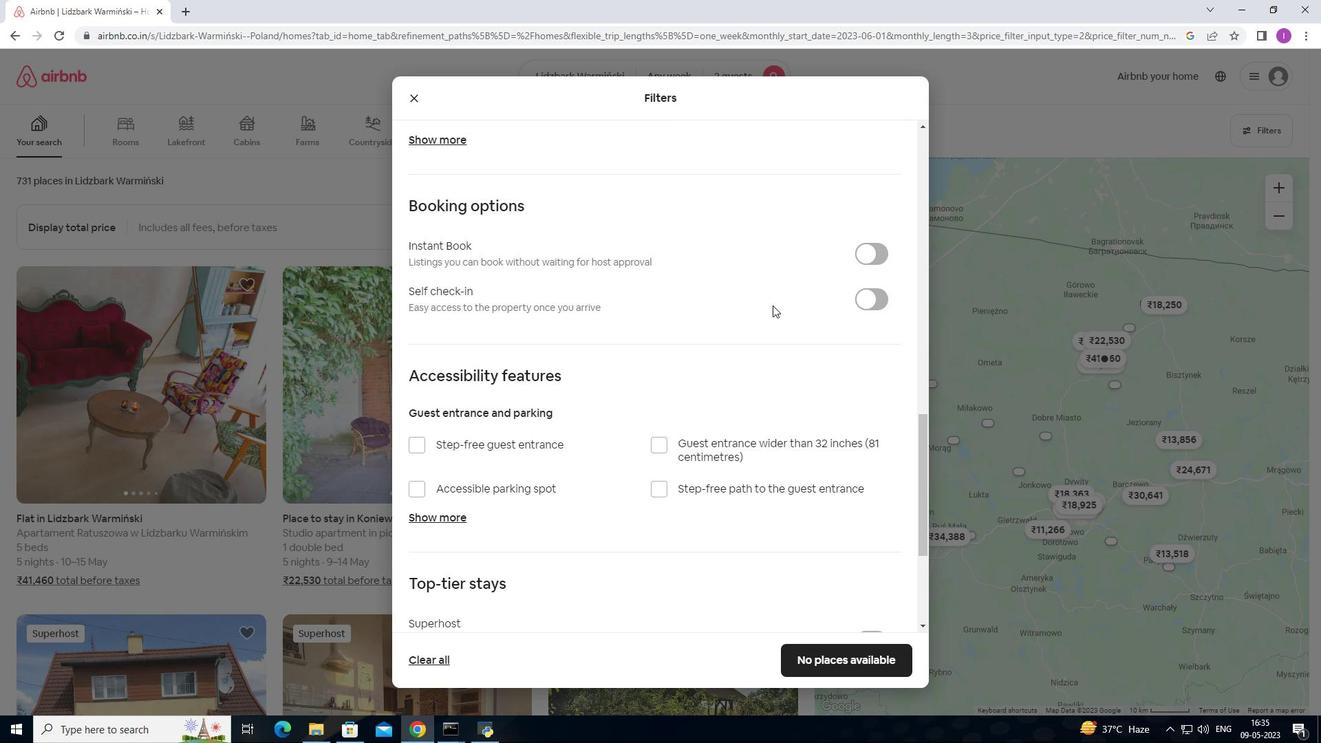 
Action: Mouse scrolled (771, 313) with delta (0, 0)
Screenshot: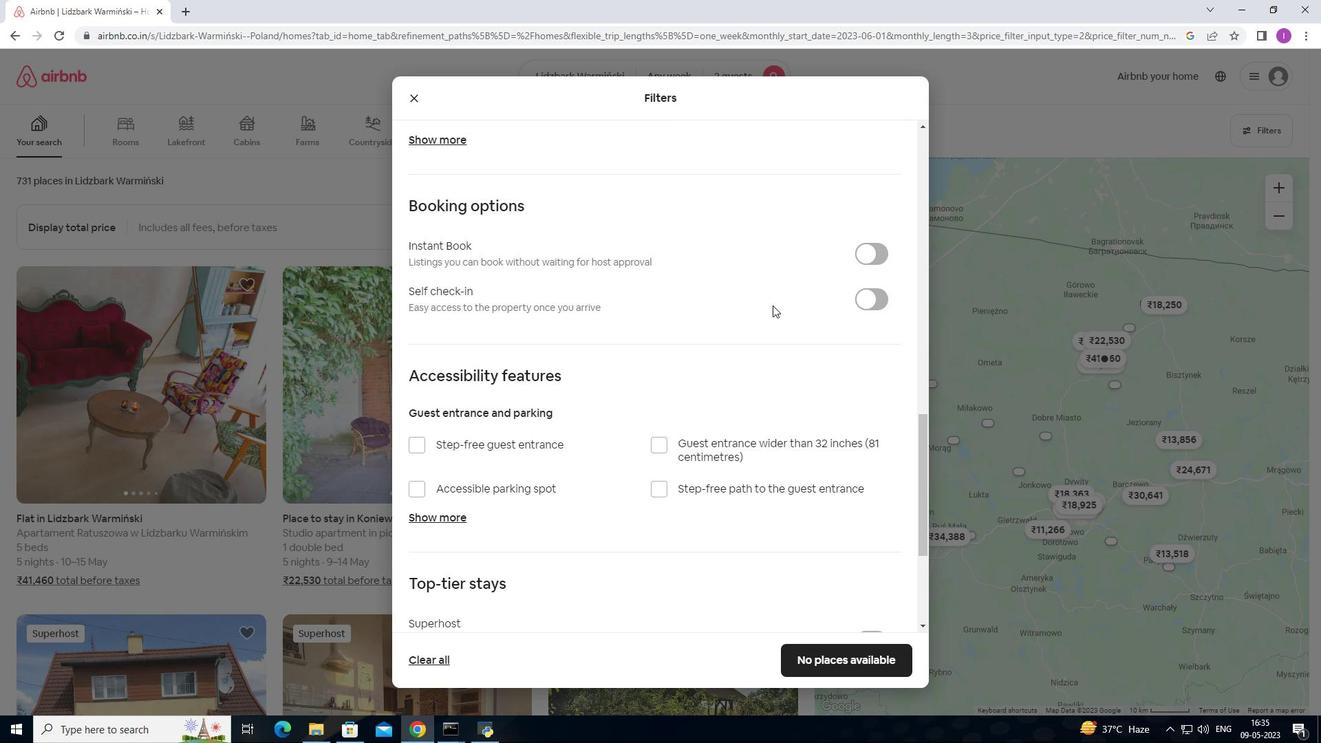 
Action: Mouse moved to (770, 319)
Screenshot: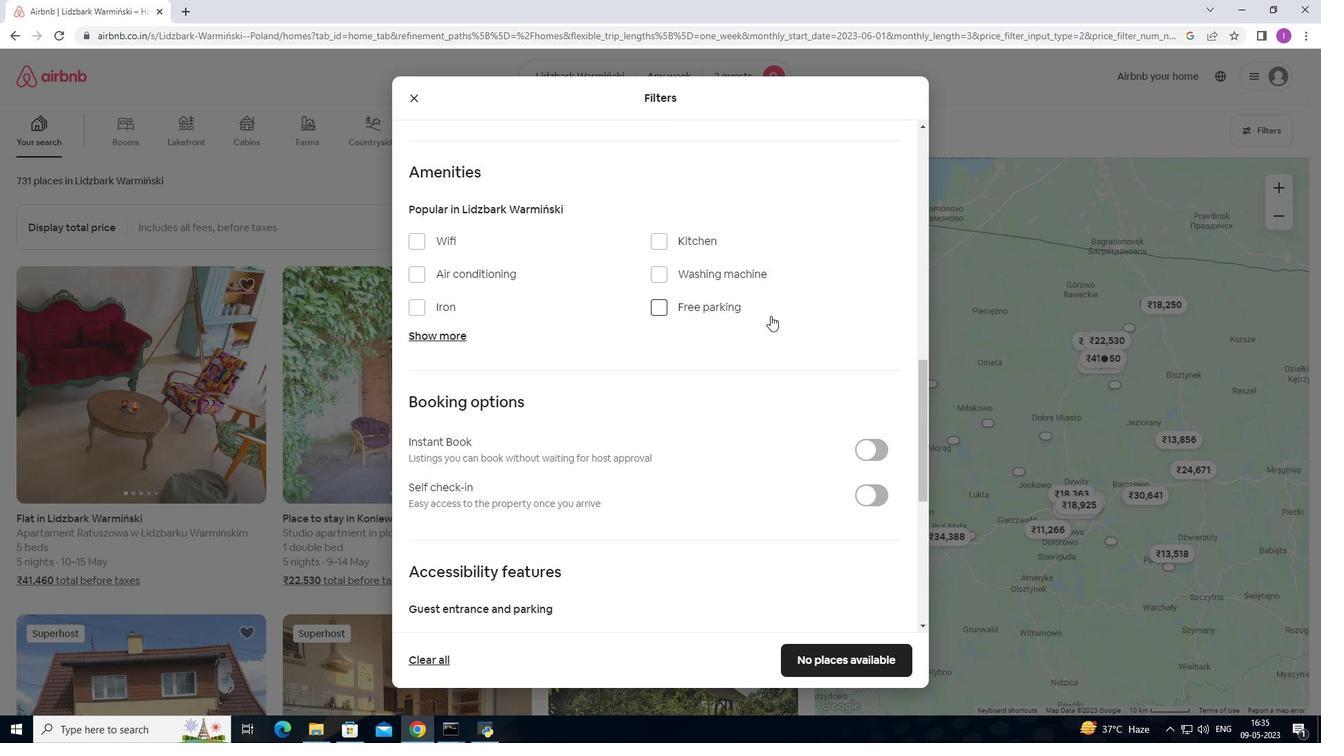 
Action: Mouse scrolled (770, 318) with delta (0, 0)
Screenshot: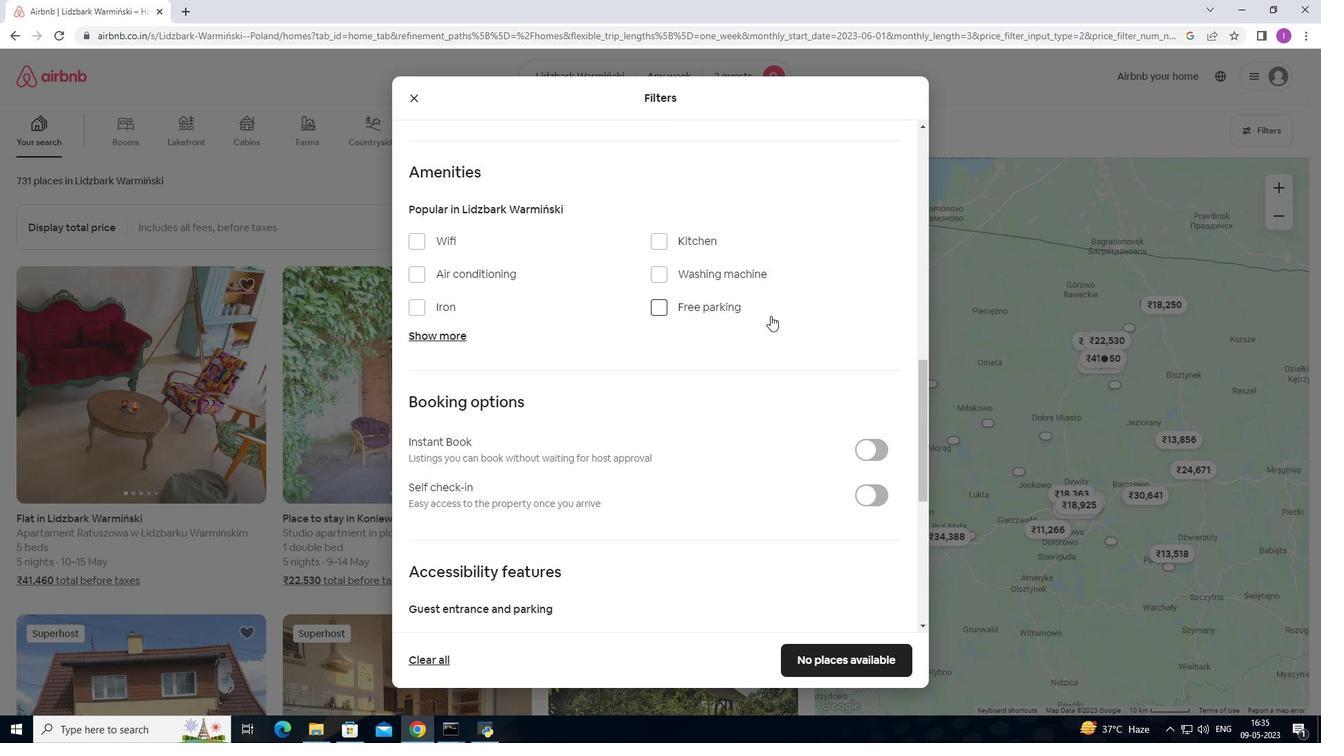 
Action: Mouse moved to (771, 321)
Screenshot: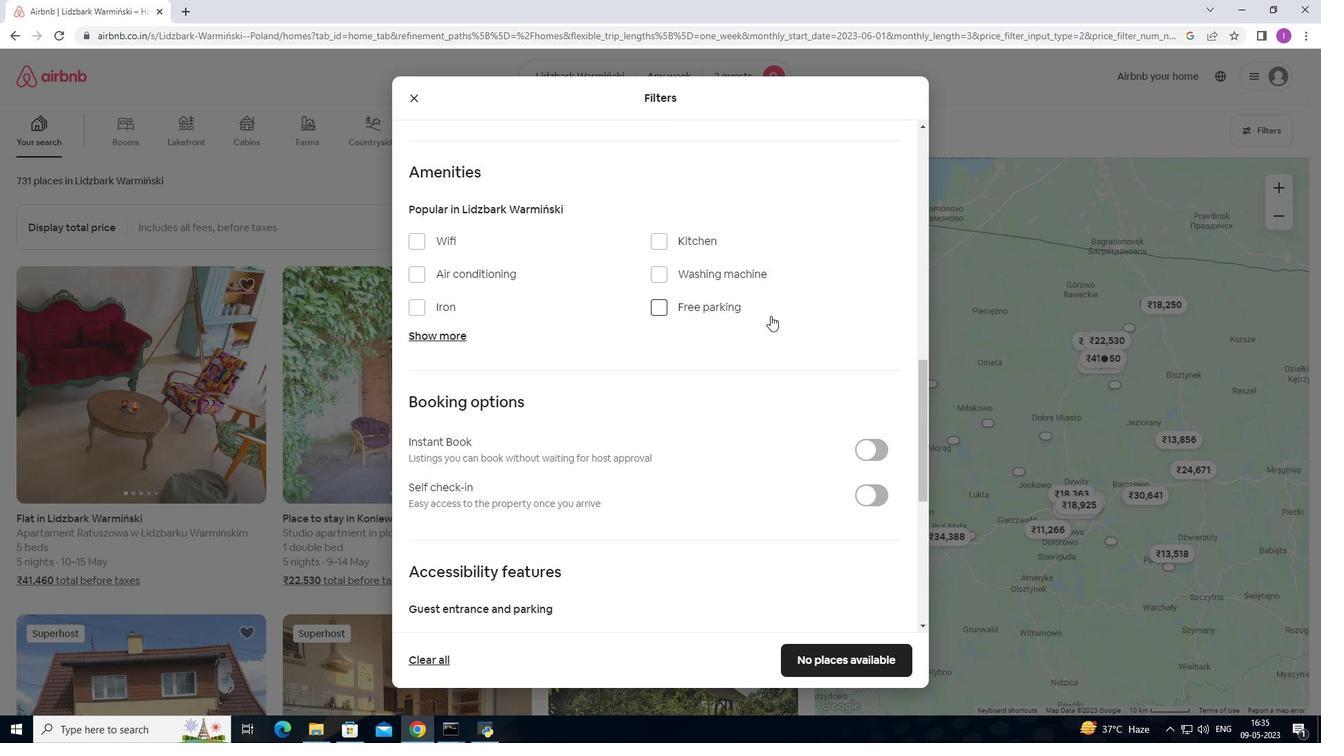 
Action: Mouse scrolled (771, 320) with delta (0, 0)
Screenshot: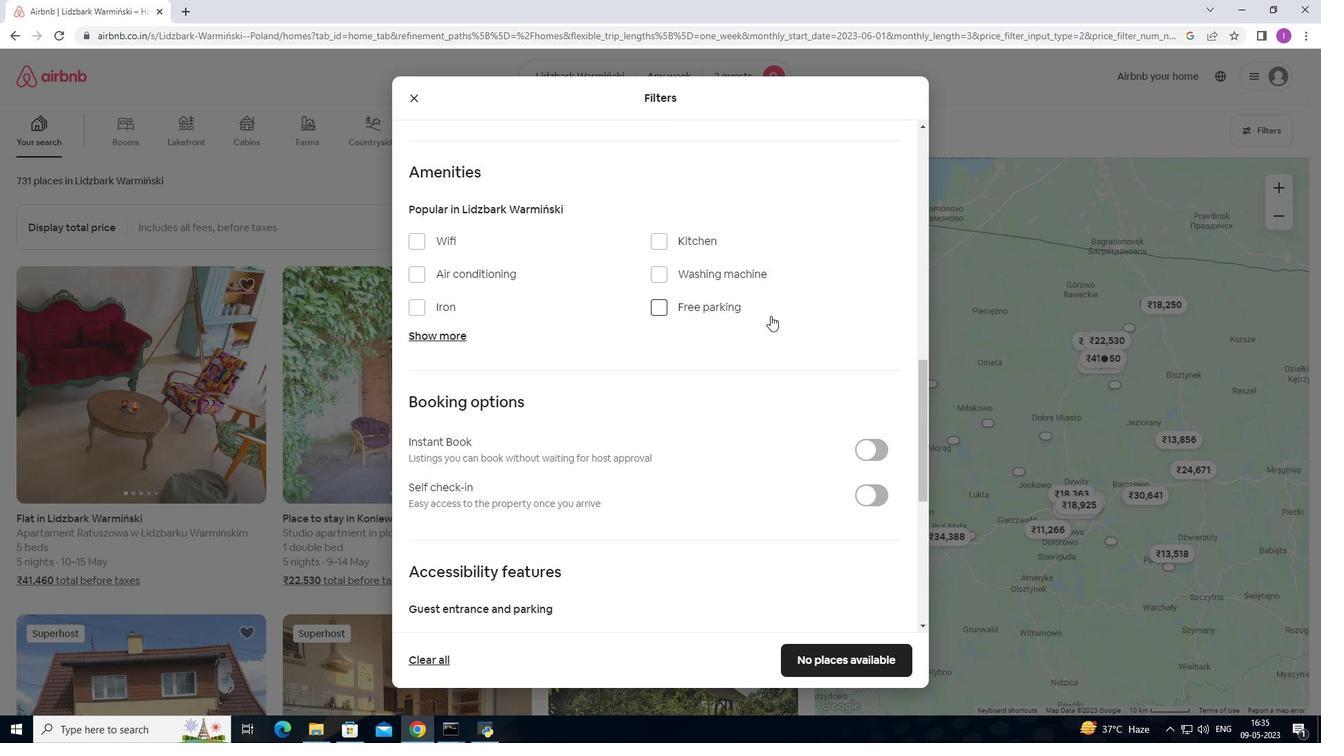 
Action: Mouse moved to (772, 323)
Screenshot: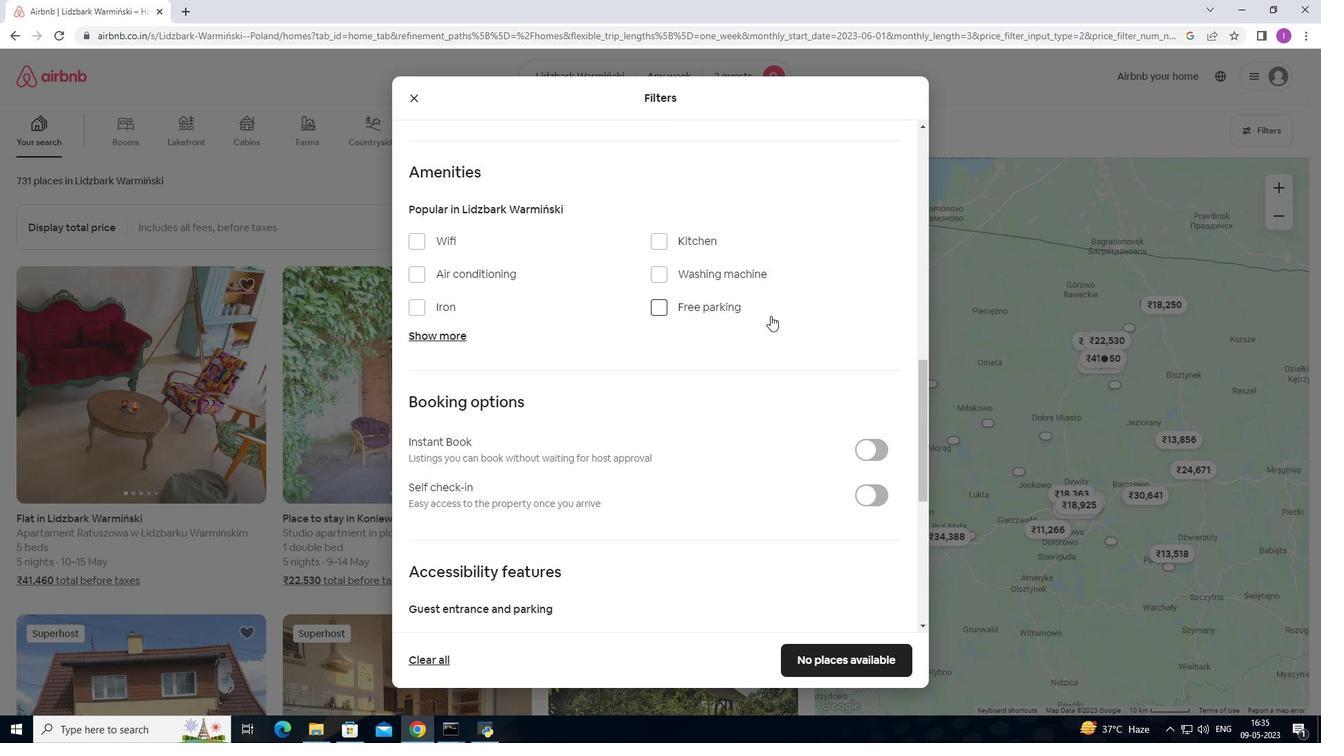 
Action: Mouse scrolled (772, 322) with delta (0, 0)
Screenshot: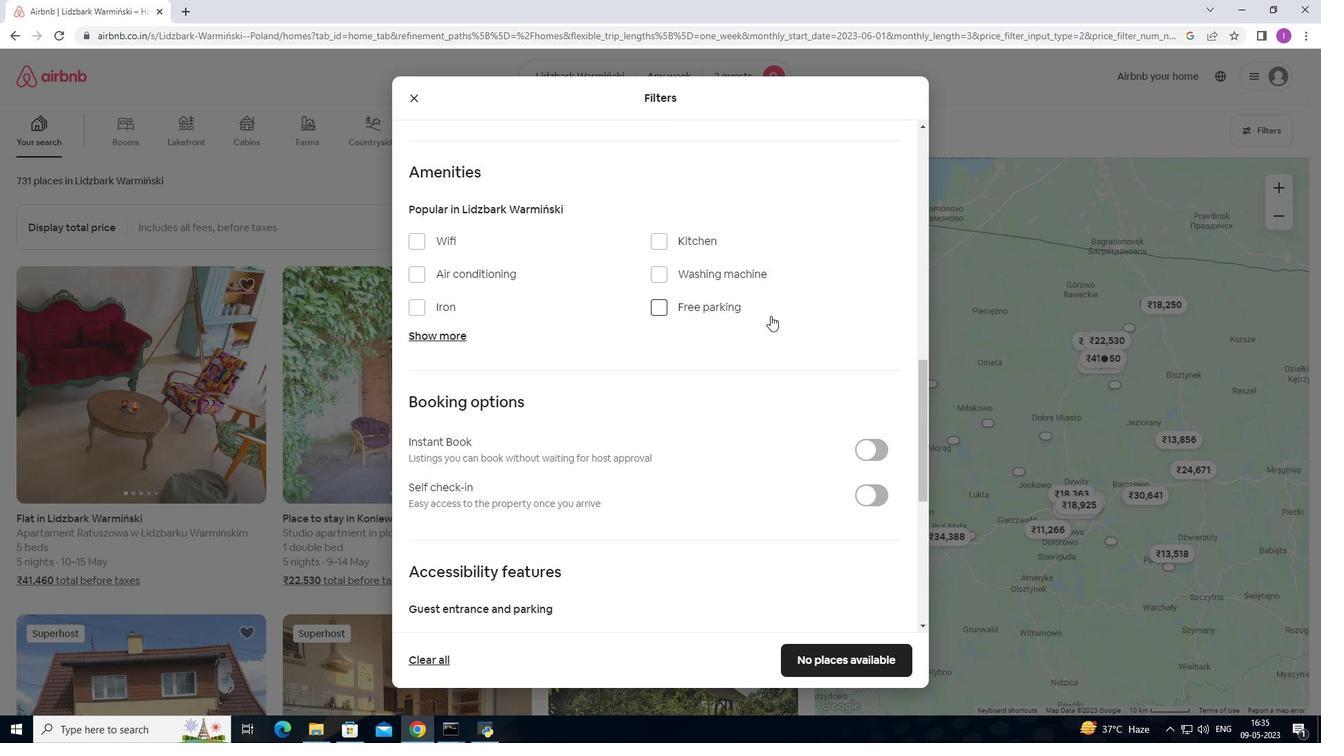 
Action: Mouse moved to (773, 324)
Screenshot: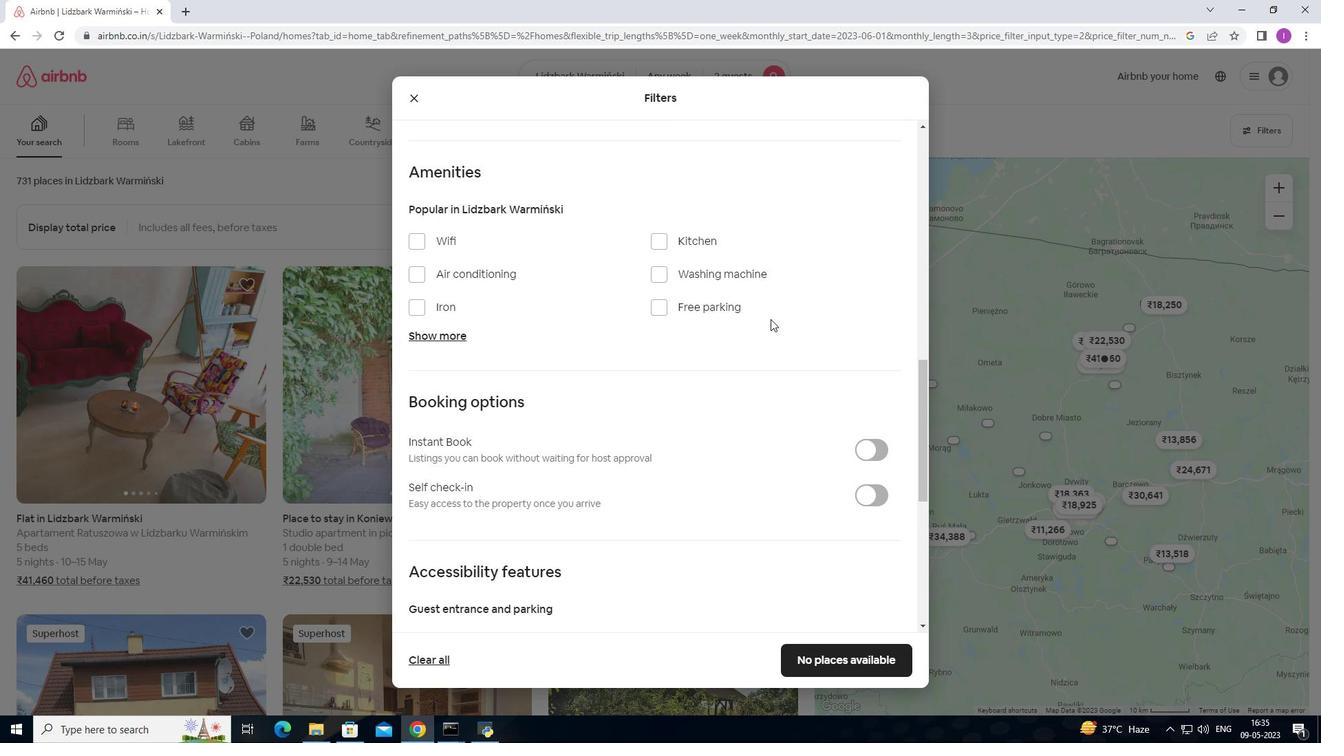 
Action: Mouse scrolled (773, 323) with delta (0, 0)
Screenshot: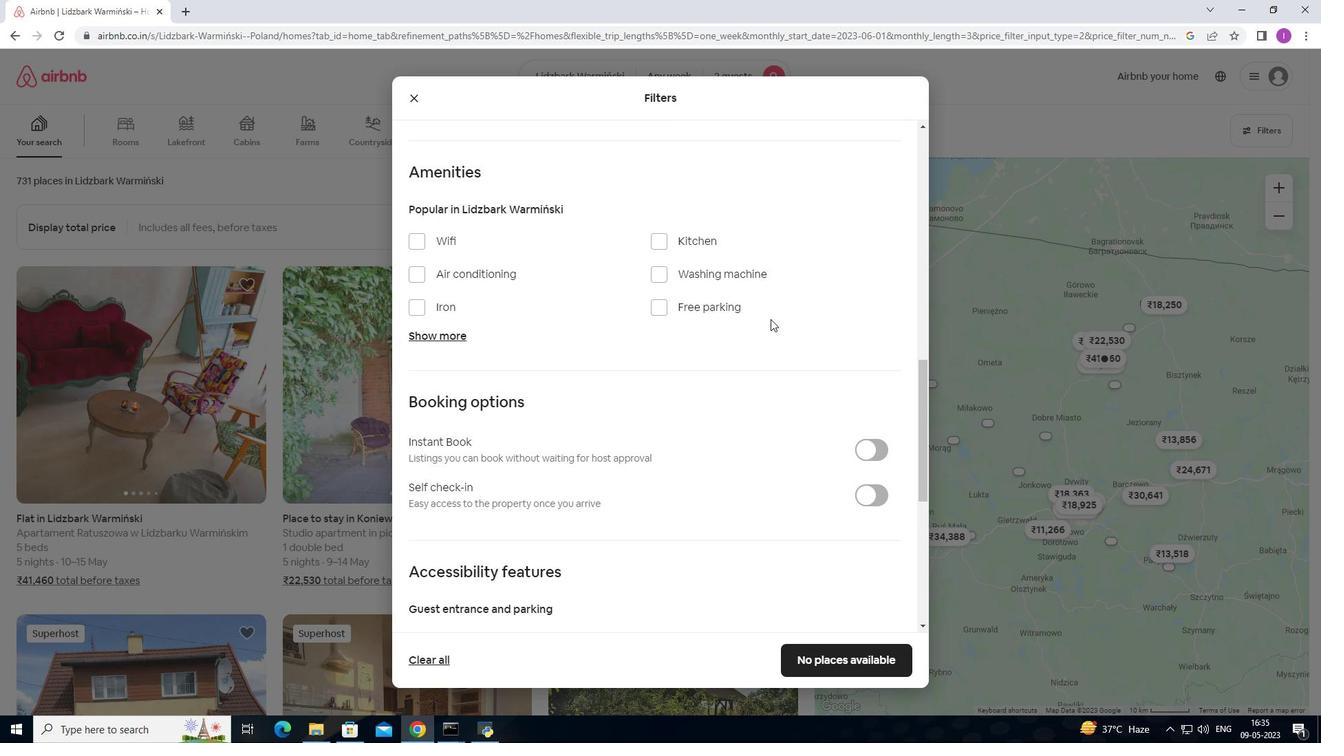 
Action: Mouse moved to (875, 229)
Screenshot: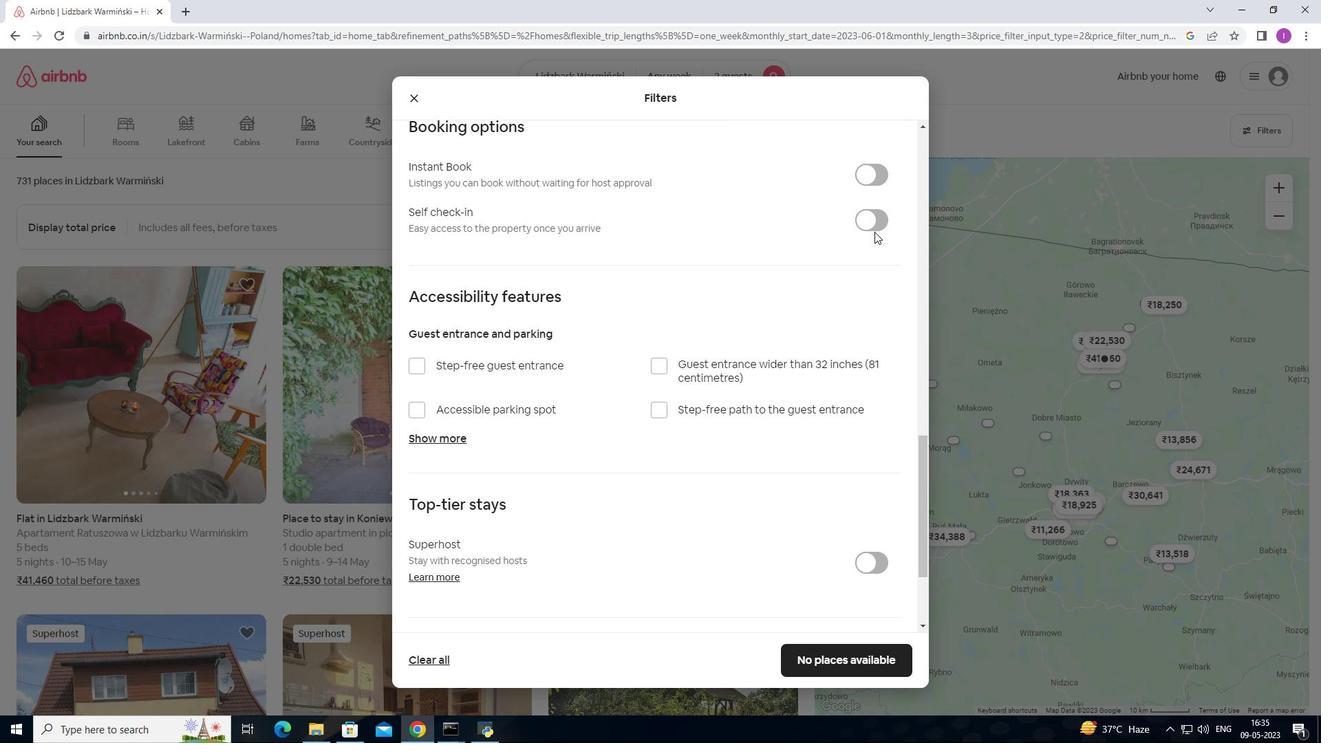 
Action: Mouse pressed left at (875, 229)
Screenshot: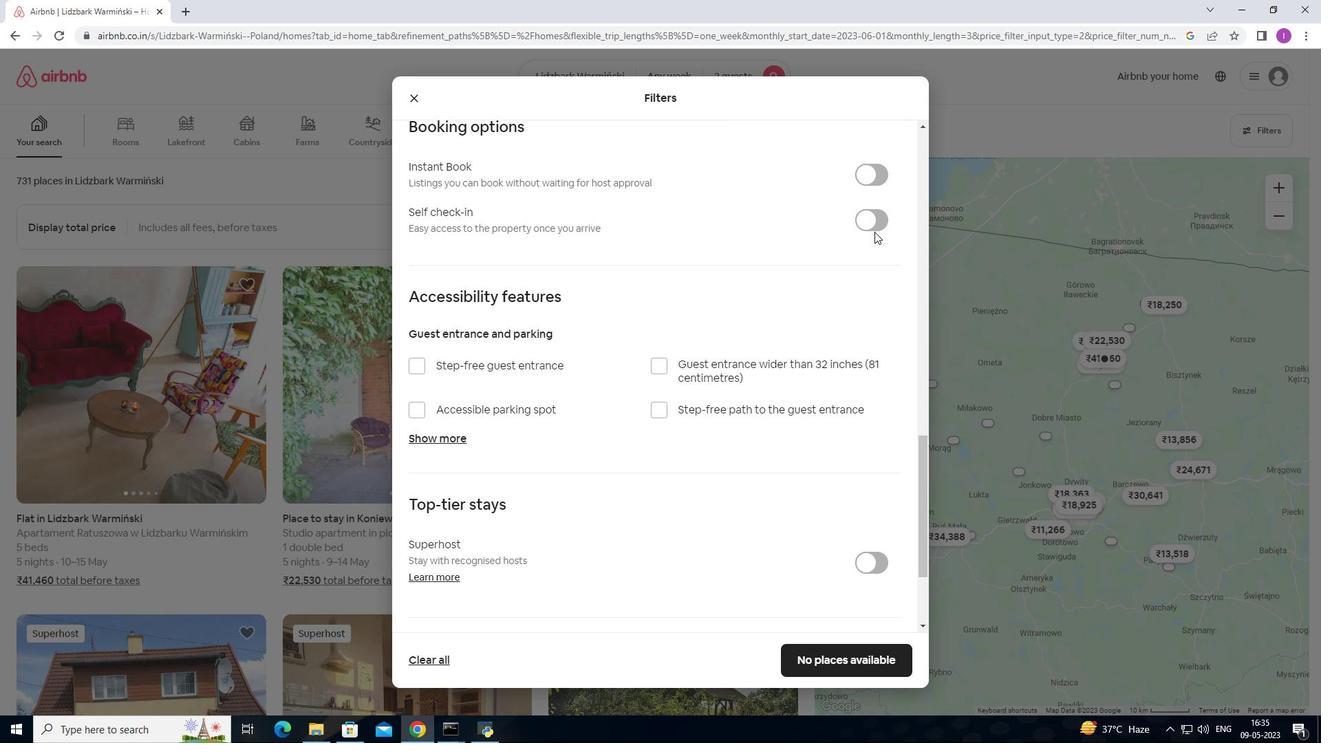 
Action: Mouse moved to (783, 403)
Screenshot: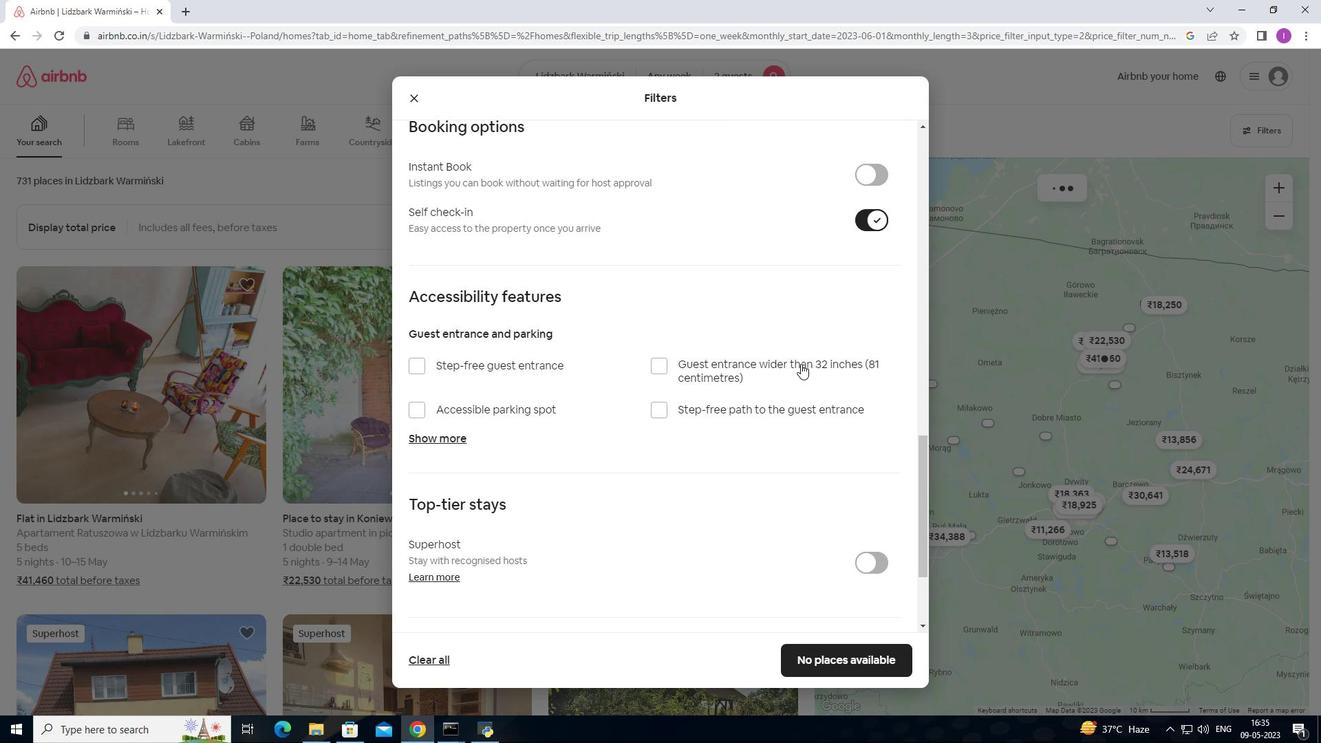 
Action: Mouse scrolled (783, 402) with delta (0, 0)
Screenshot: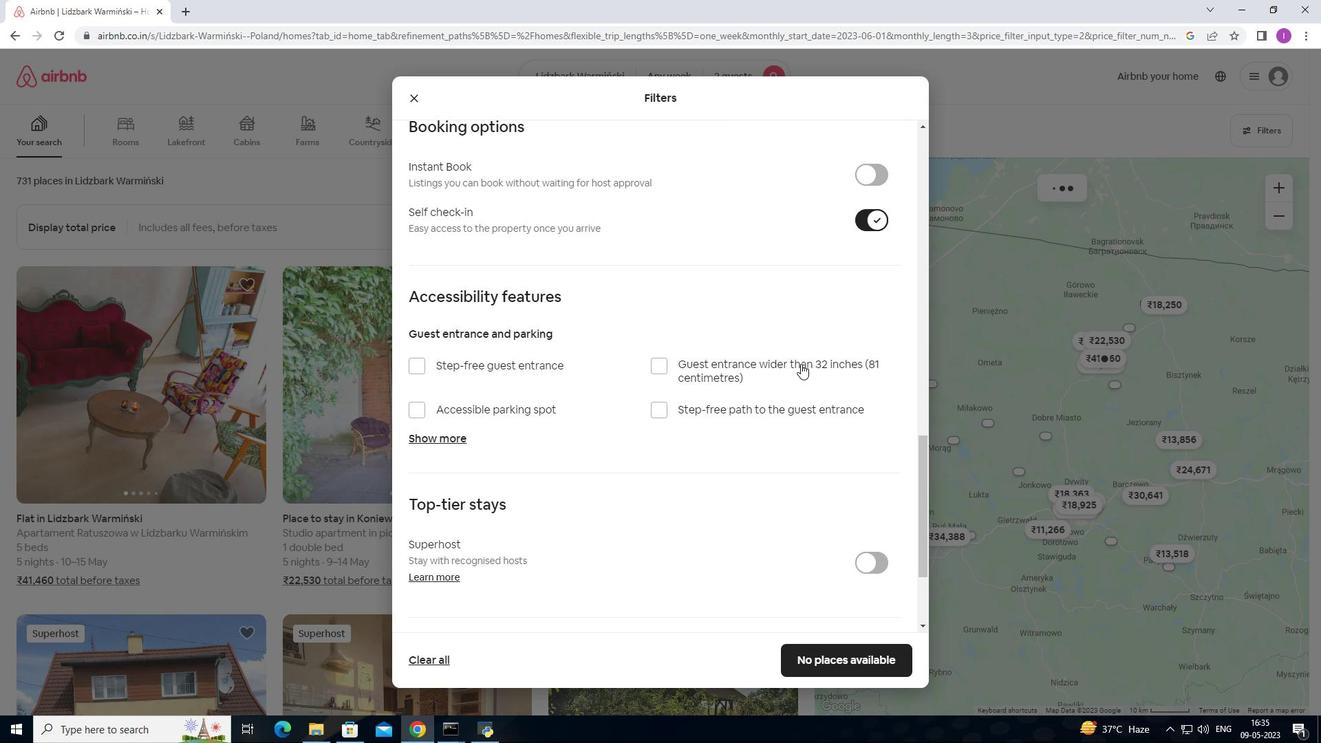 
Action: Mouse moved to (783, 403)
Screenshot: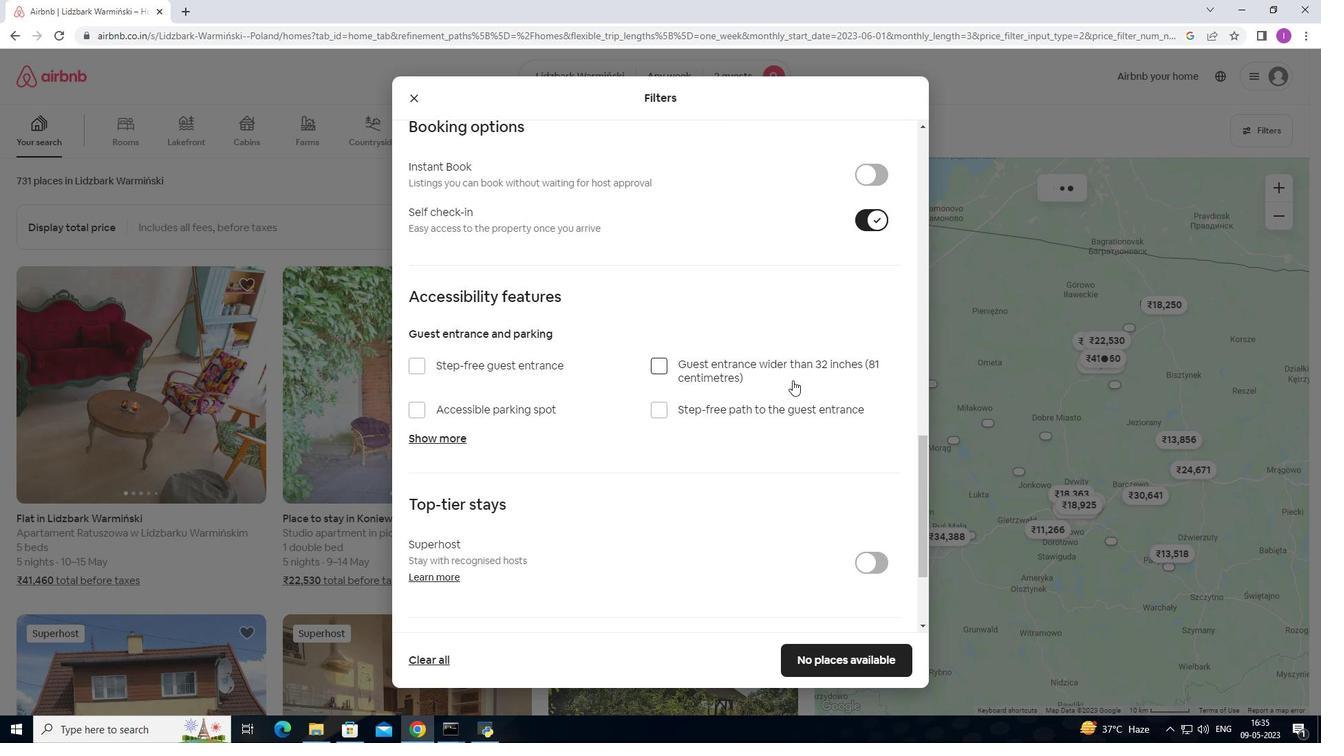 
Action: Mouse scrolled (783, 403) with delta (0, 0)
Screenshot: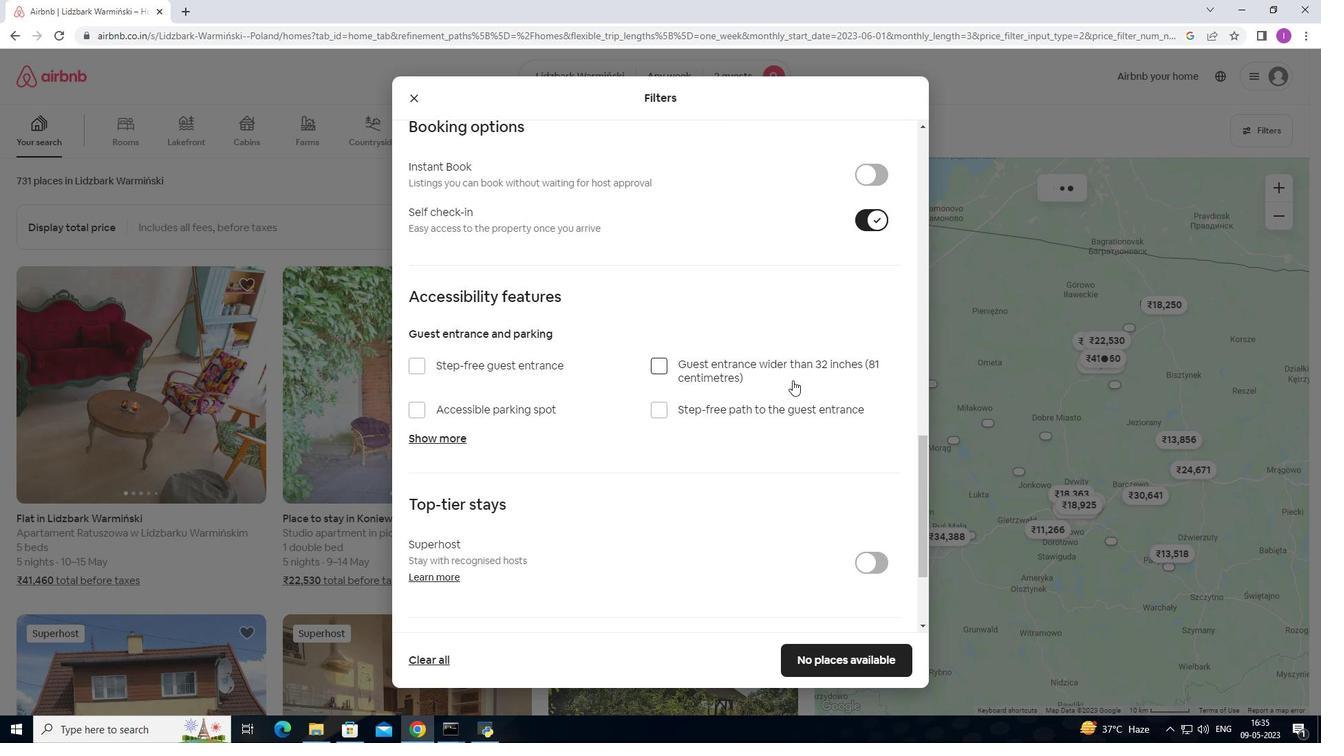 
Action: Mouse moved to (783, 405)
Screenshot: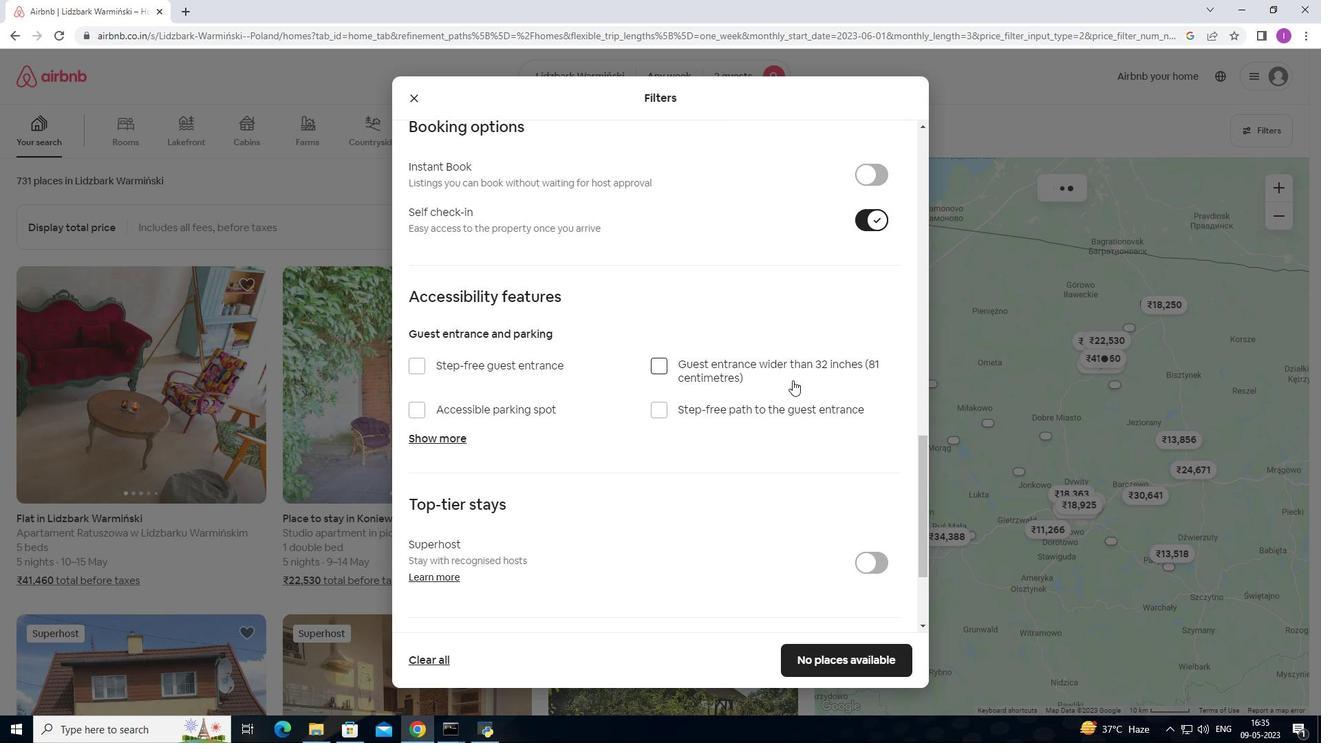 
Action: Mouse scrolled (783, 404) with delta (0, 0)
Screenshot: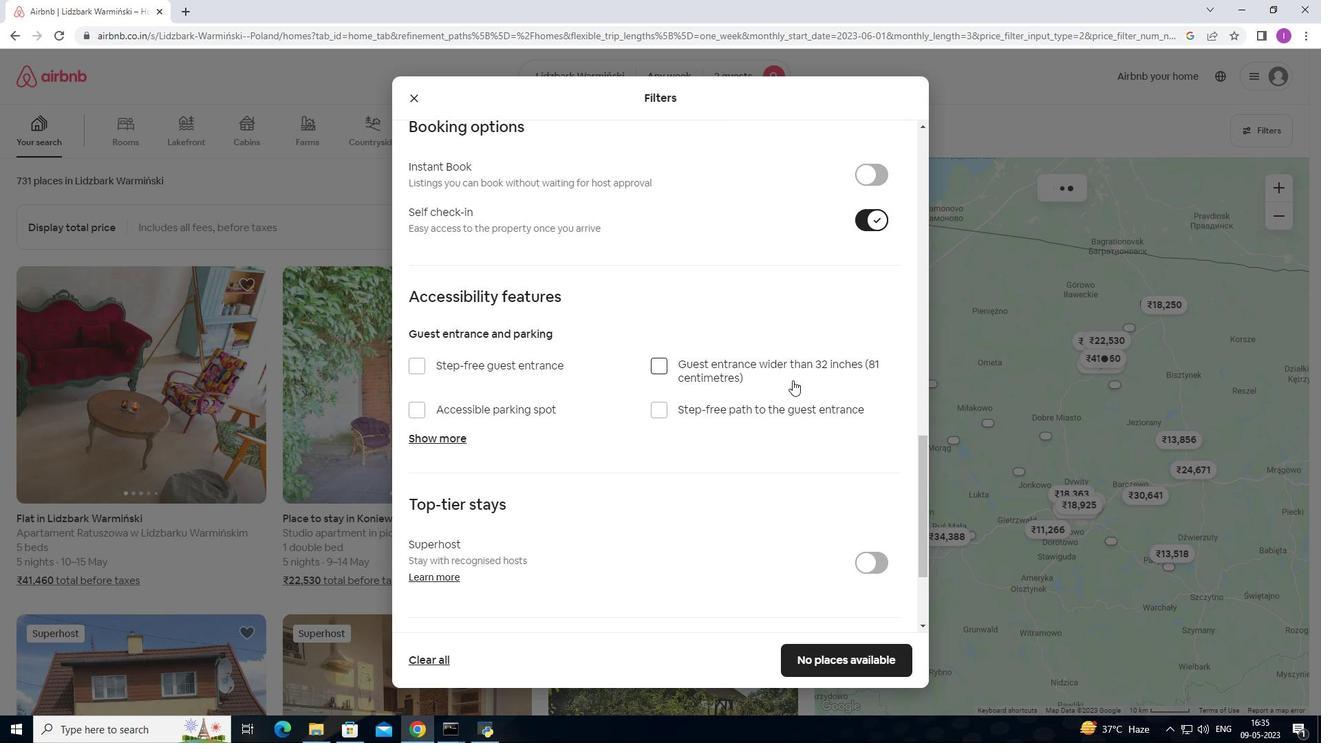 
Action: Mouse scrolled (783, 404) with delta (0, 0)
Screenshot: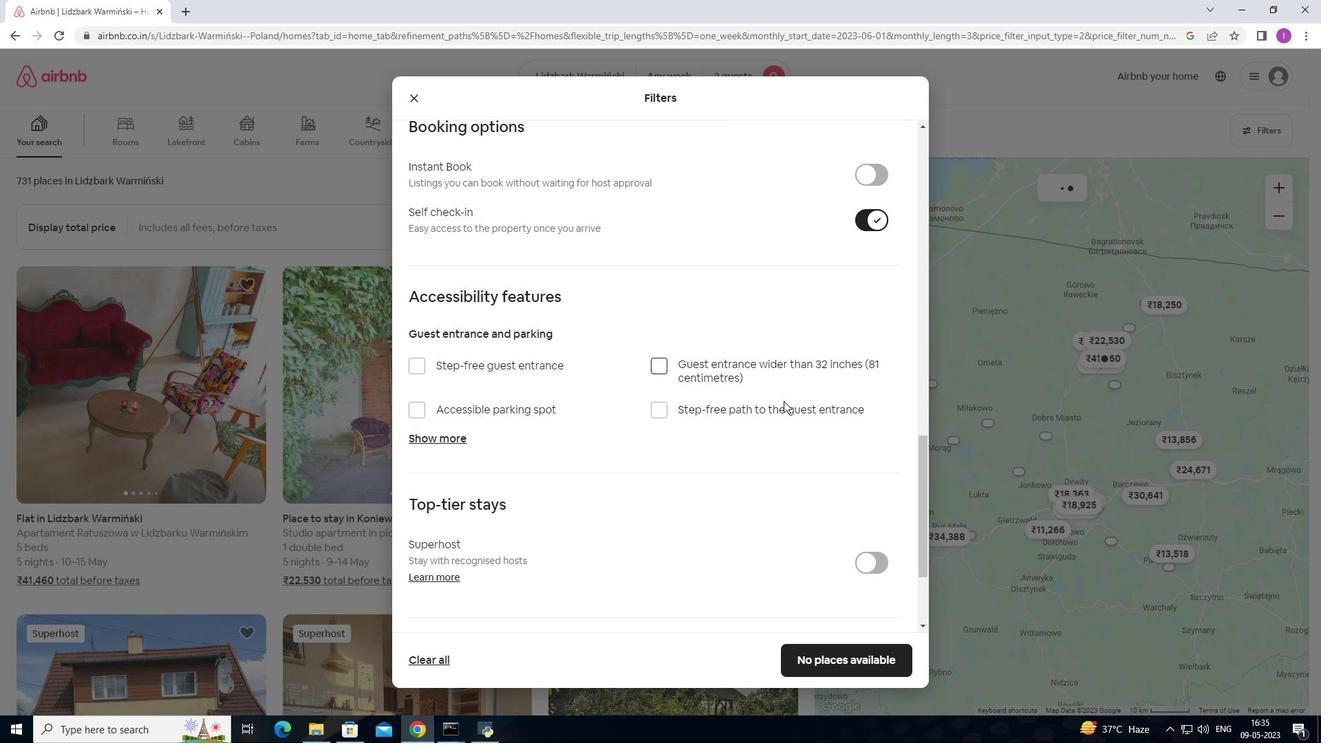 
Action: Mouse scrolled (783, 404) with delta (0, 0)
Screenshot: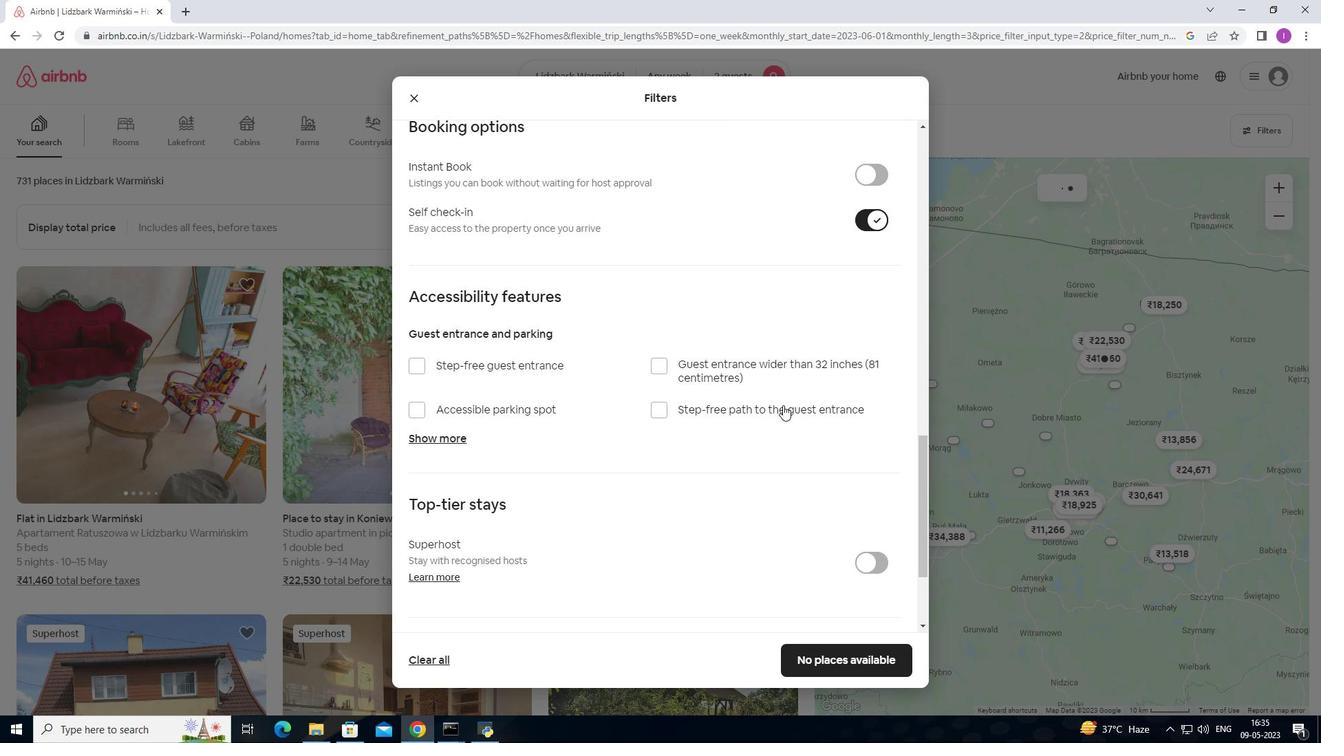 
Action: Mouse scrolled (783, 404) with delta (0, 0)
Screenshot: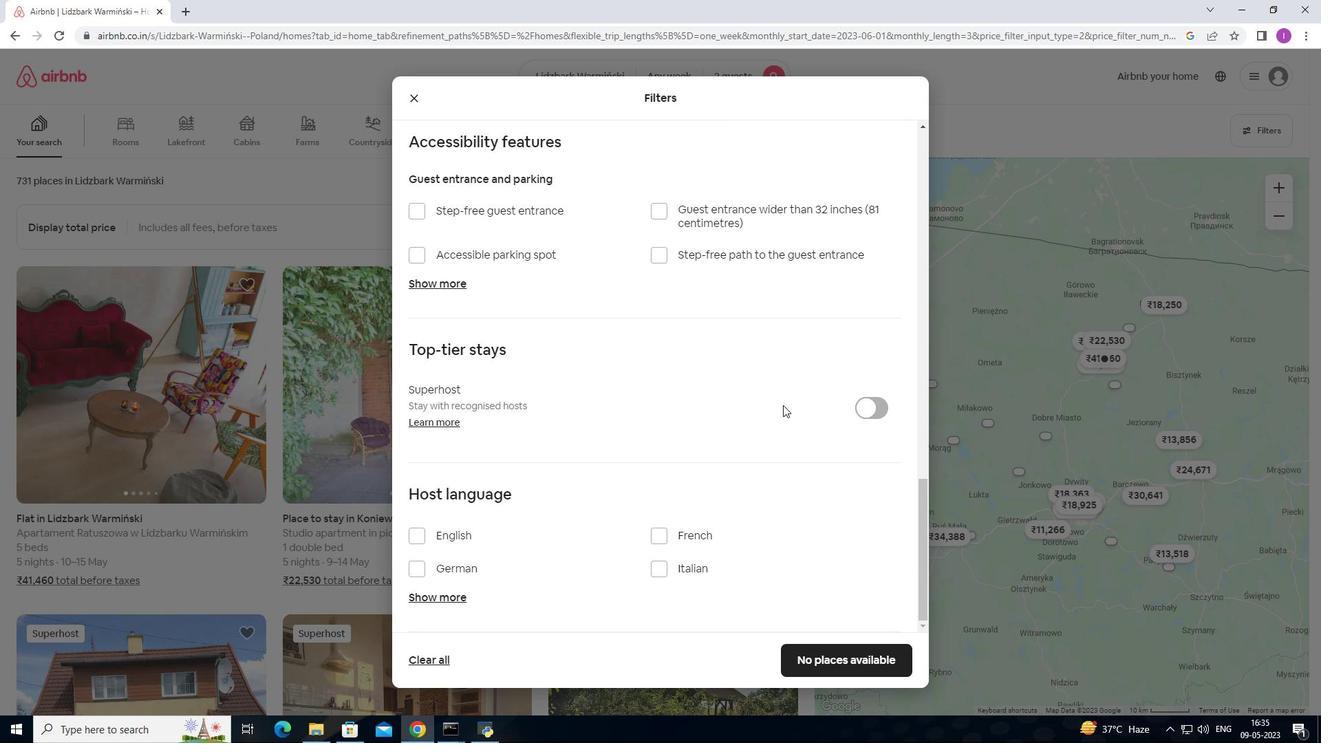 
Action: Mouse scrolled (783, 404) with delta (0, 0)
Screenshot: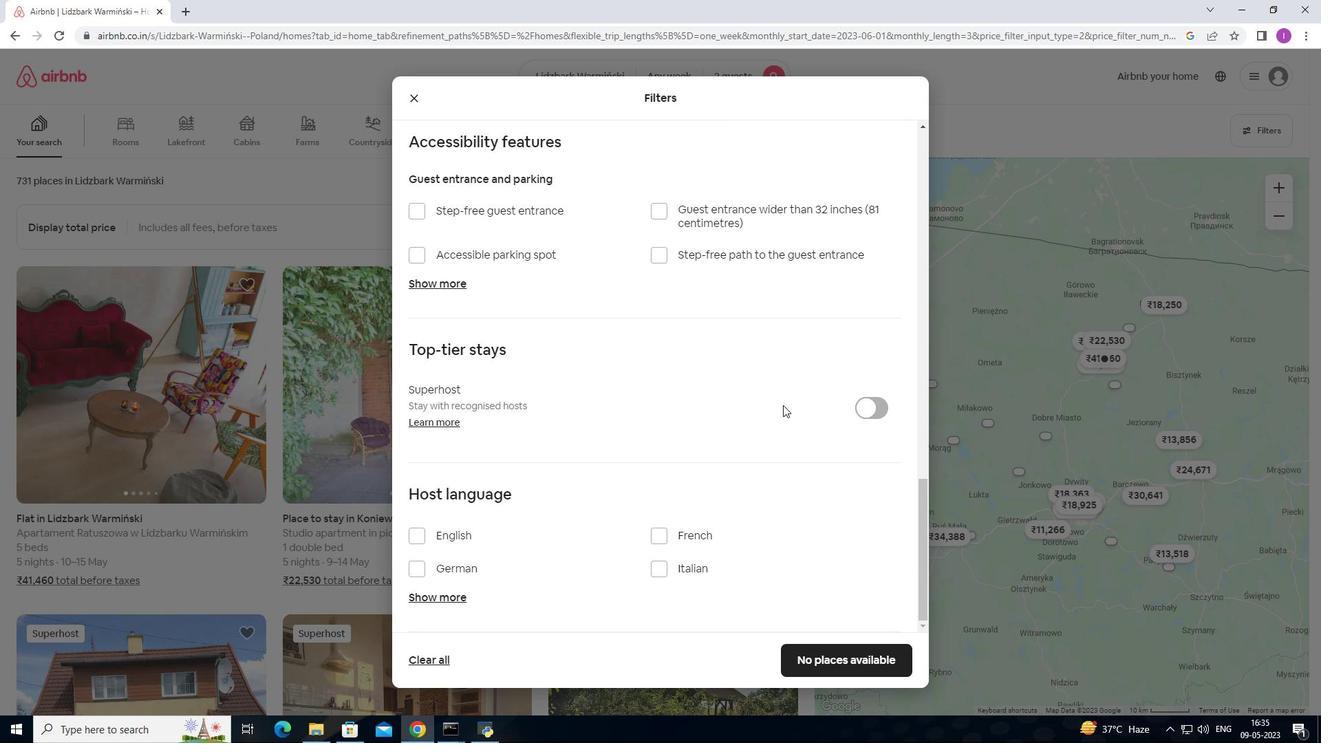 
Action: Mouse moved to (783, 404)
Screenshot: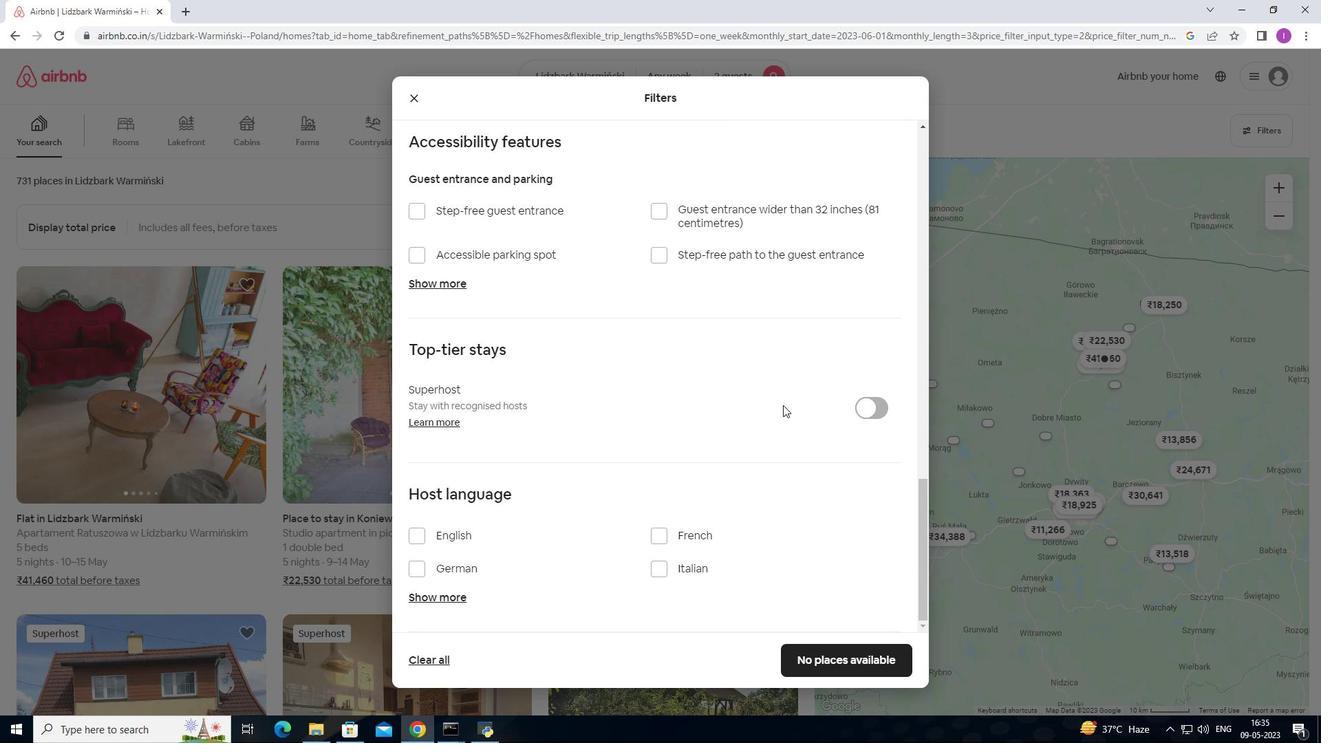 
Action: Mouse scrolled (783, 403) with delta (0, 0)
Screenshot: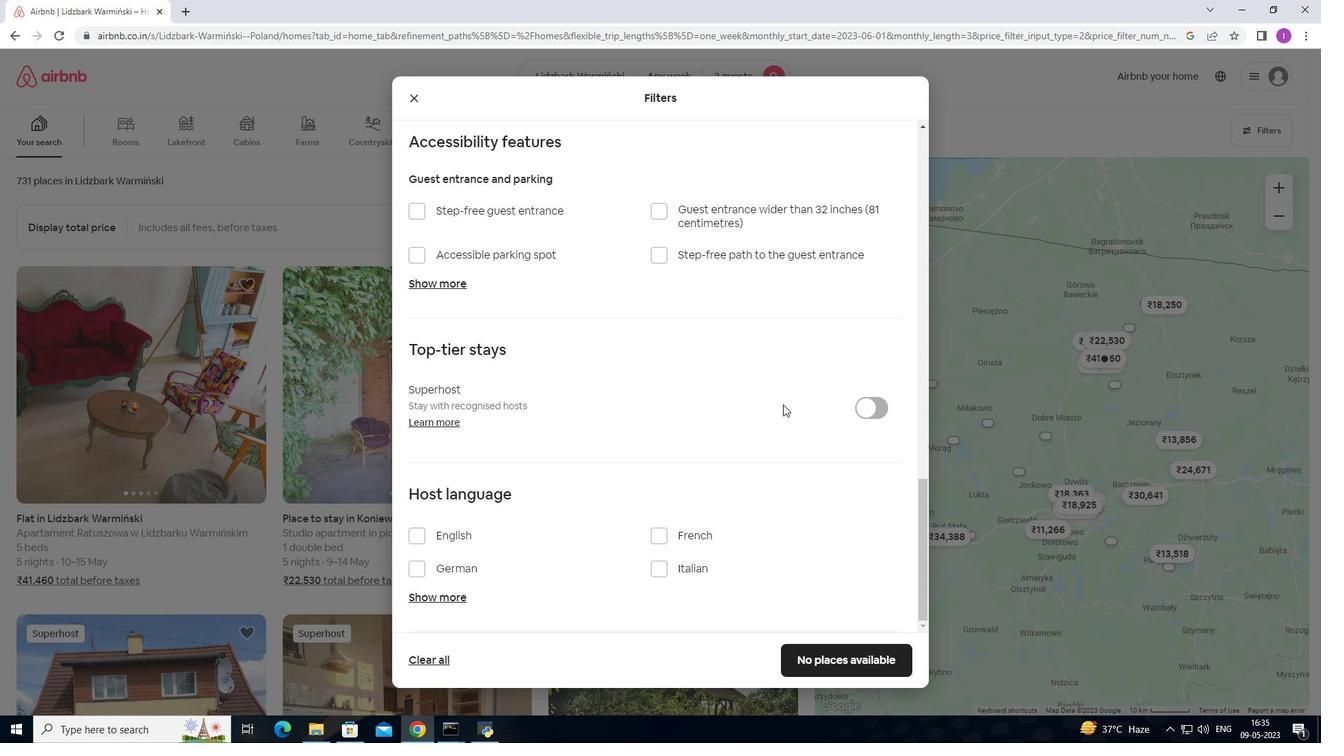 
Action: Mouse scrolled (783, 403) with delta (0, 0)
Screenshot: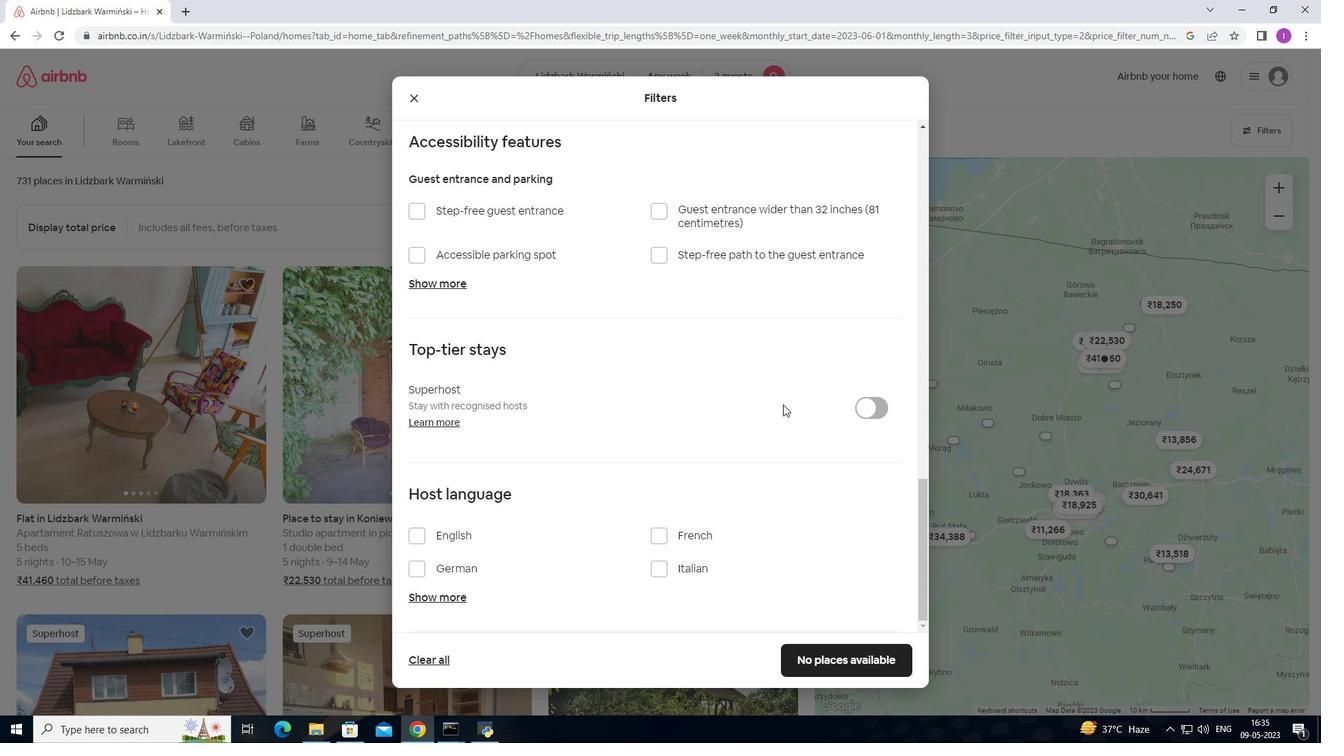 
Action: Mouse scrolled (783, 403) with delta (0, 0)
Screenshot: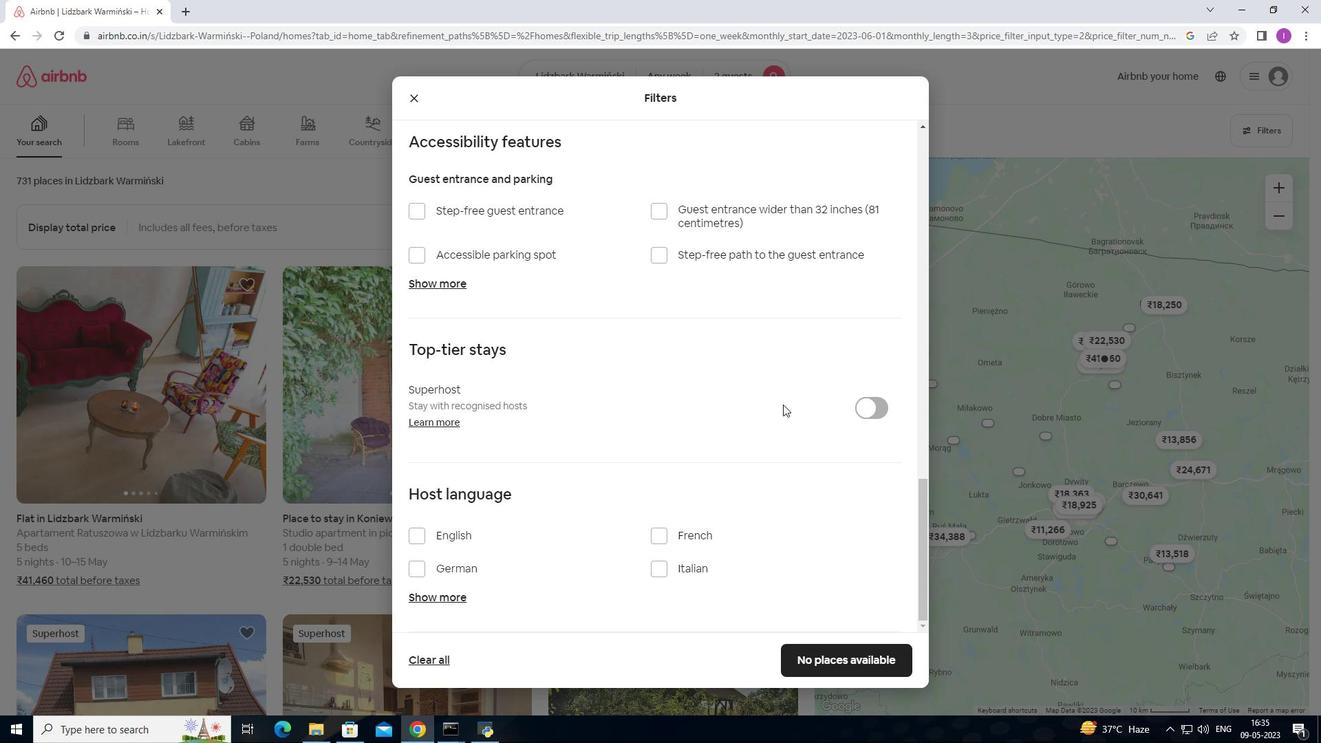 
Action: Mouse moved to (428, 537)
Screenshot: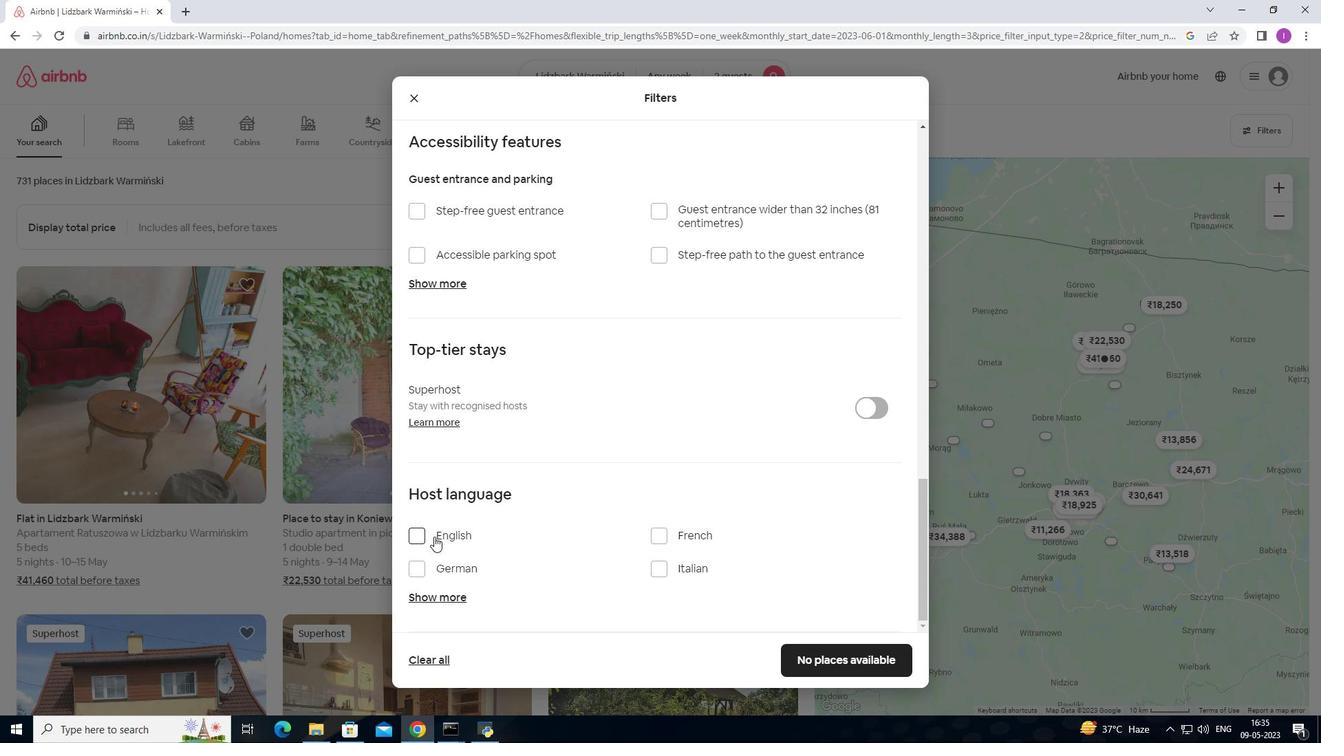 
Action: Mouse pressed left at (428, 537)
Screenshot: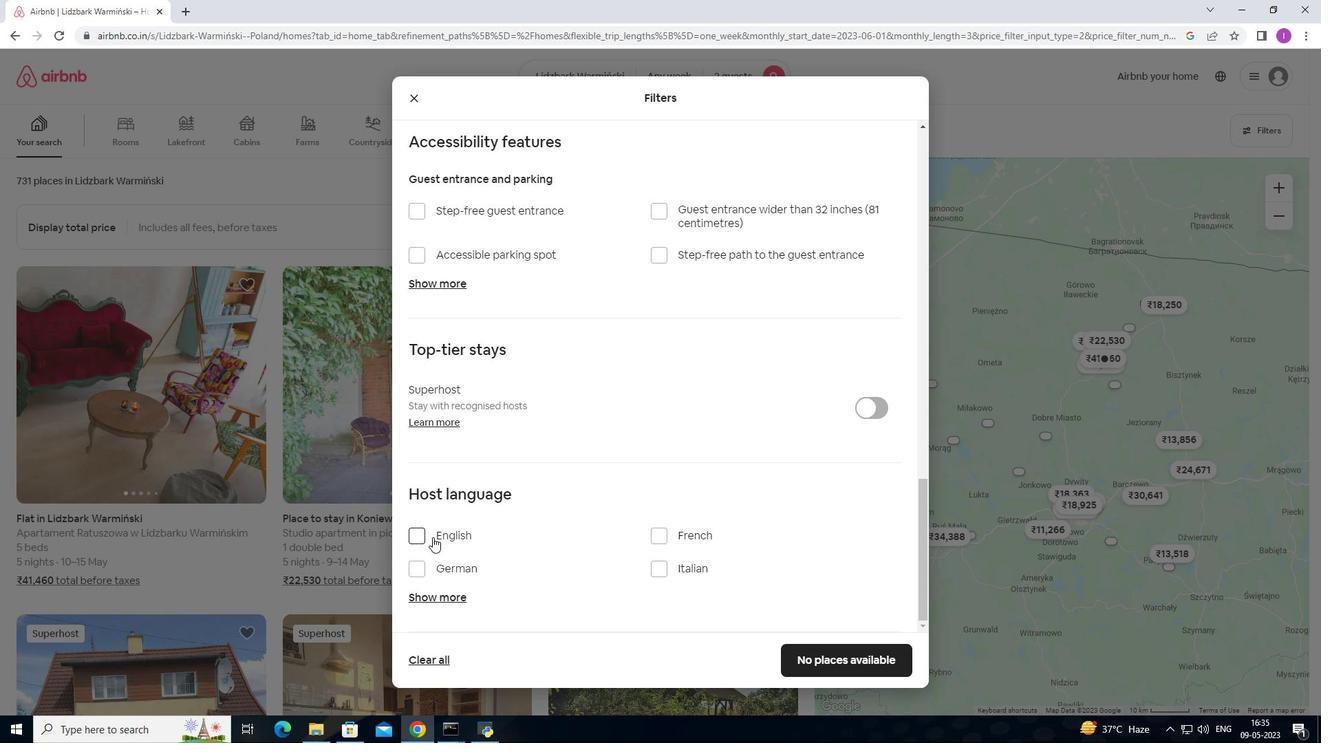 
Action: Mouse moved to (812, 659)
Screenshot: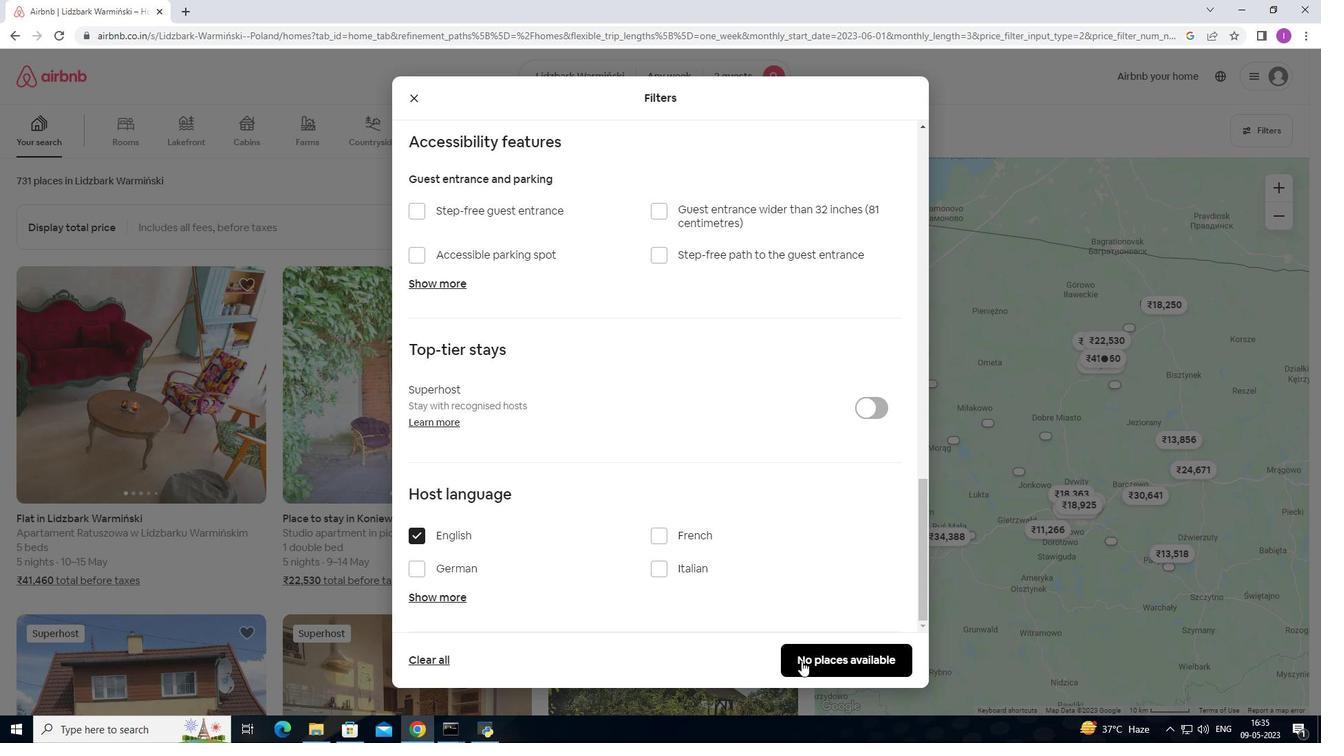 
Action: Mouse pressed left at (812, 659)
Screenshot: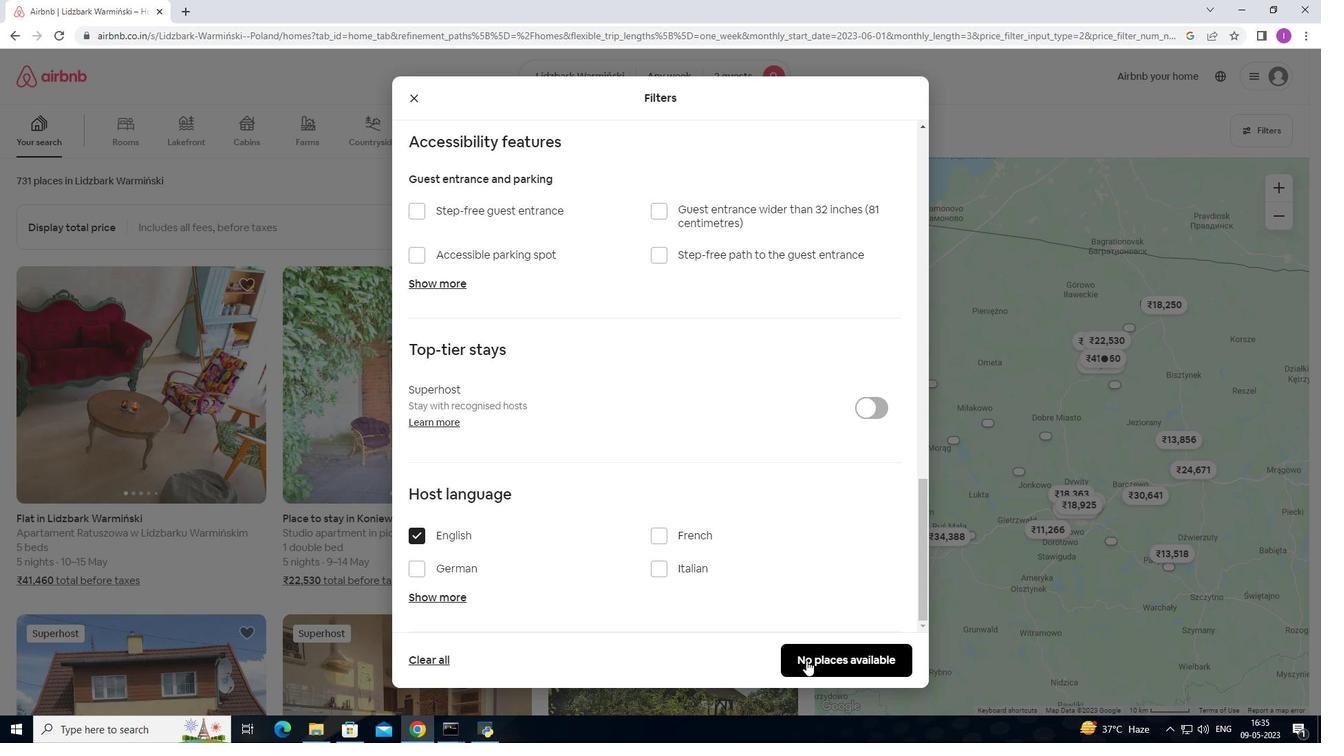 
Action: Mouse moved to (528, 518)
Screenshot: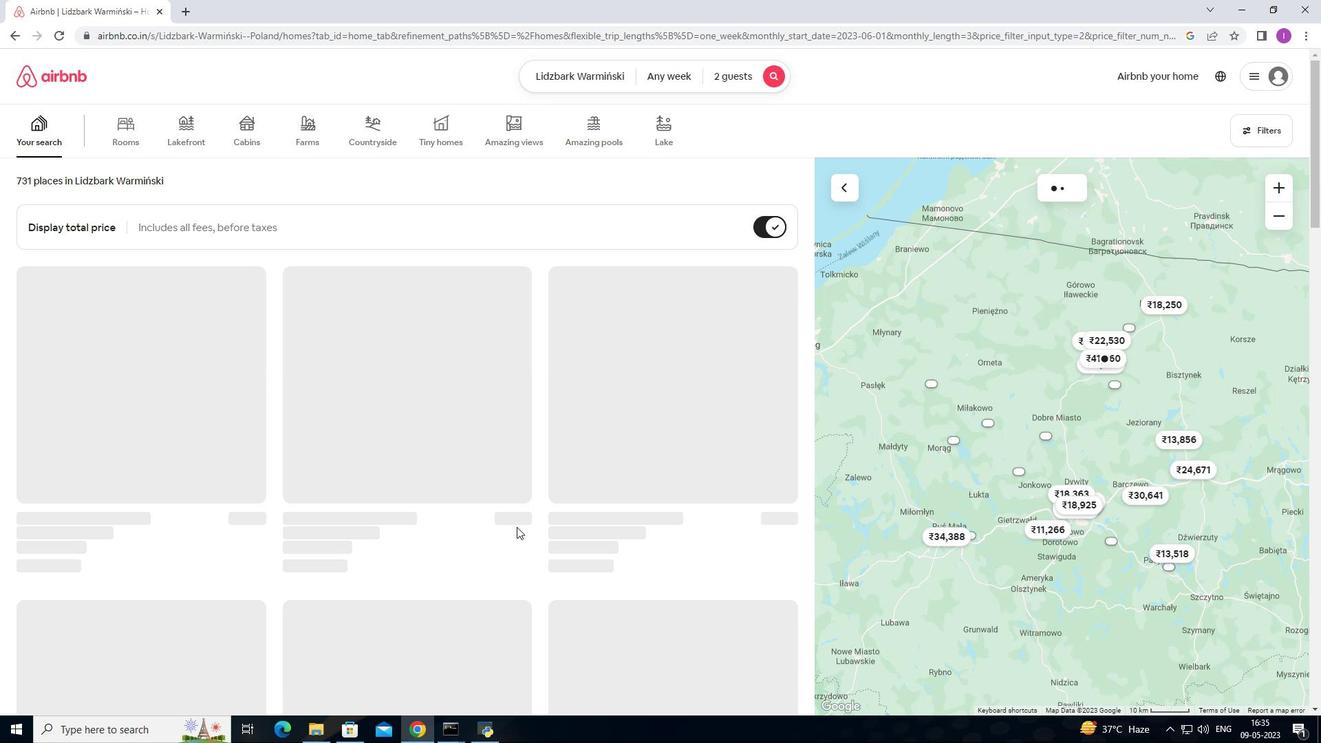 
